 Task: Forward email with the signature Cooper Powell with the subject Product update announcement from softage.1@softage.net to softage.10@softage.net with the message I need to discuss some urgent matters related to the project with you., select last 2 words, change the font of the message to Narrow and change the font typography to bold and underline Send the email
Action: Mouse moved to (910, 68)
Screenshot: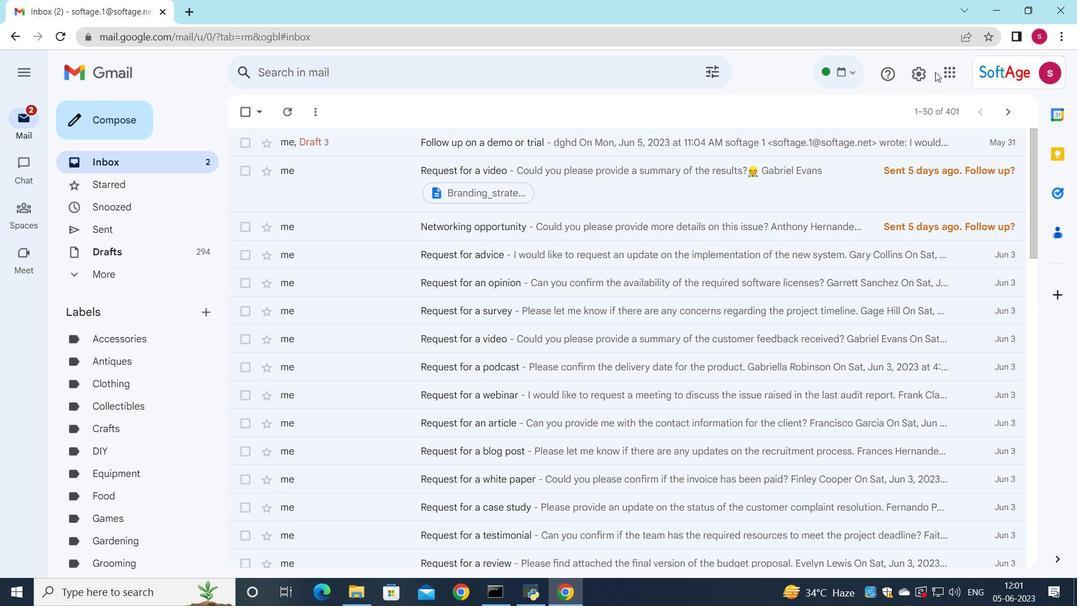 
Action: Mouse pressed left at (910, 68)
Screenshot: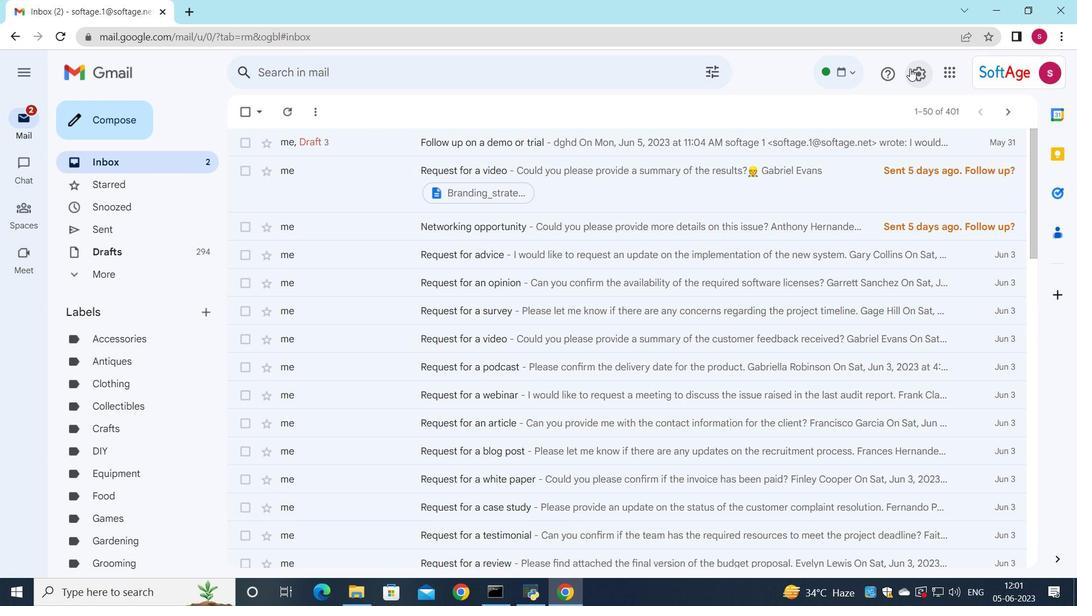 
Action: Mouse moved to (911, 141)
Screenshot: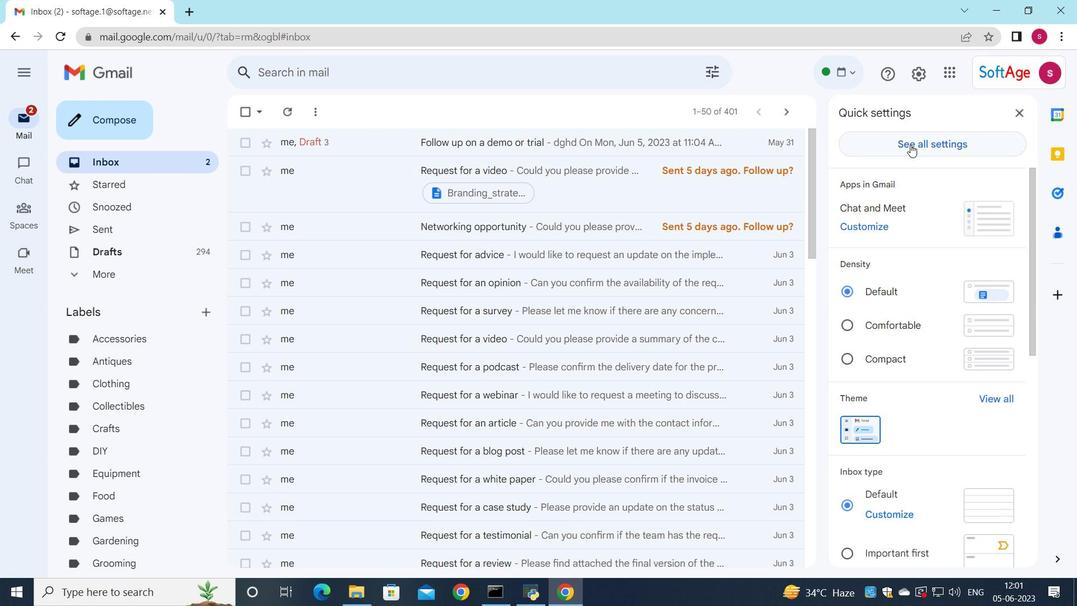 
Action: Mouse pressed left at (911, 141)
Screenshot: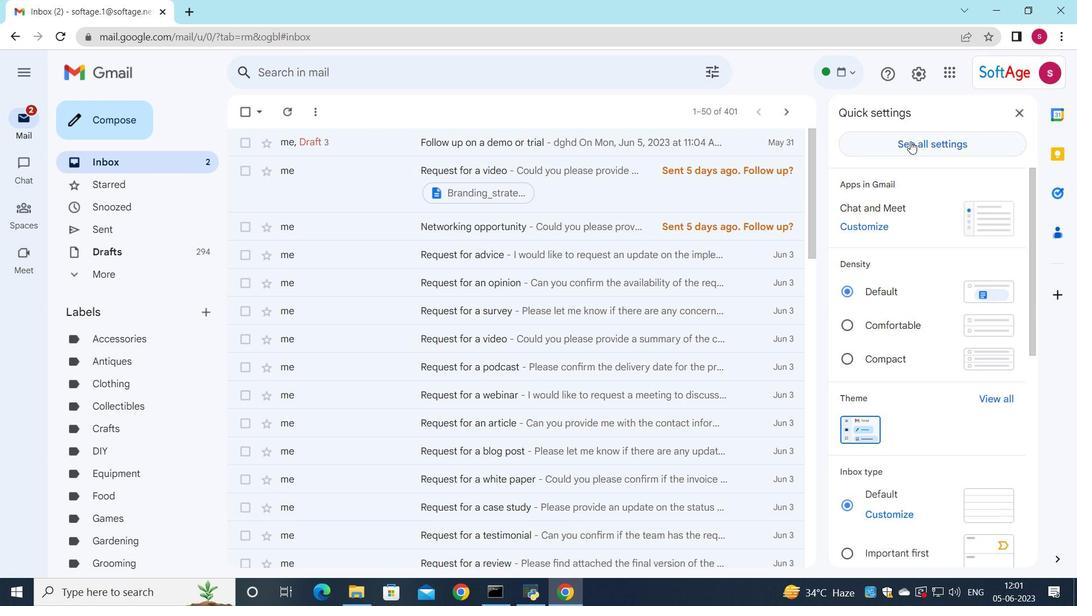 
Action: Mouse moved to (660, 263)
Screenshot: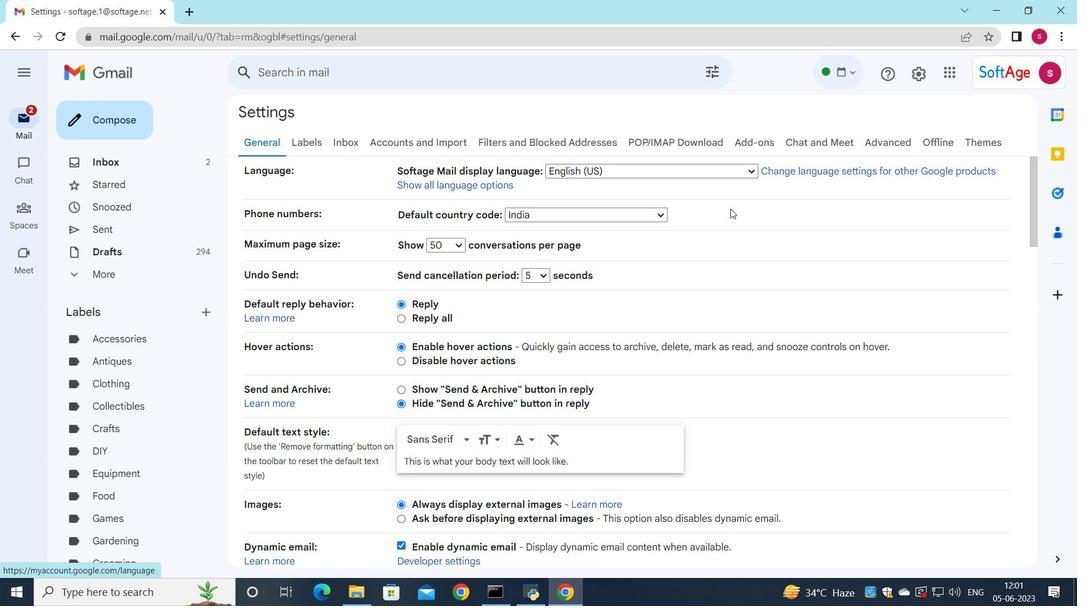 
Action: Mouse scrolled (660, 262) with delta (0, 0)
Screenshot: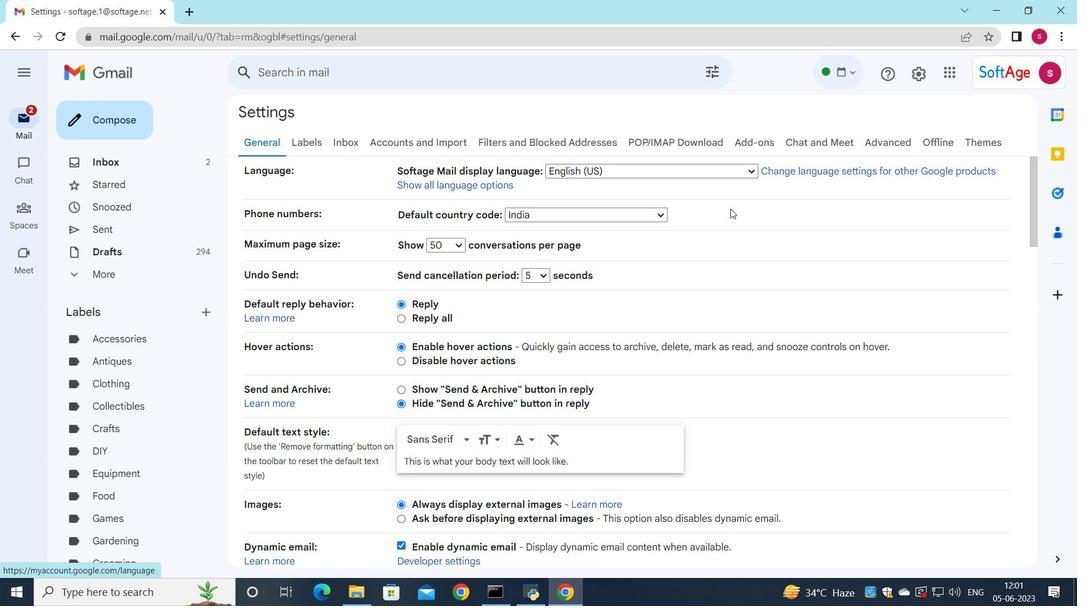 
Action: Mouse moved to (658, 265)
Screenshot: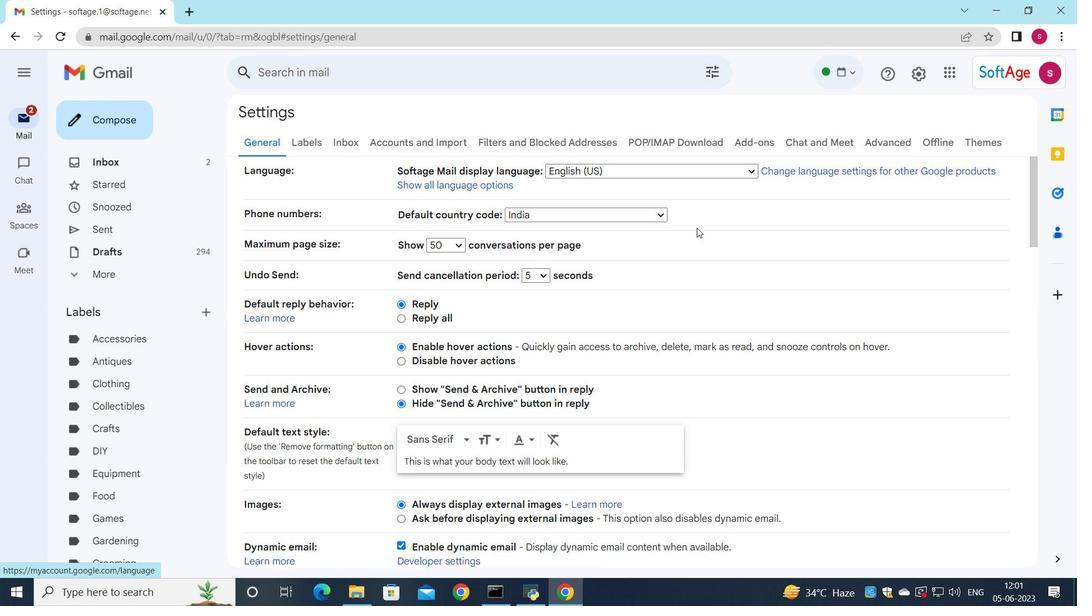 
Action: Mouse scrolled (658, 264) with delta (0, 0)
Screenshot: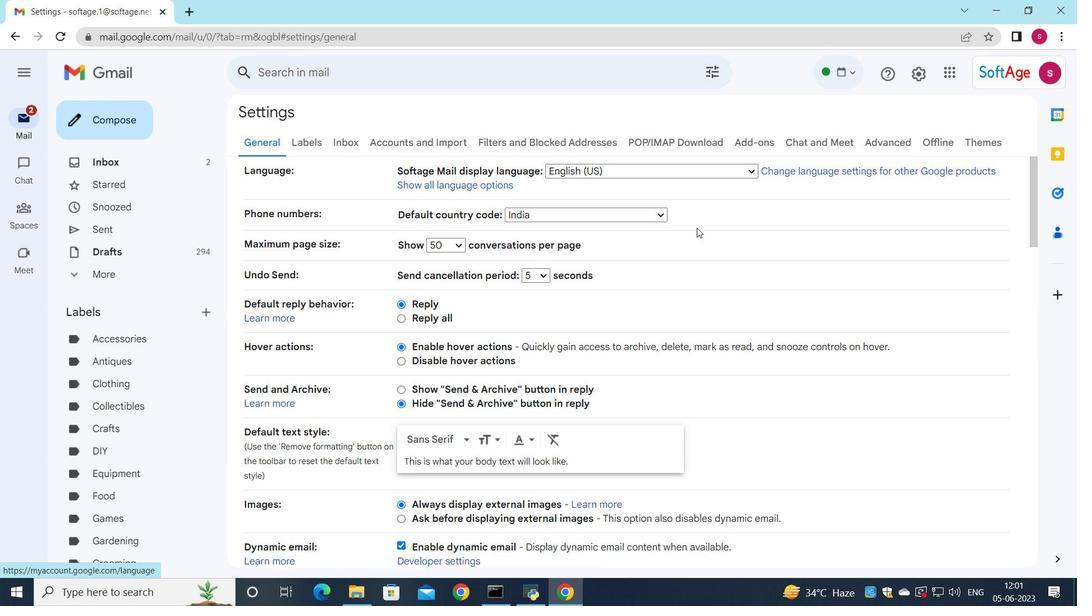 
Action: Mouse moved to (654, 270)
Screenshot: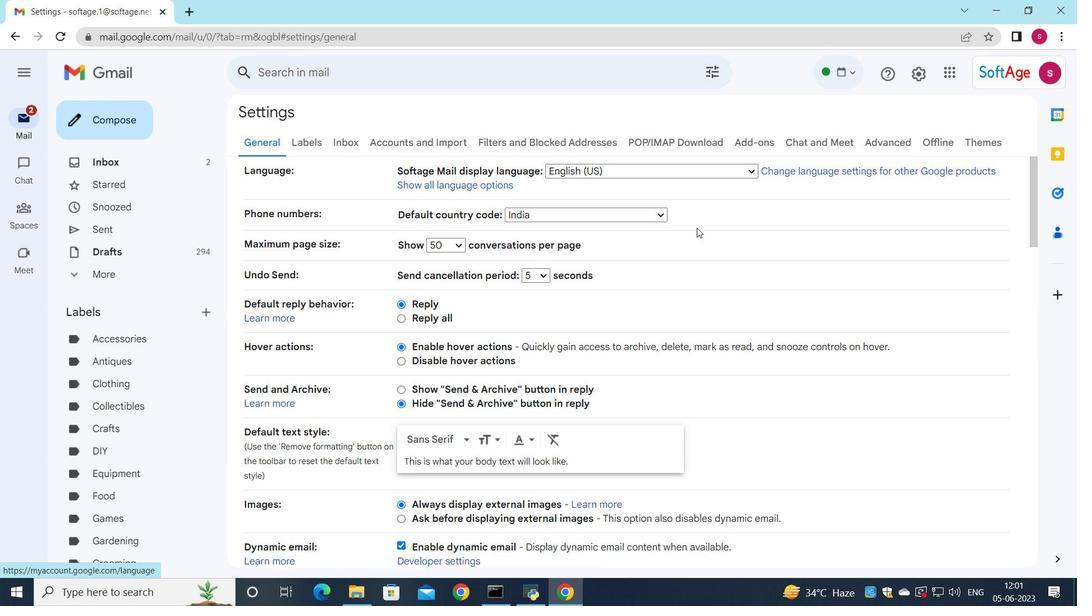 
Action: Mouse scrolled (654, 269) with delta (0, 0)
Screenshot: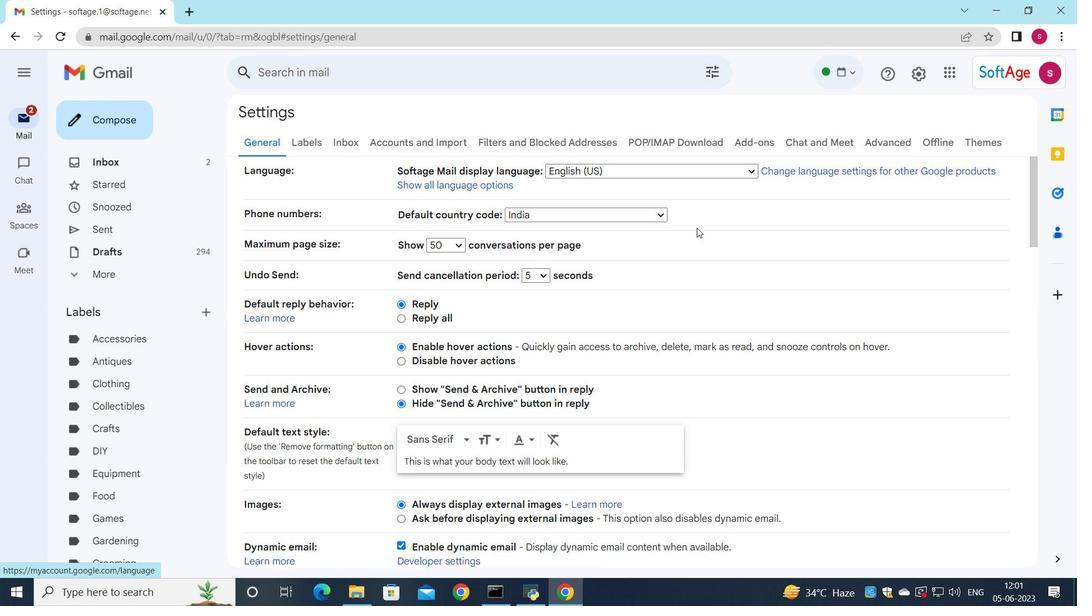 
Action: Mouse moved to (652, 272)
Screenshot: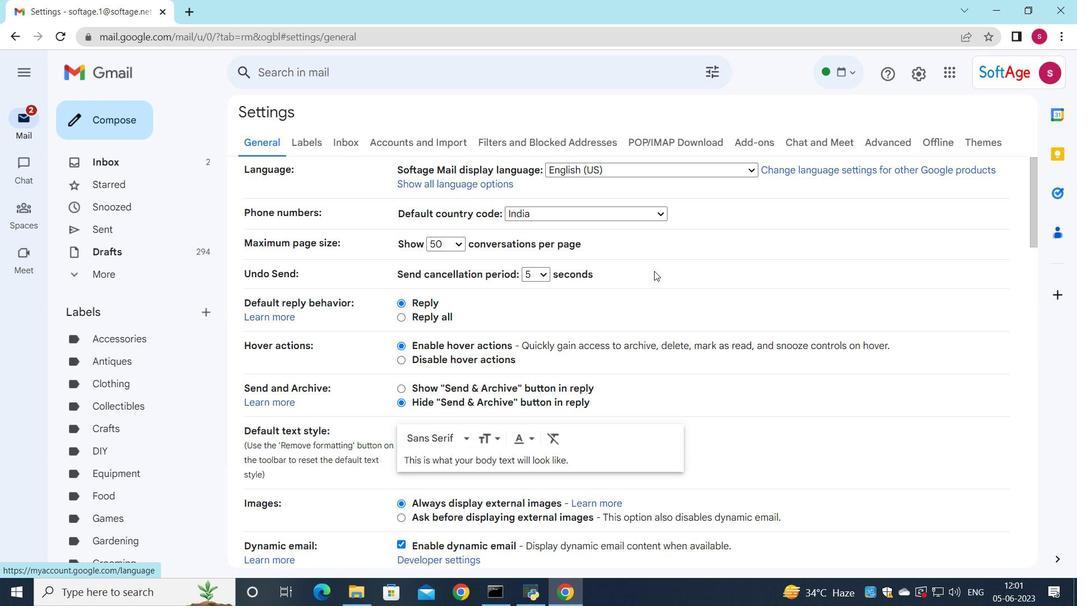 
Action: Mouse scrolled (652, 272) with delta (0, 0)
Screenshot: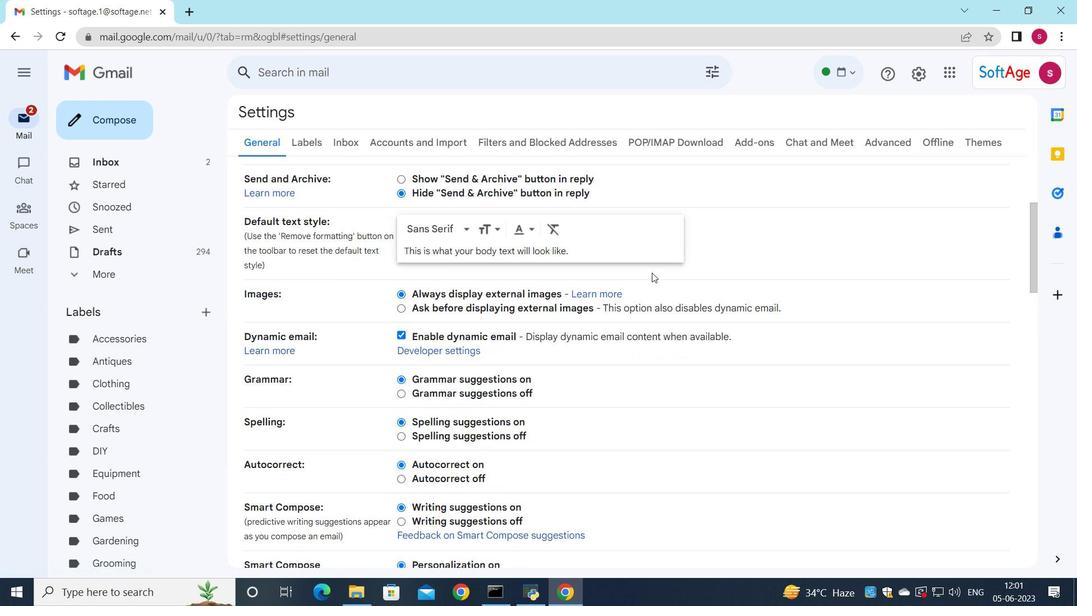 
Action: Mouse scrolled (652, 272) with delta (0, 0)
Screenshot: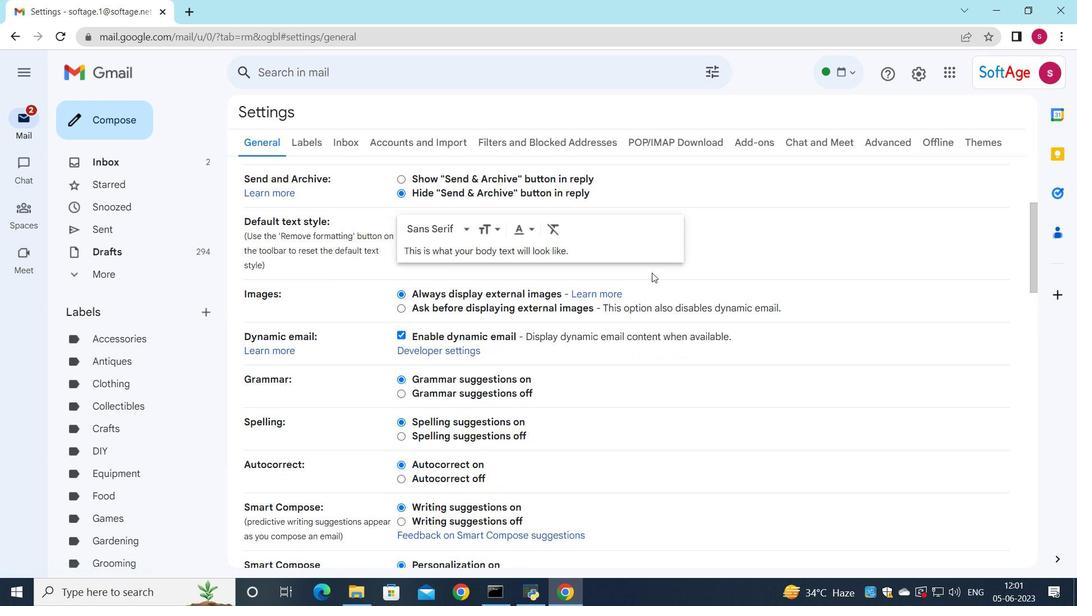 
Action: Mouse scrolled (652, 272) with delta (0, 0)
Screenshot: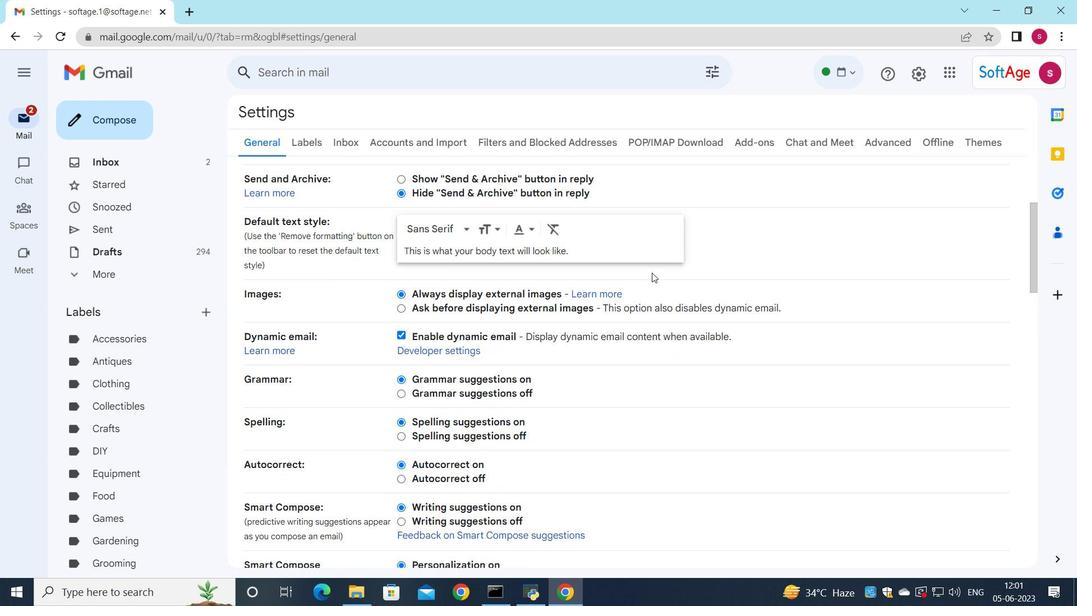 
Action: Mouse scrolled (652, 272) with delta (0, 0)
Screenshot: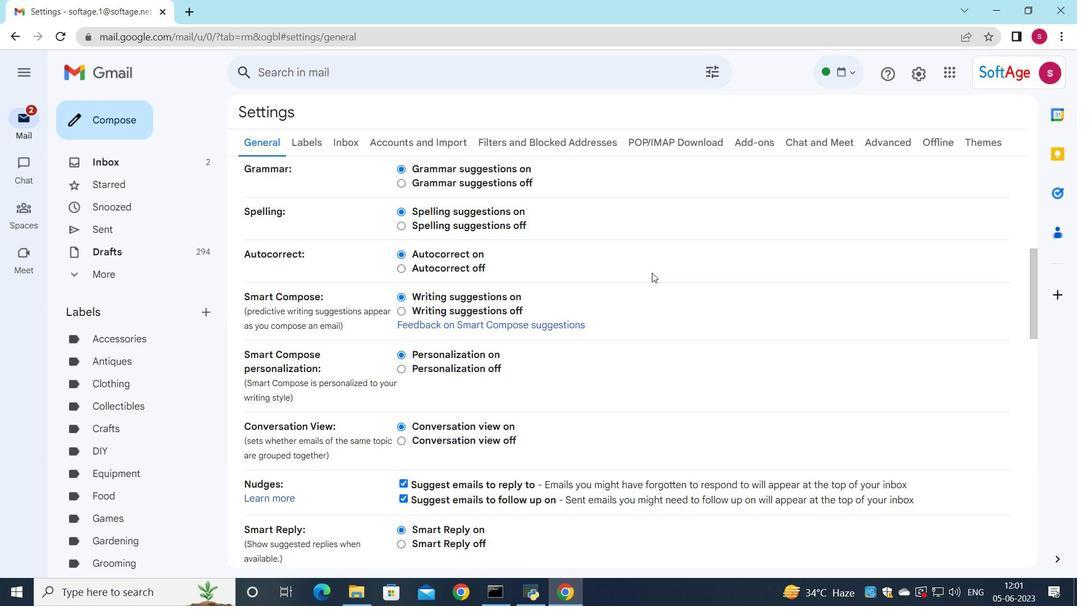 
Action: Mouse scrolled (652, 272) with delta (0, 0)
Screenshot: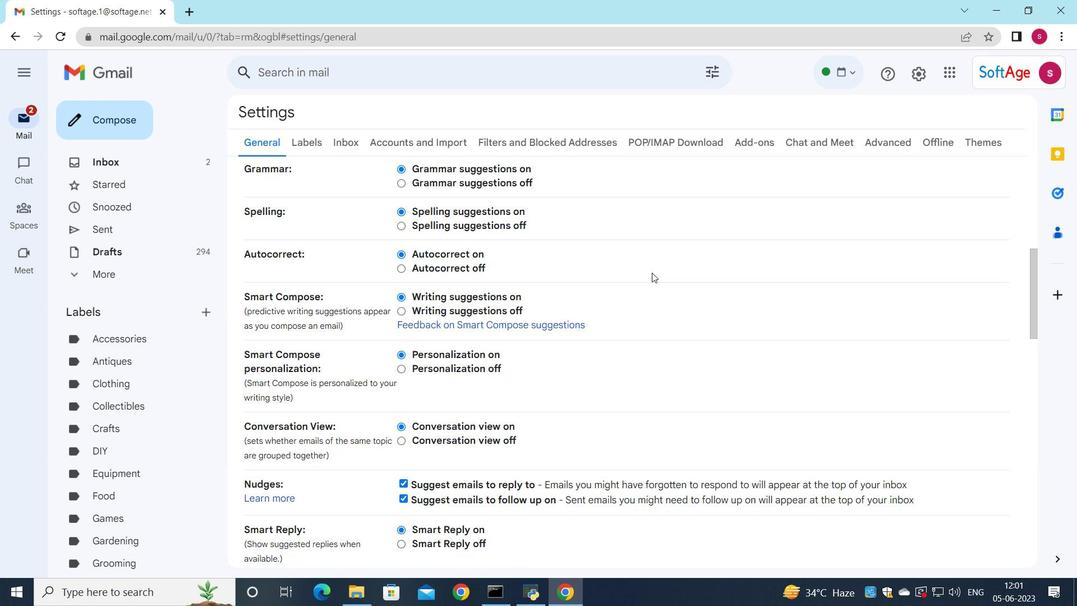 
Action: Mouse scrolled (652, 272) with delta (0, 0)
Screenshot: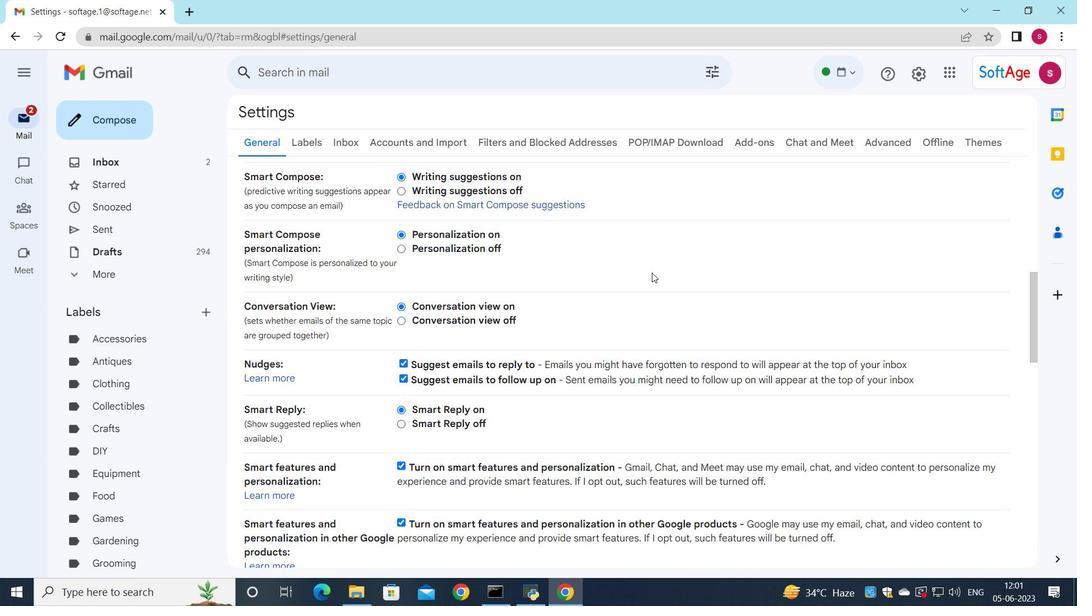
Action: Mouse scrolled (652, 272) with delta (0, 0)
Screenshot: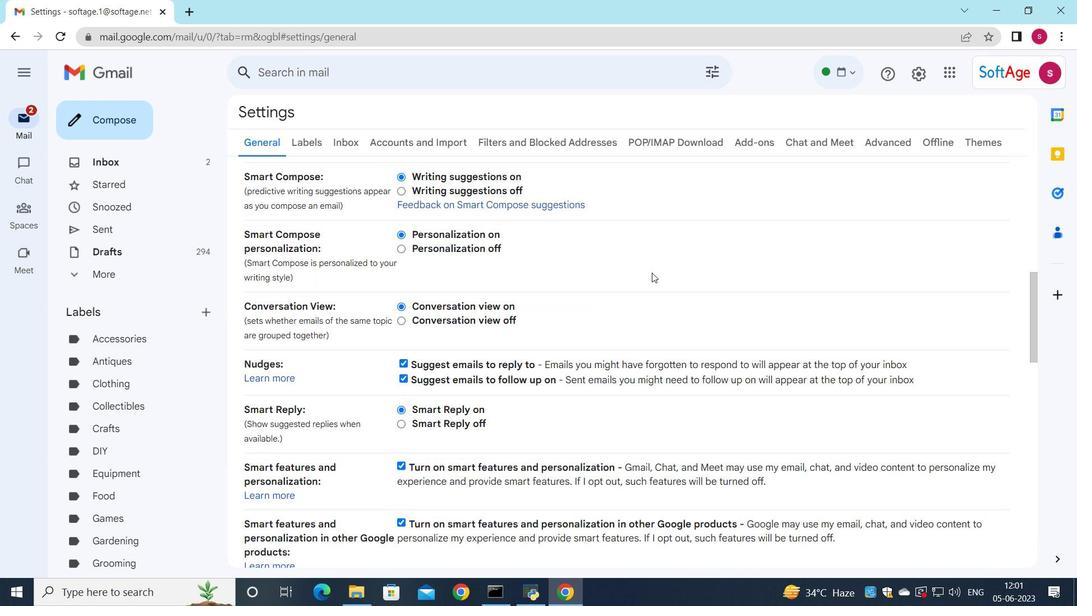 
Action: Mouse scrolled (652, 272) with delta (0, 0)
Screenshot: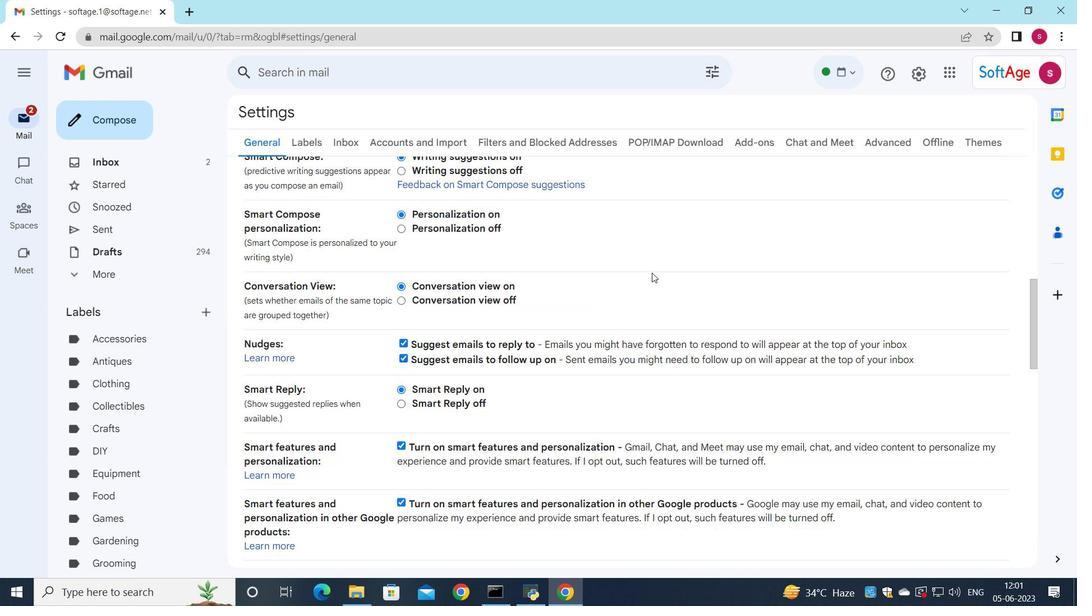
Action: Mouse moved to (651, 273)
Screenshot: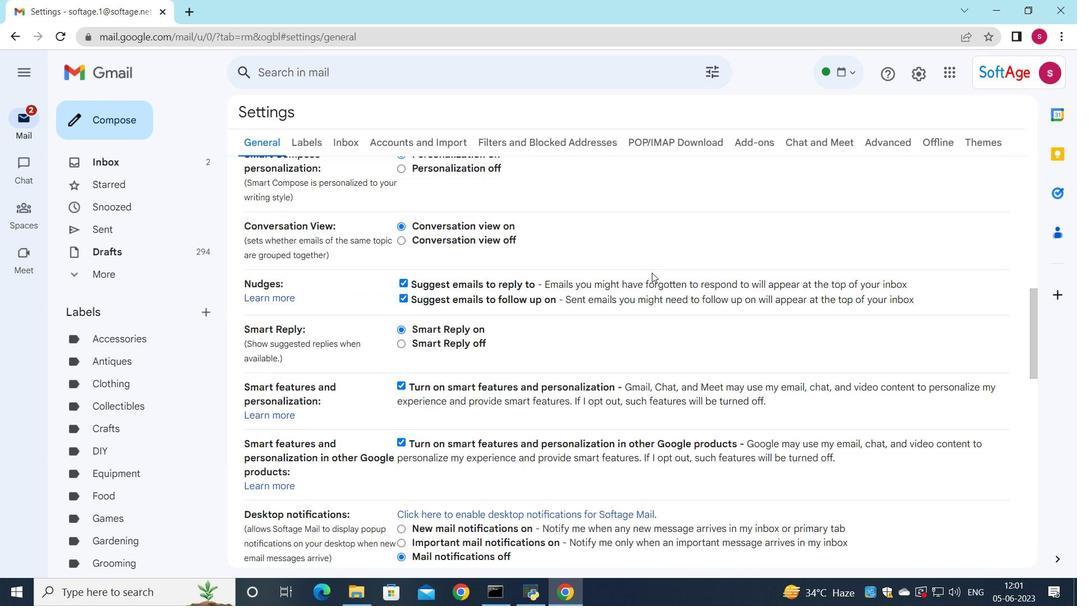 
Action: Mouse scrolled (651, 272) with delta (0, 0)
Screenshot: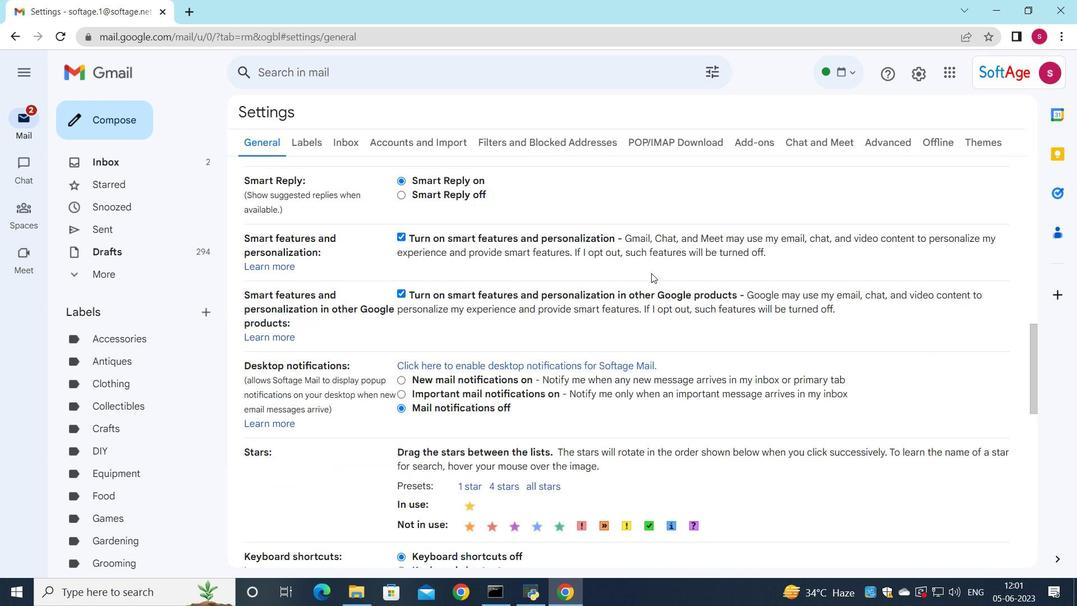 
Action: Mouse scrolled (651, 272) with delta (0, 0)
Screenshot: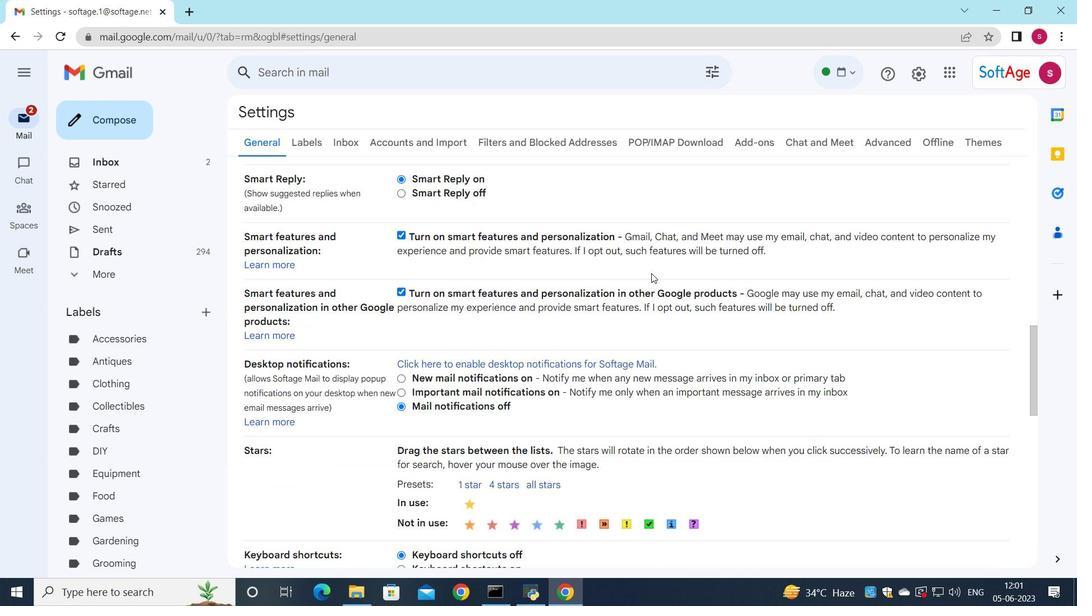 
Action: Mouse moved to (648, 275)
Screenshot: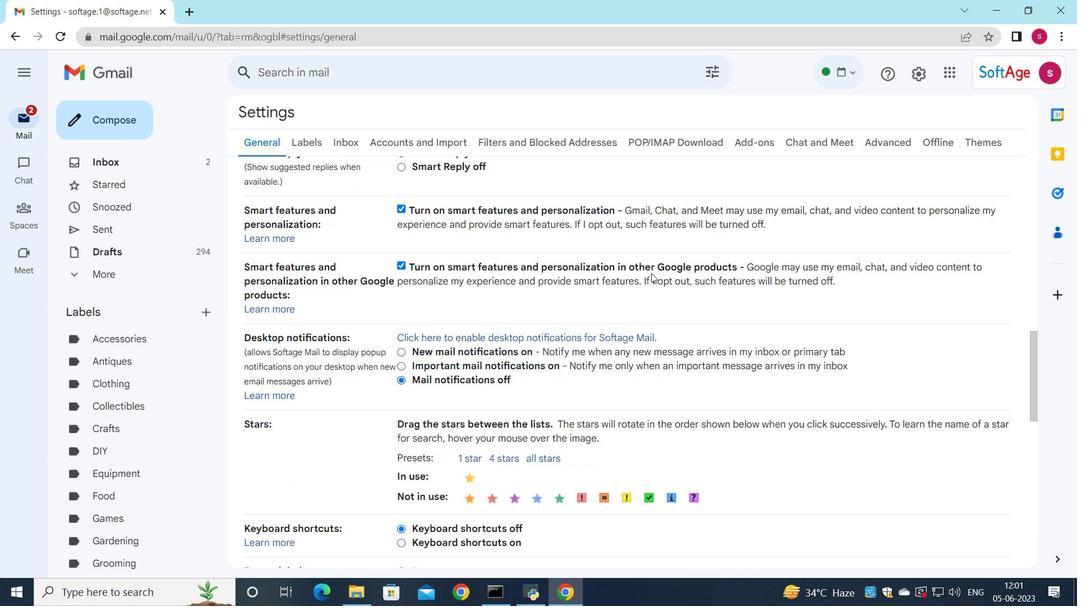 
Action: Mouse scrolled (648, 274) with delta (0, 0)
Screenshot: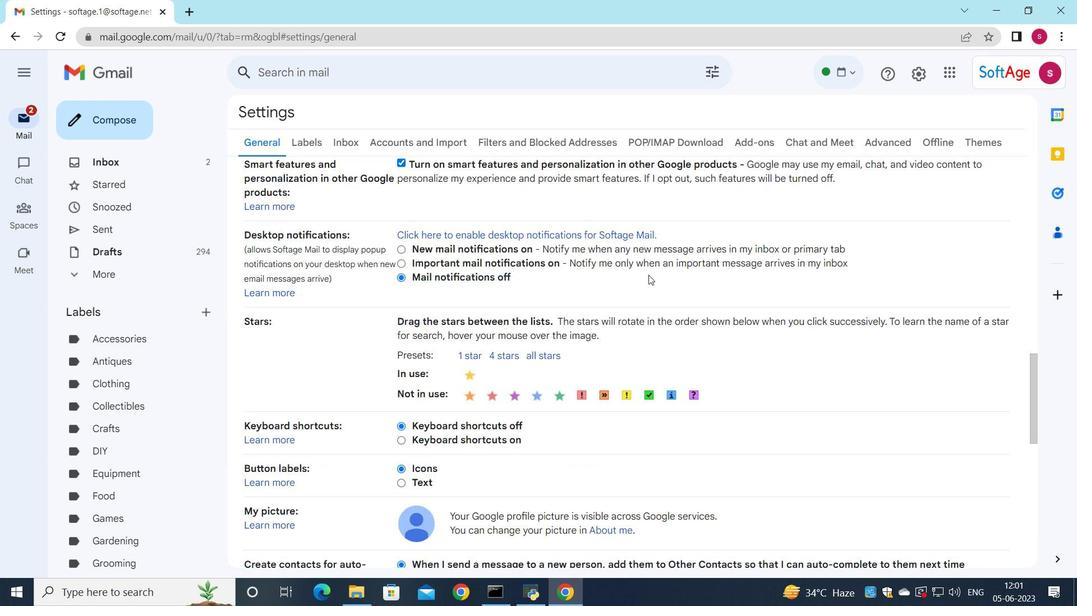 
Action: Mouse scrolled (648, 274) with delta (0, 0)
Screenshot: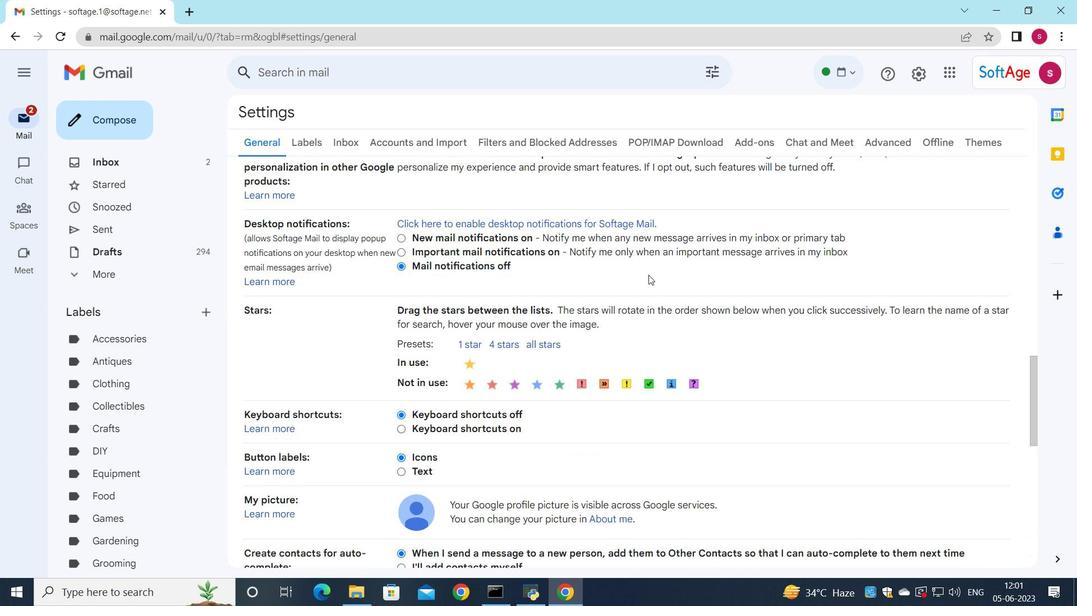 
Action: Mouse moved to (514, 389)
Screenshot: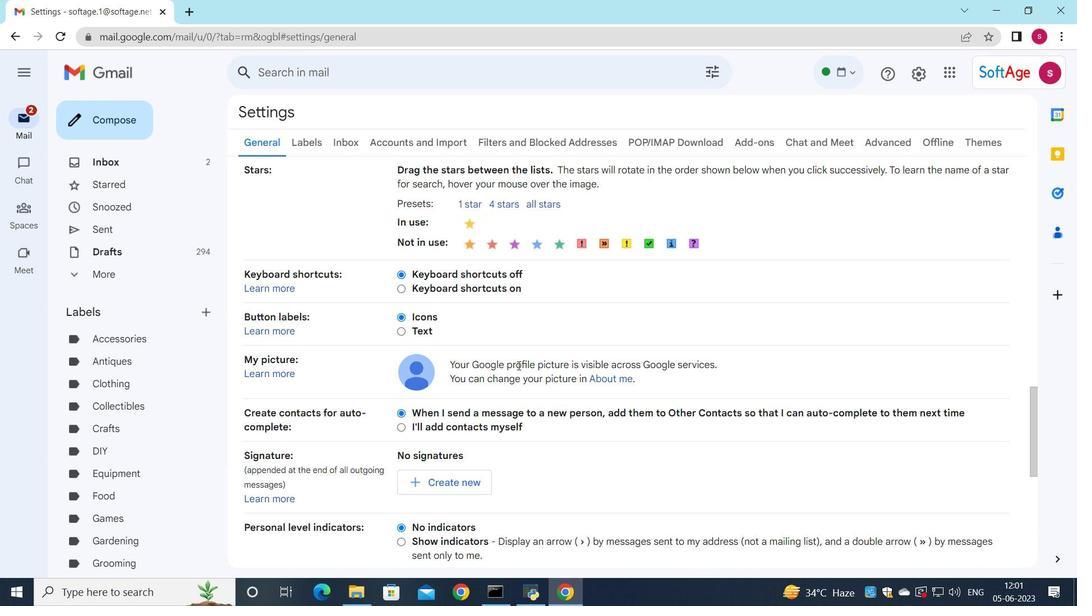 
Action: Mouse scrolled (514, 388) with delta (0, 0)
Screenshot: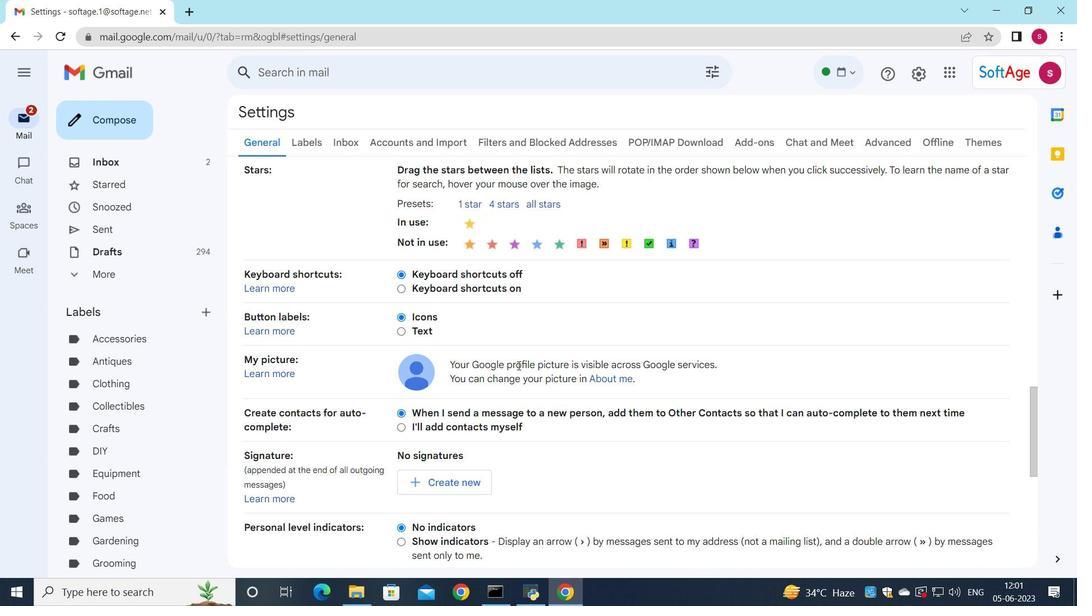 
Action: Mouse moved to (513, 391)
Screenshot: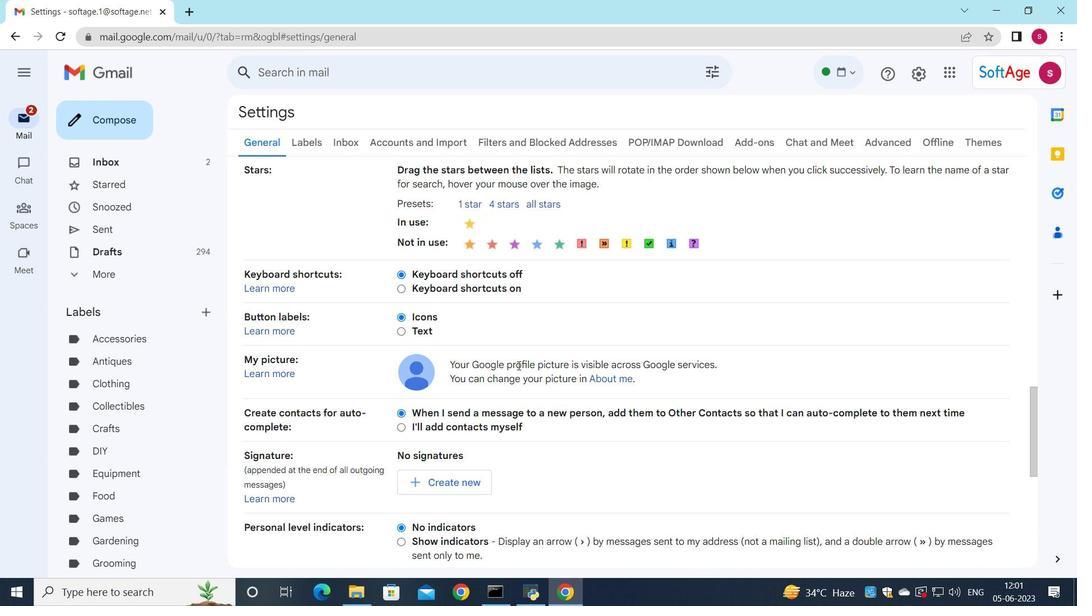 
Action: Mouse scrolled (513, 390) with delta (0, 0)
Screenshot: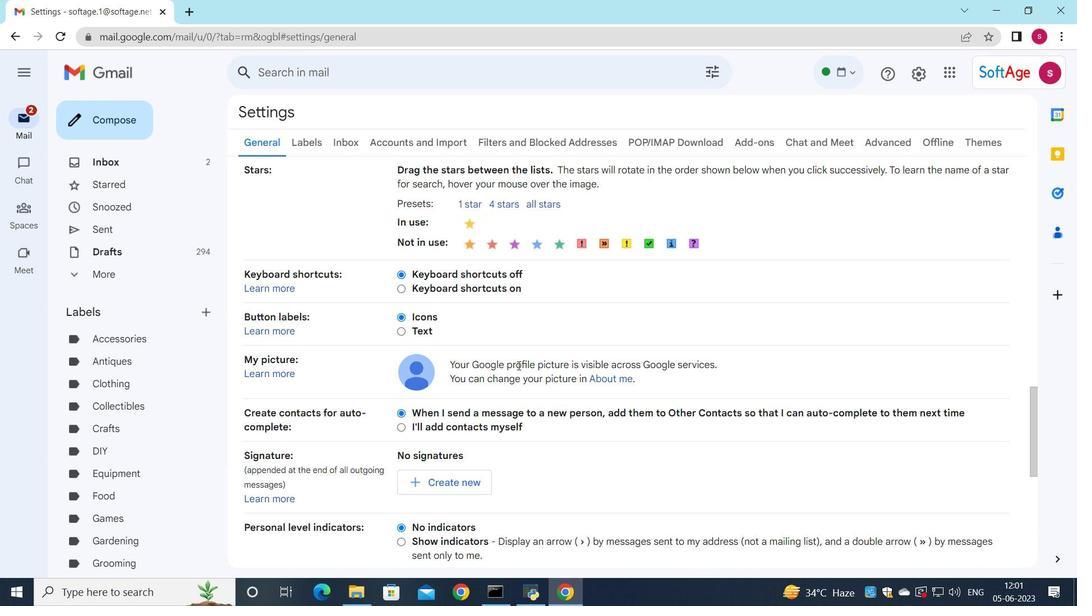 
Action: Mouse moved to (453, 340)
Screenshot: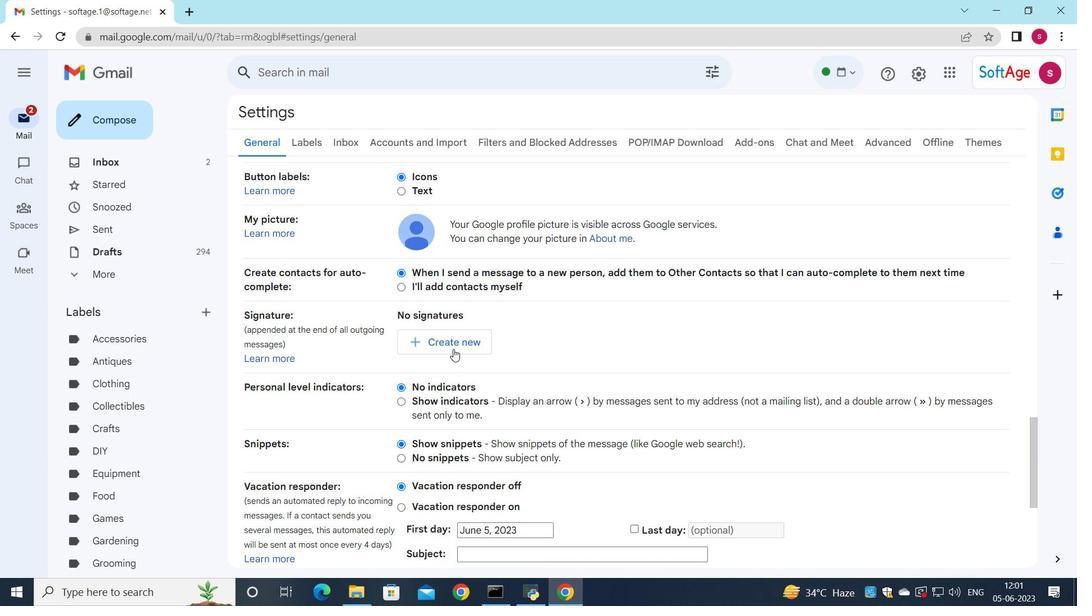 
Action: Mouse pressed left at (453, 340)
Screenshot: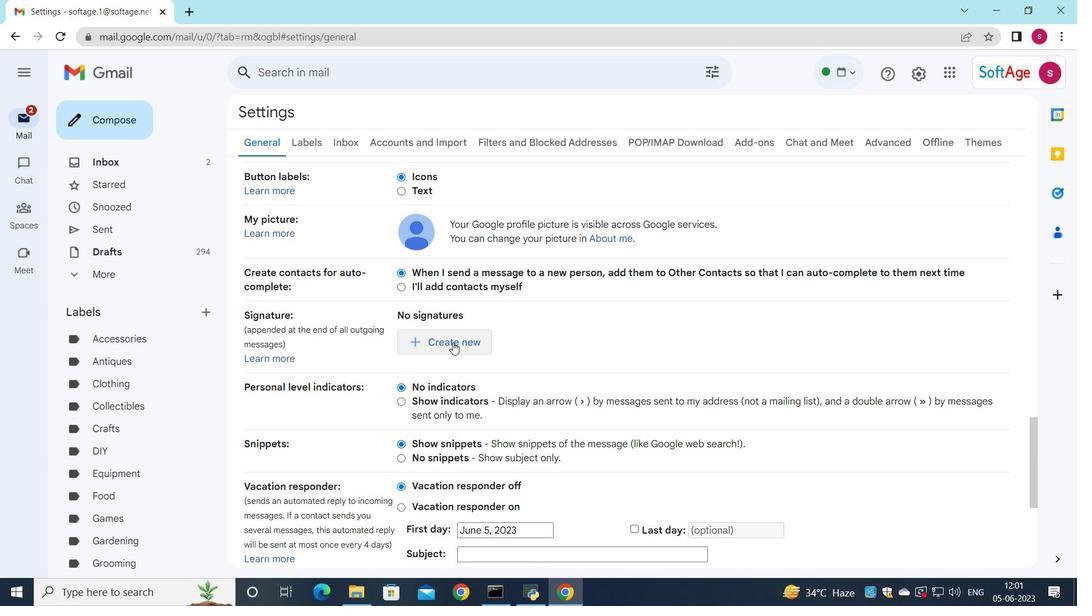 
Action: Mouse moved to (469, 301)
Screenshot: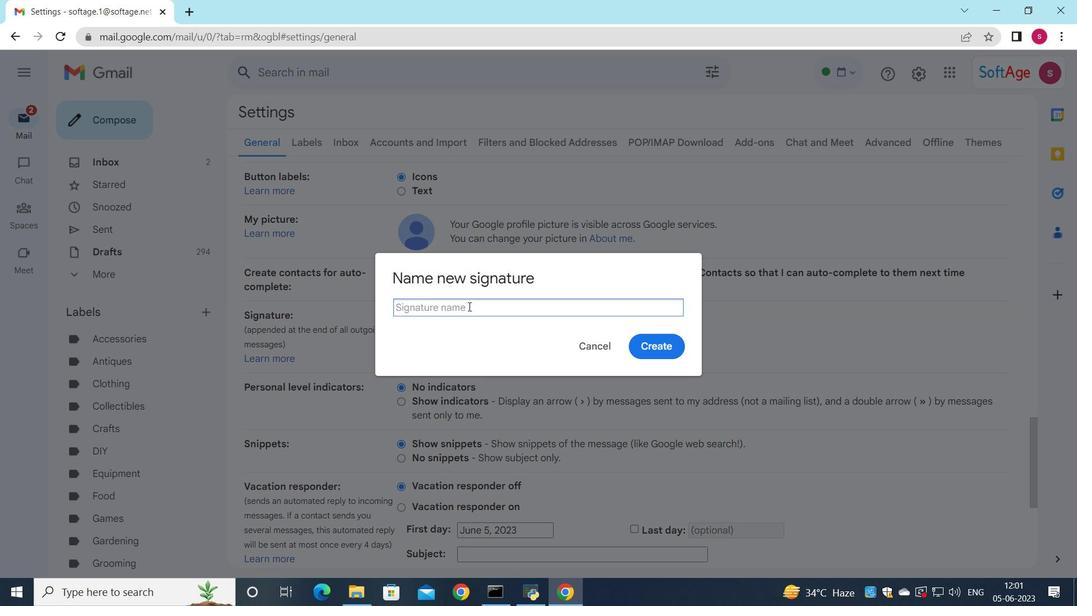 
Action: Key pressed <Key.shift>Cooper<Key.space><Key.shift>Powell
Screenshot: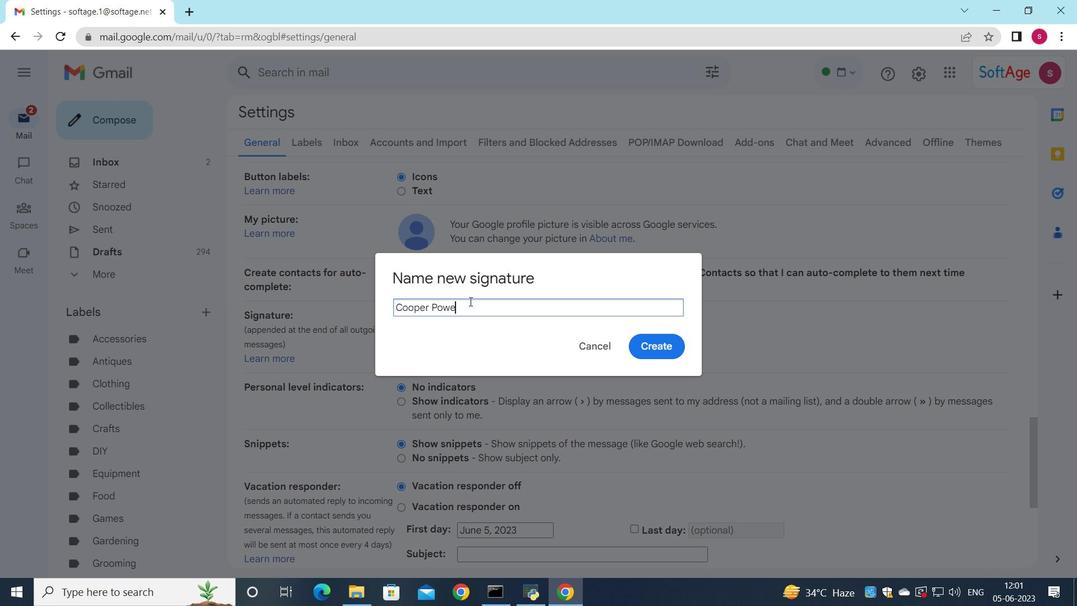 
Action: Mouse moved to (660, 350)
Screenshot: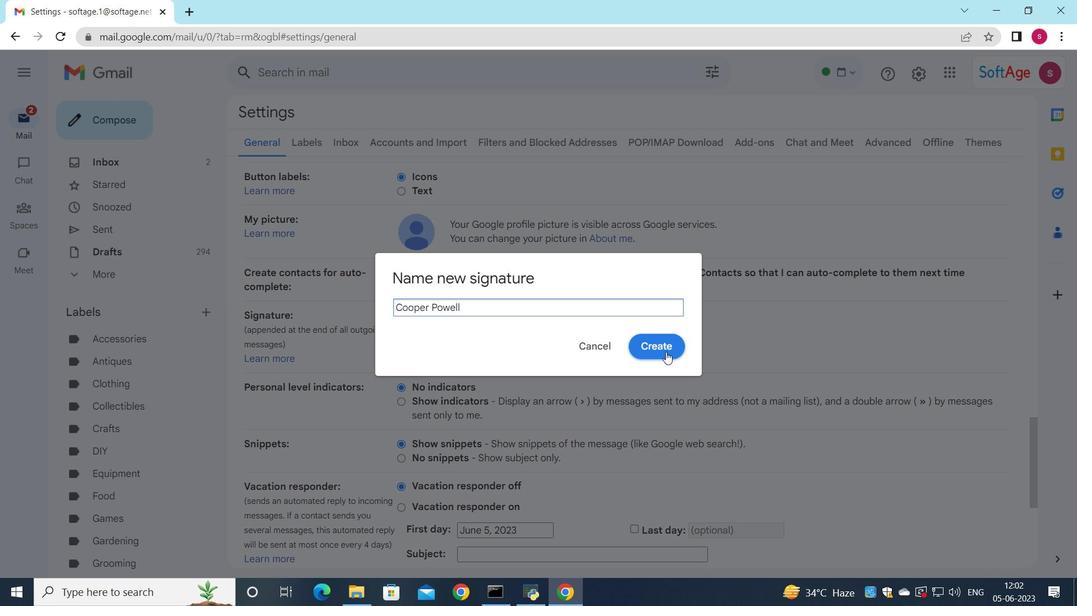 
Action: Mouse pressed left at (660, 350)
Screenshot: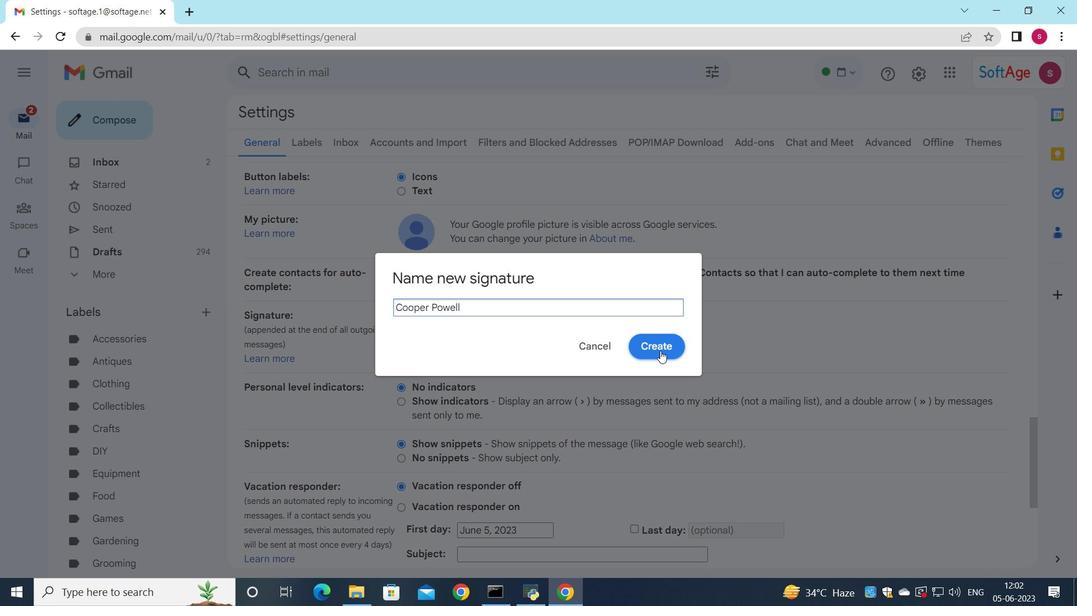 
Action: Mouse moved to (683, 342)
Screenshot: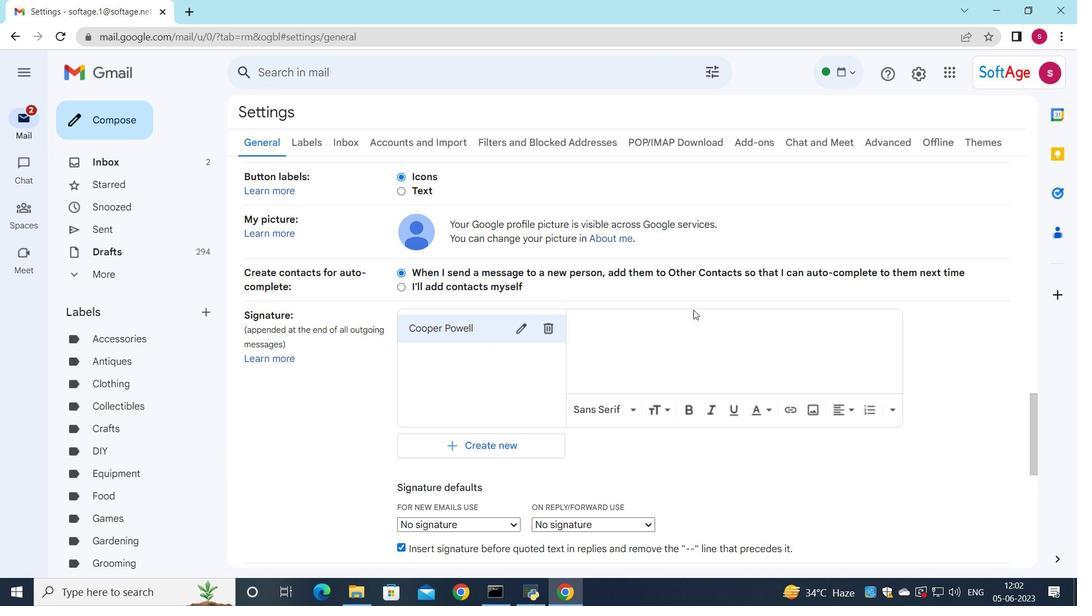
Action: Mouse pressed left at (683, 342)
Screenshot: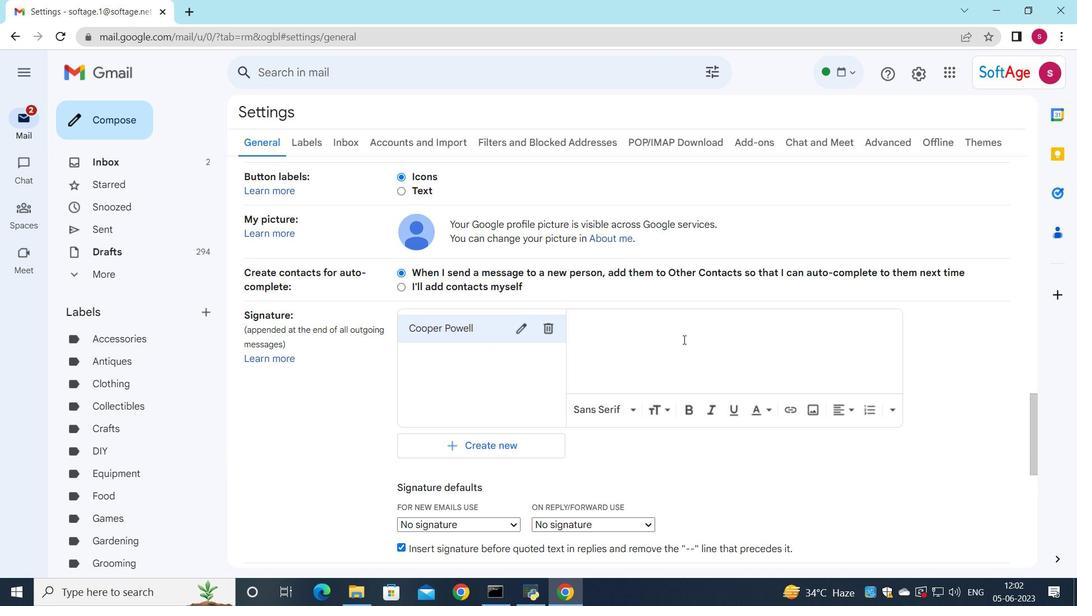 
Action: Mouse moved to (744, 41)
Screenshot: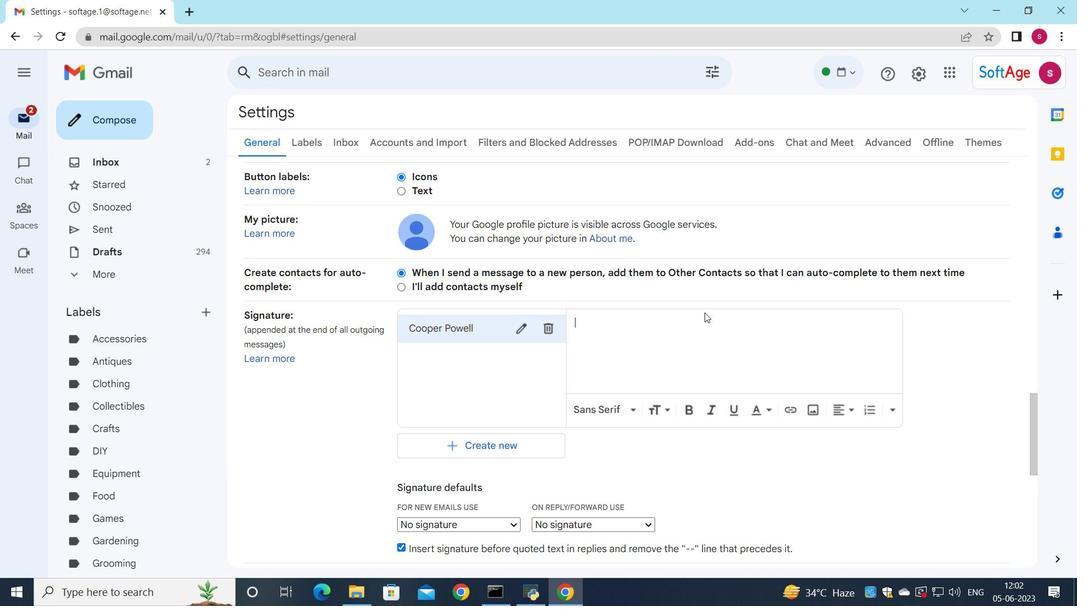 
Action: Key pressed <Key.shift>Cooper<Key.space><Key.shift>Powell
Screenshot: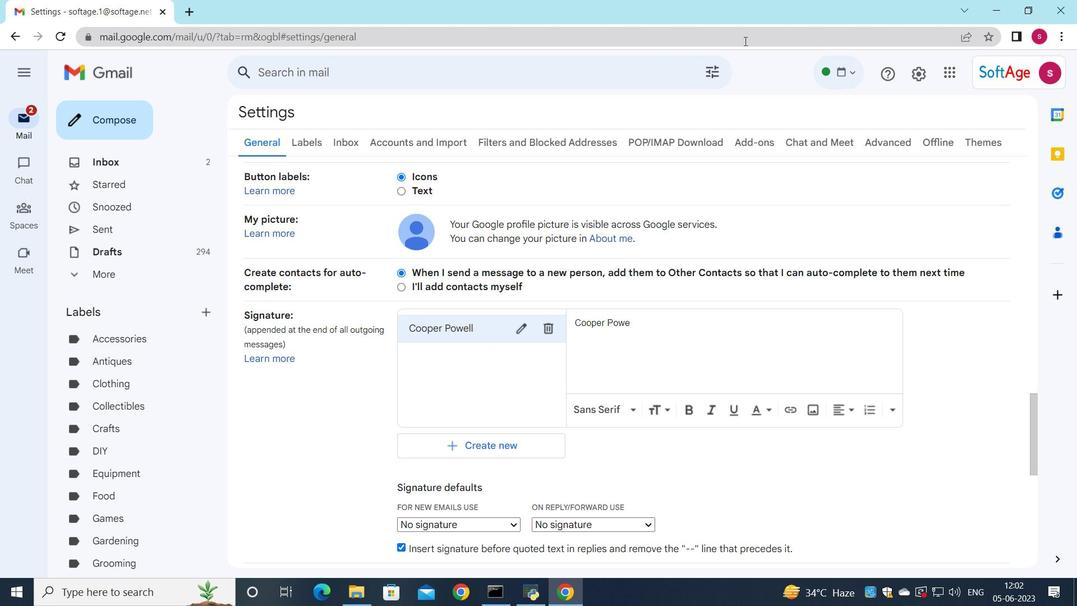 
Action: Mouse moved to (697, 126)
Screenshot: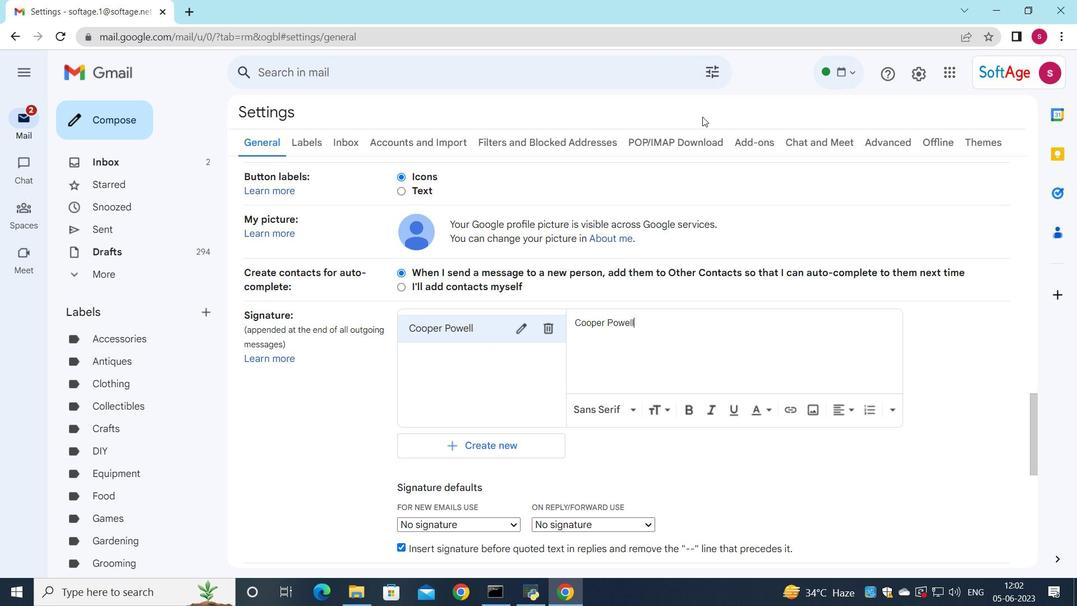 
Action: Mouse scrolled (697, 125) with delta (0, 0)
Screenshot: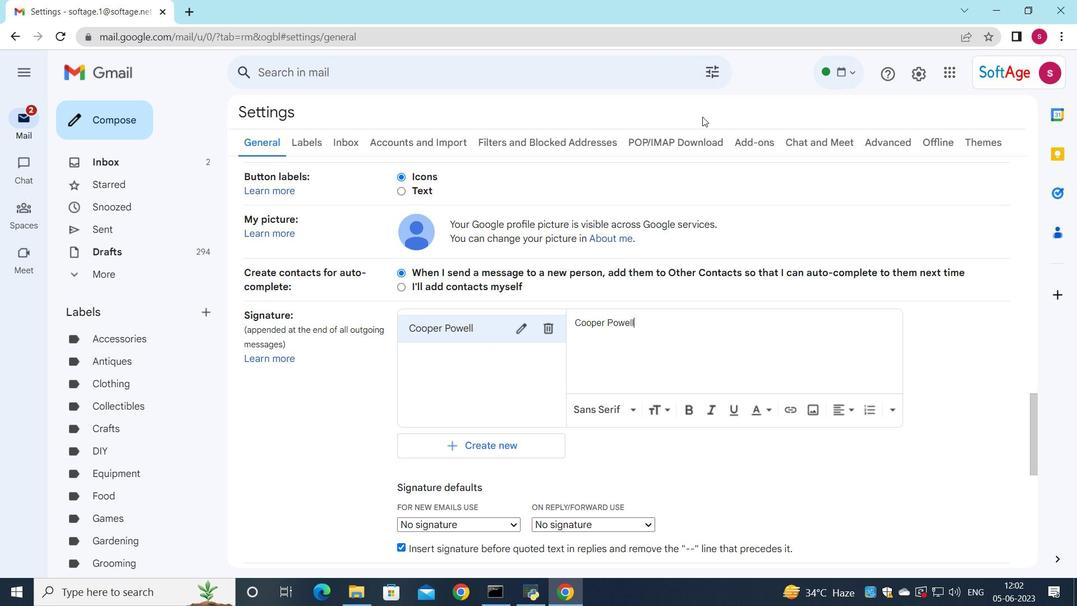 
Action: Mouse moved to (694, 132)
Screenshot: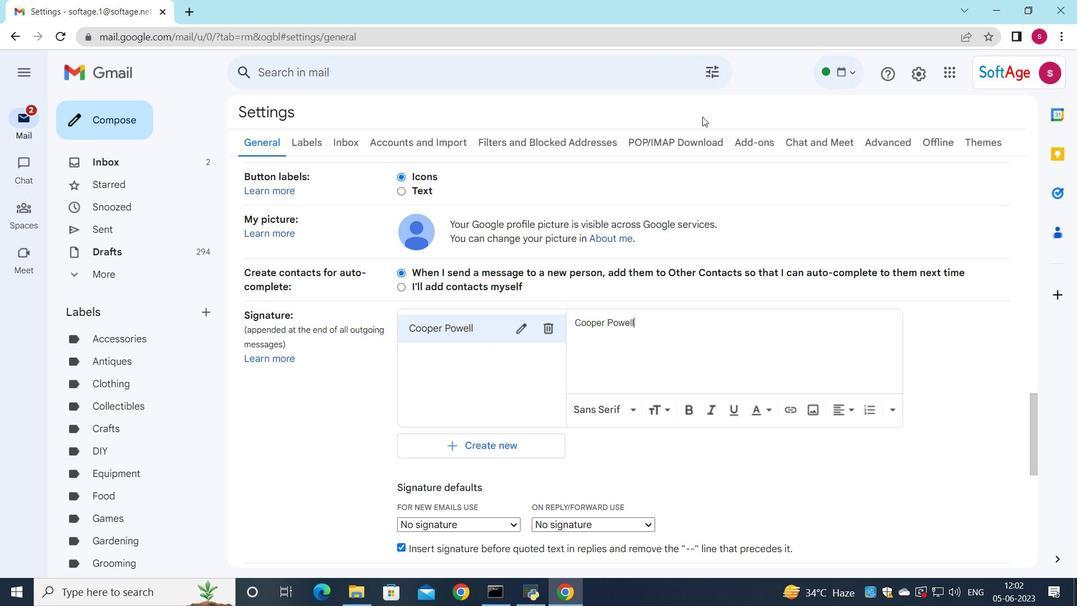 
Action: Mouse scrolled (694, 131) with delta (0, 0)
Screenshot: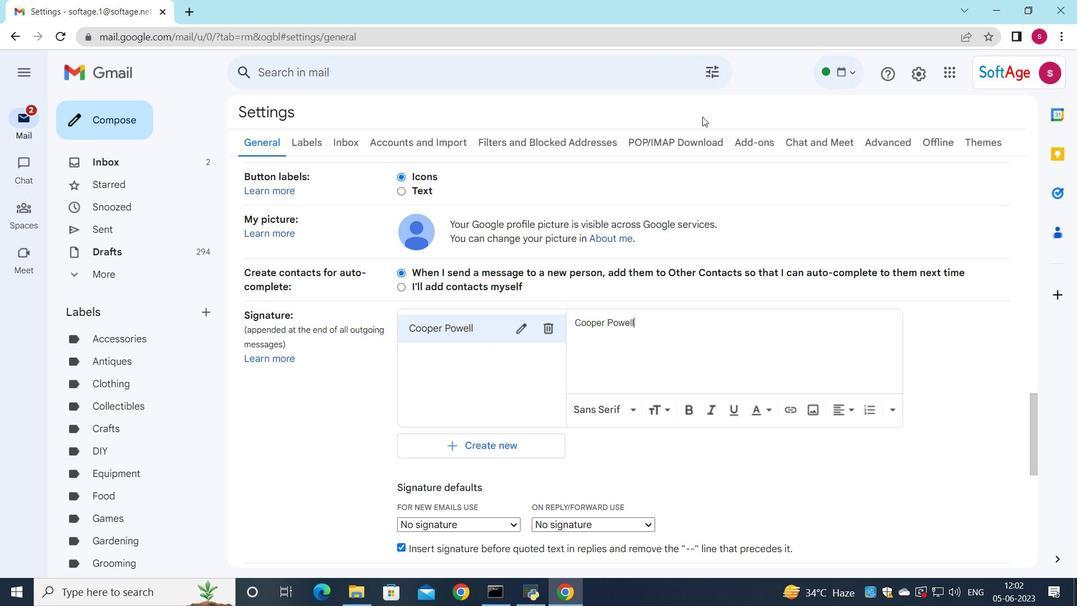 
Action: Mouse moved to (692, 138)
Screenshot: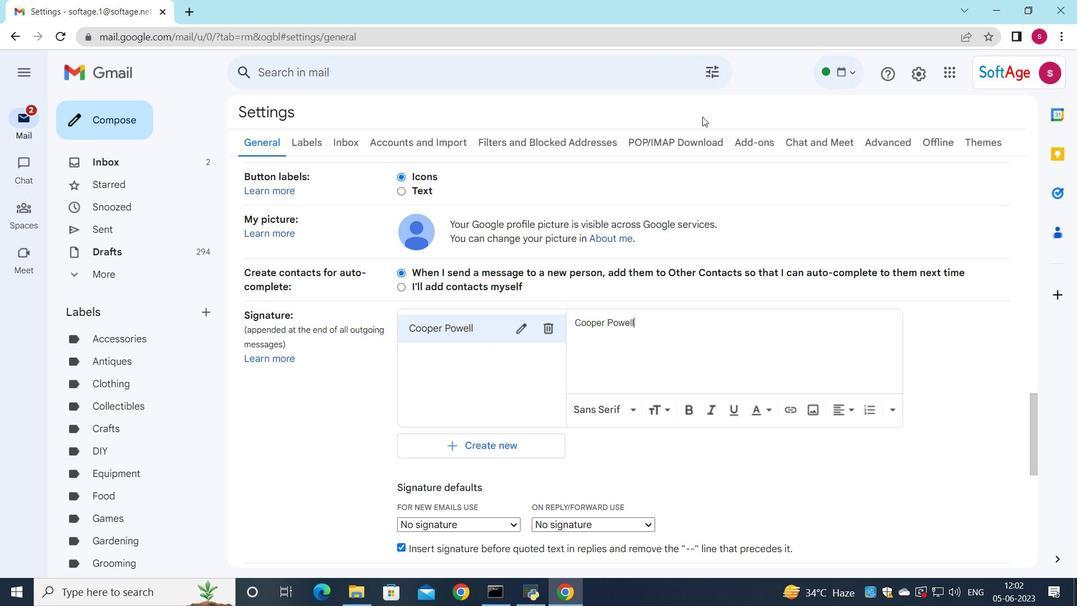 
Action: Mouse scrolled (692, 138) with delta (0, 0)
Screenshot: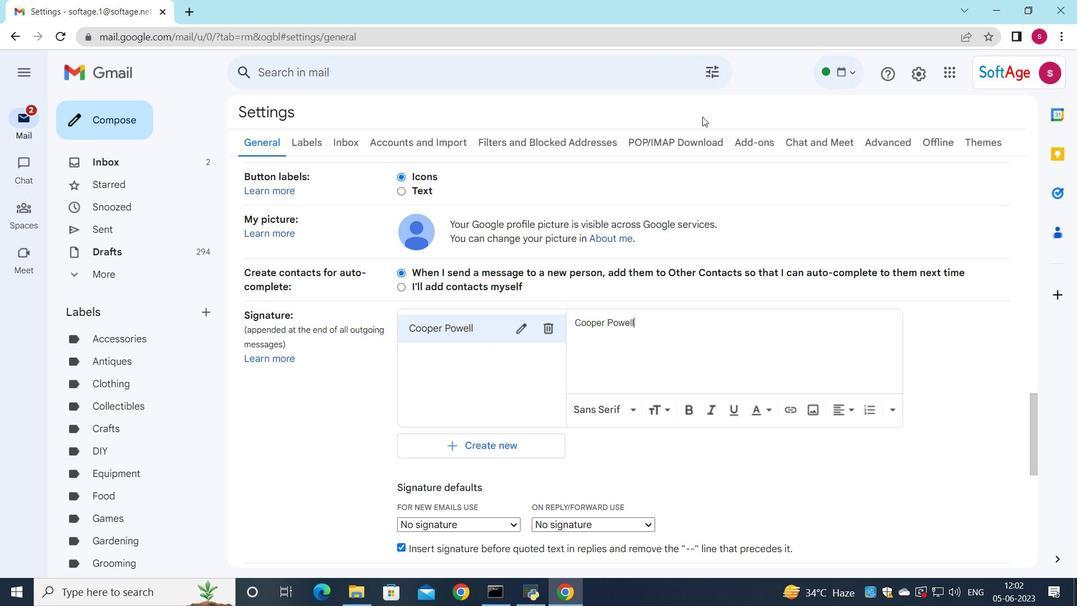 
Action: Mouse moved to (690, 152)
Screenshot: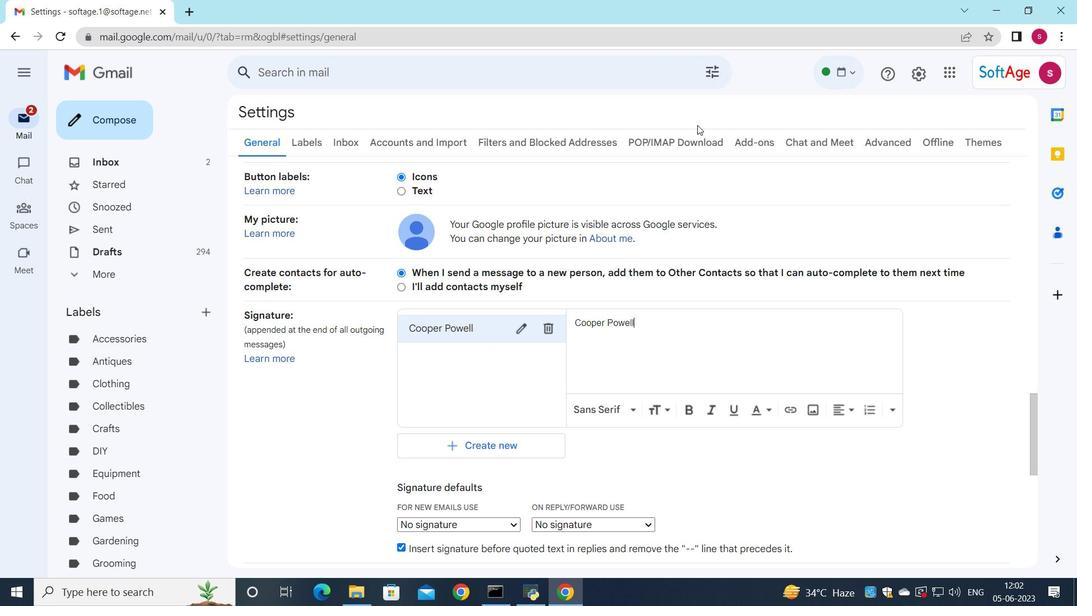 
Action: Mouse scrolled (690, 152) with delta (0, 0)
Screenshot: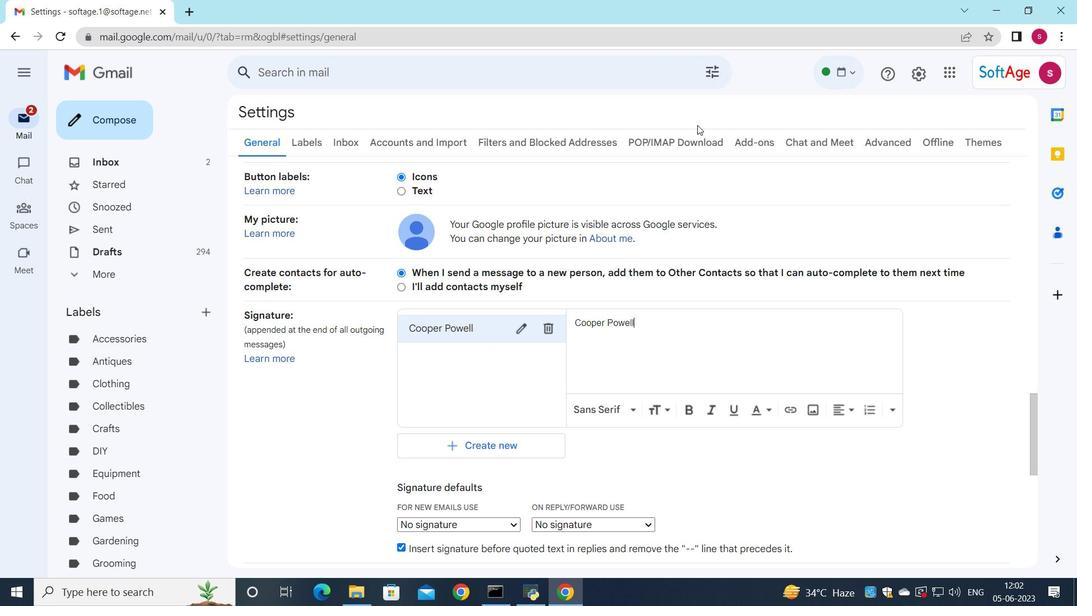 
Action: Mouse moved to (669, 199)
Screenshot: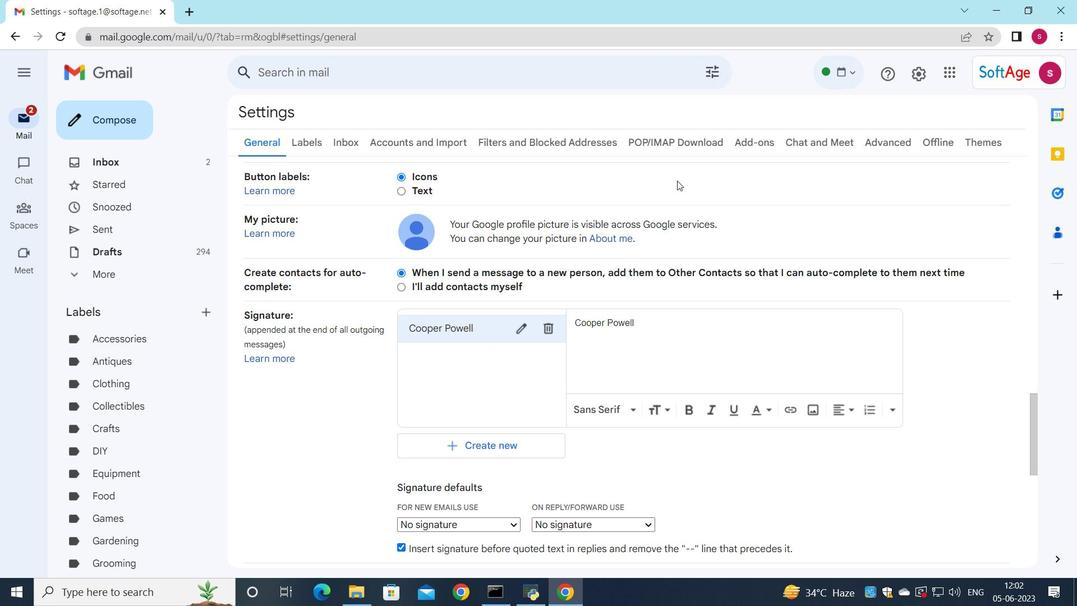 
Action: Mouse scrolled (669, 198) with delta (0, 0)
Screenshot: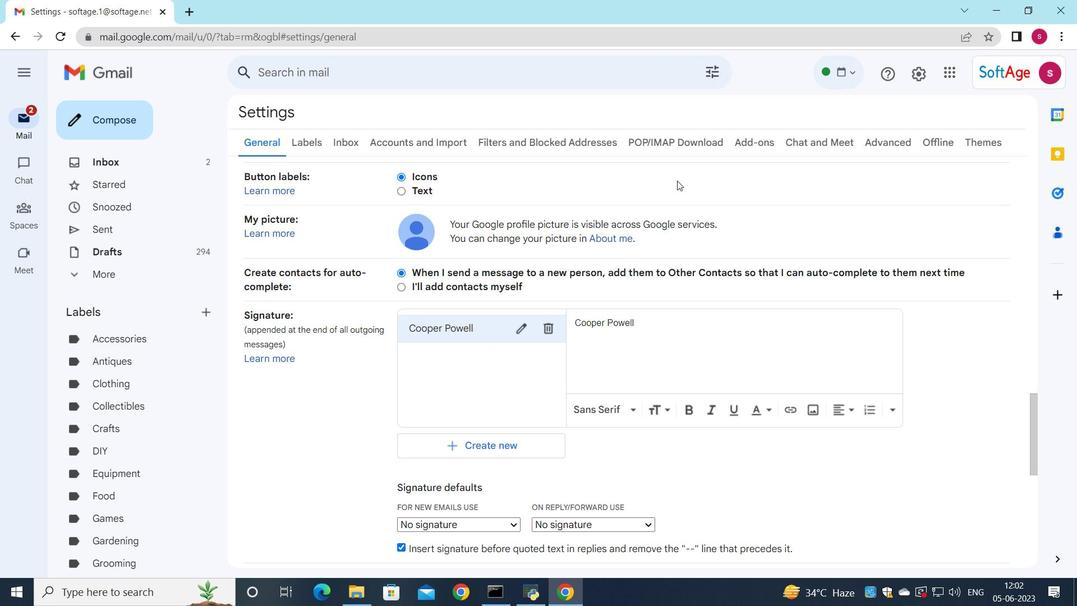 
Action: Mouse moved to (660, 255)
Screenshot: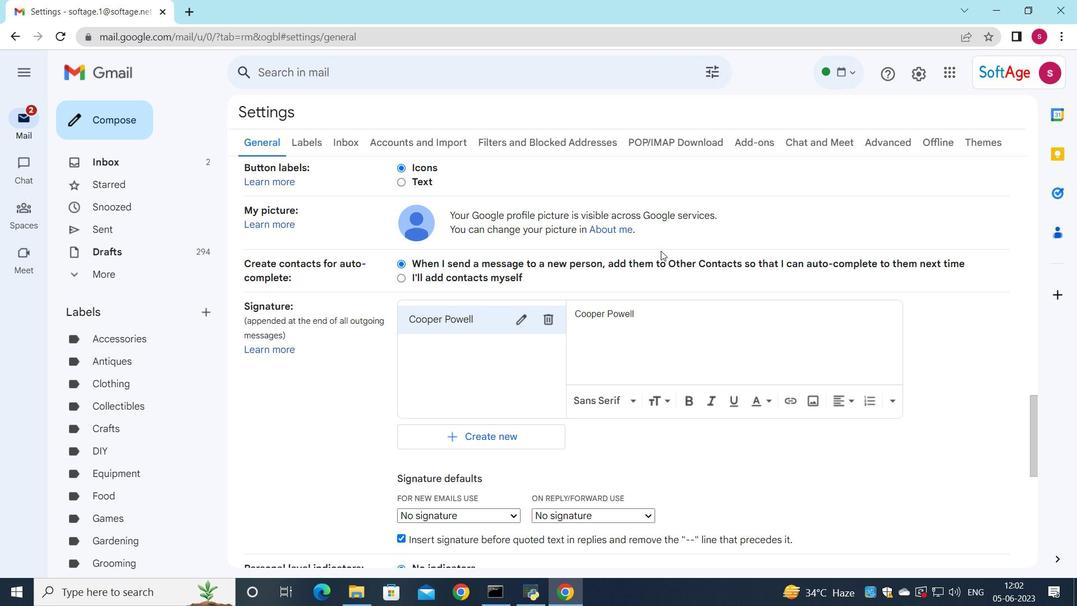 
Action: Mouse scrolled (660, 255) with delta (0, 0)
Screenshot: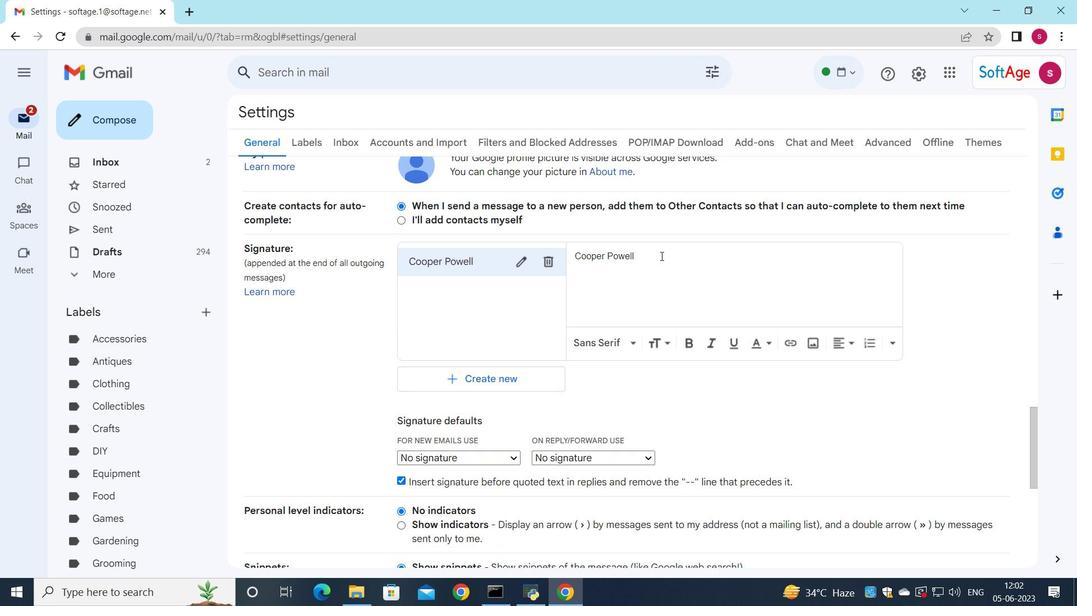 
Action: Mouse scrolled (660, 255) with delta (0, 0)
Screenshot: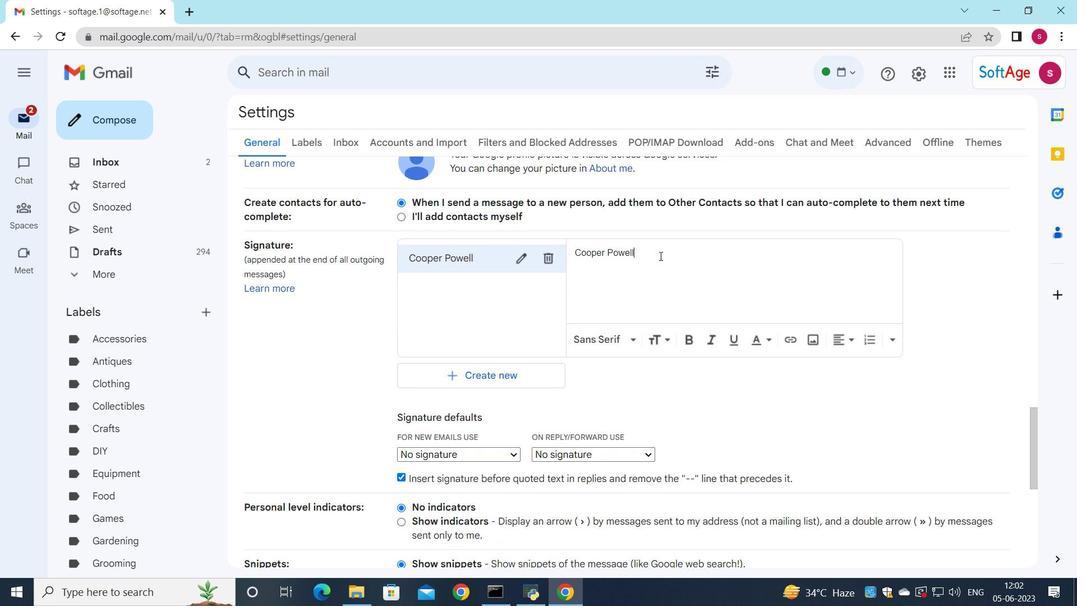 
Action: Mouse moved to (512, 312)
Screenshot: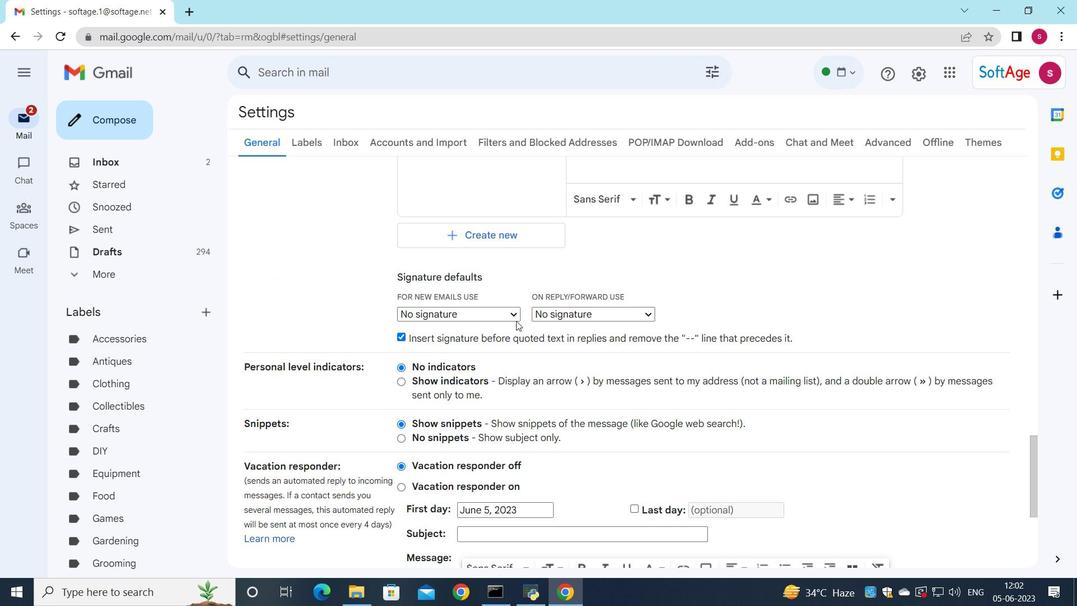 
Action: Mouse pressed left at (512, 312)
Screenshot: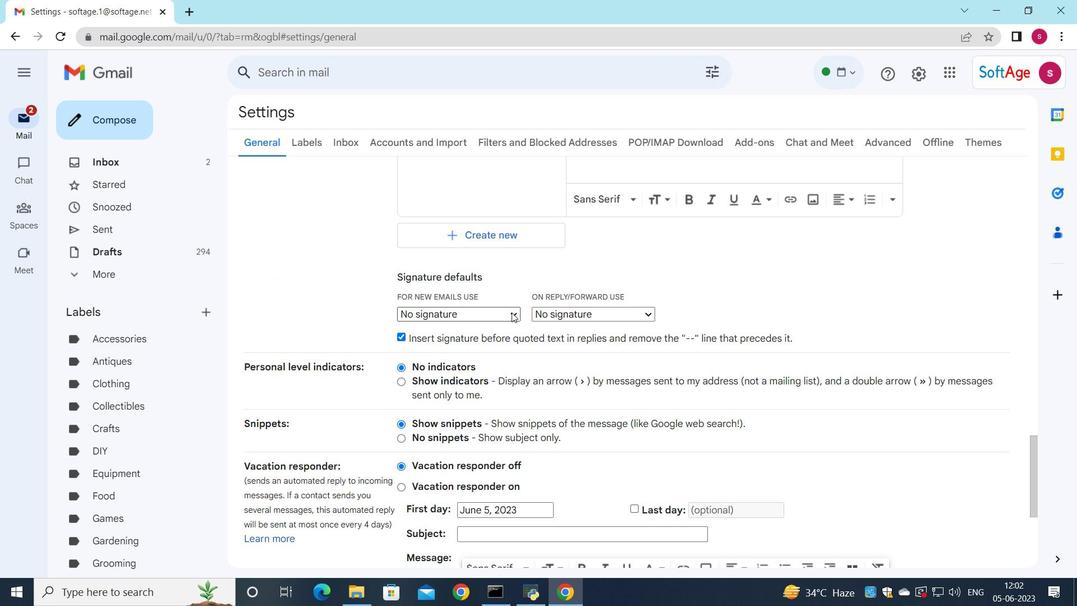 
Action: Mouse moved to (495, 336)
Screenshot: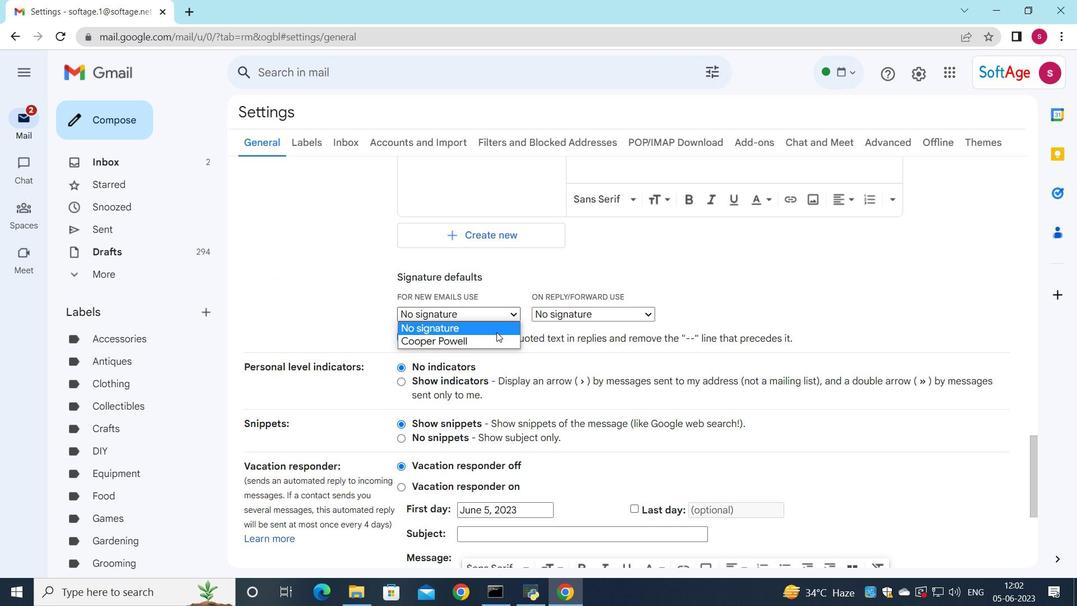 
Action: Mouse pressed left at (495, 336)
Screenshot: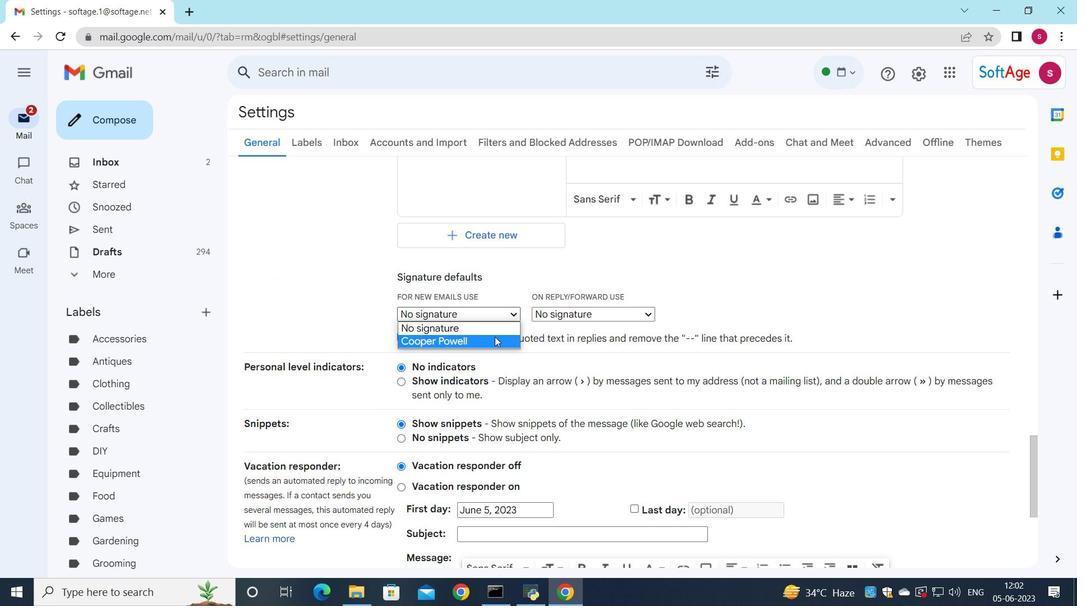 
Action: Mouse moved to (566, 312)
Screenshot: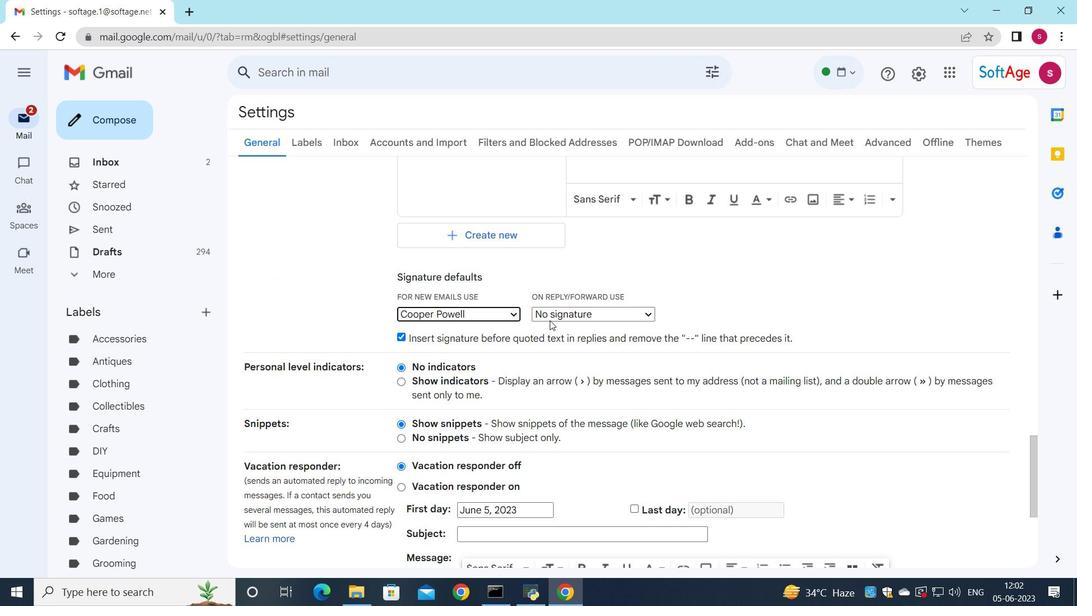 
Action: Mouse pressed left at (566, 312)
Screenshot: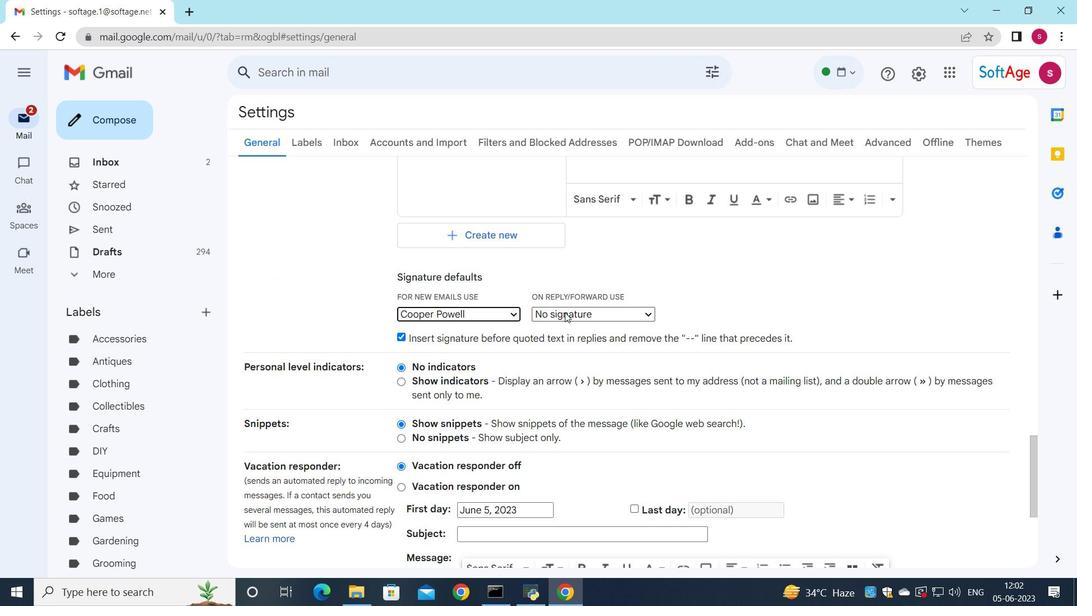 
Action: Mouse moved to (552, 338)
Screenshot: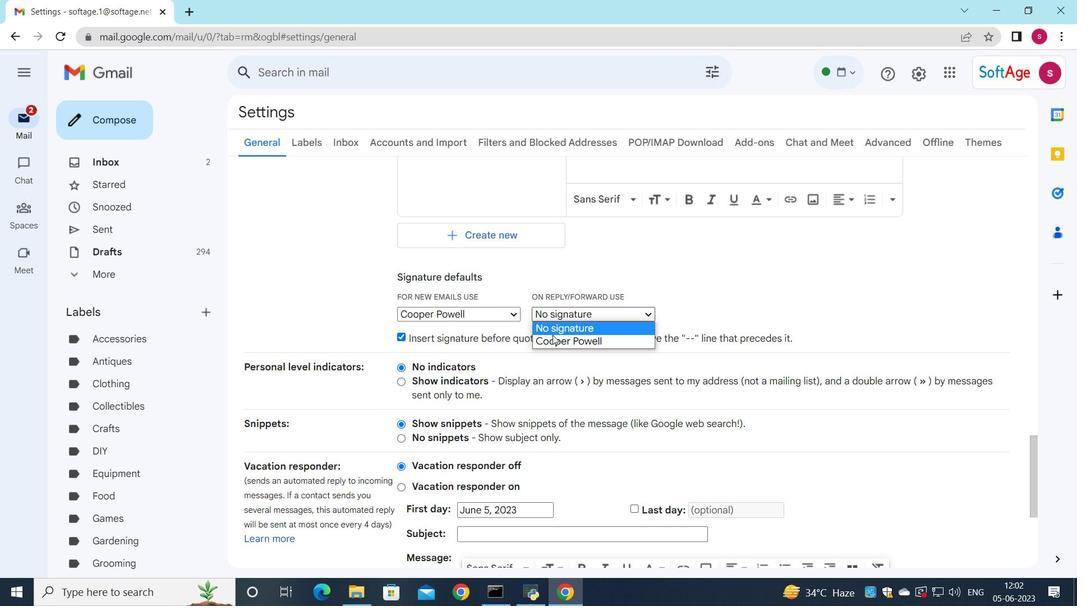 
Action: Mouse pressed left at (552, 338)
Screenshot: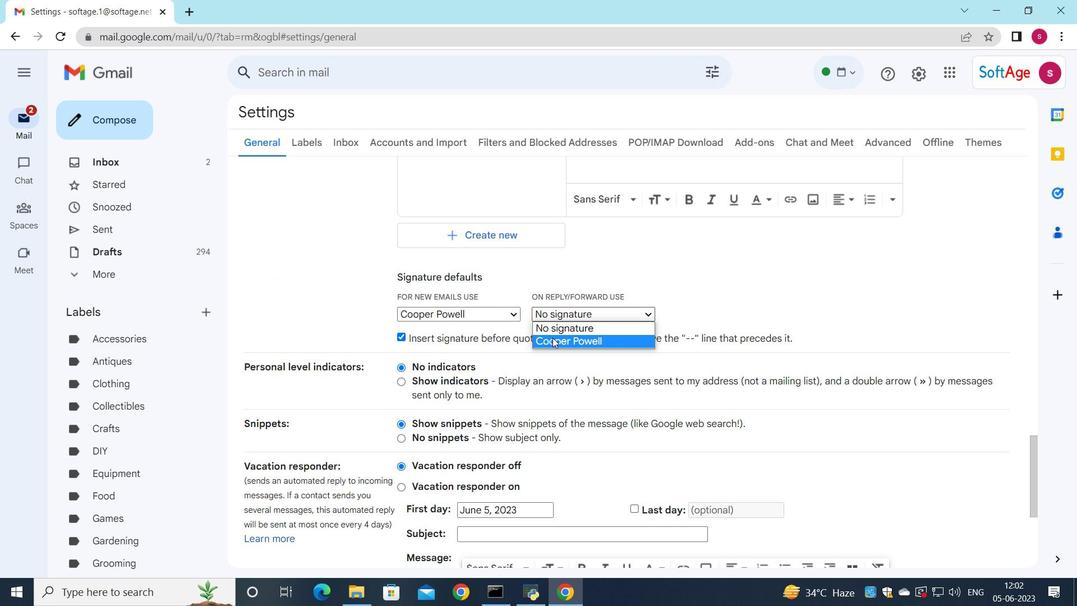 
Action: Mouse moved to (552, 329)
Screenshot: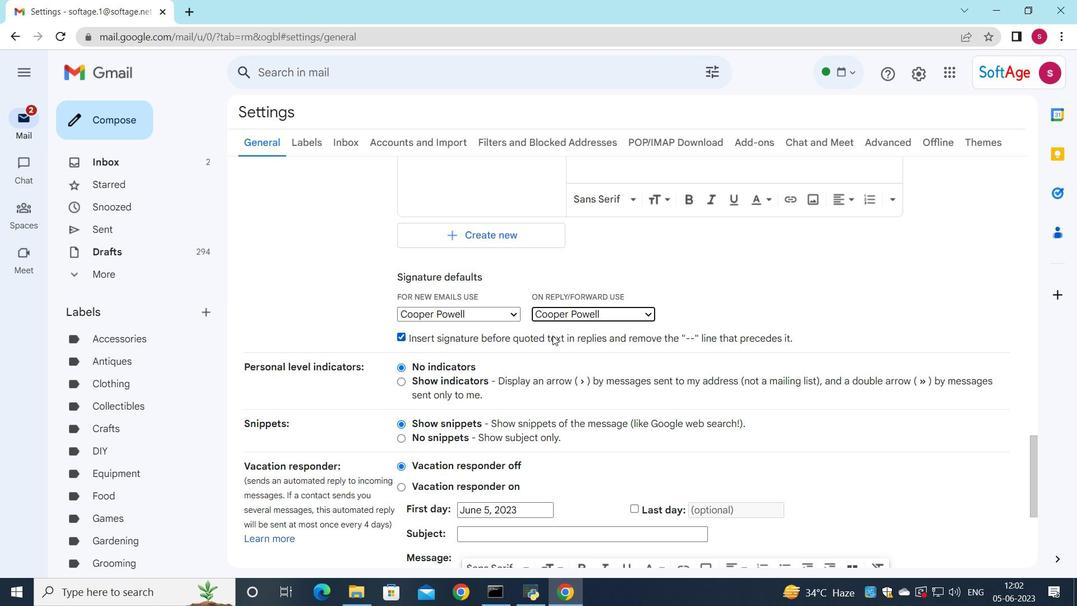 
Action: Mouse scrolled (552, 328) with delta (0, 0)
Screenshot: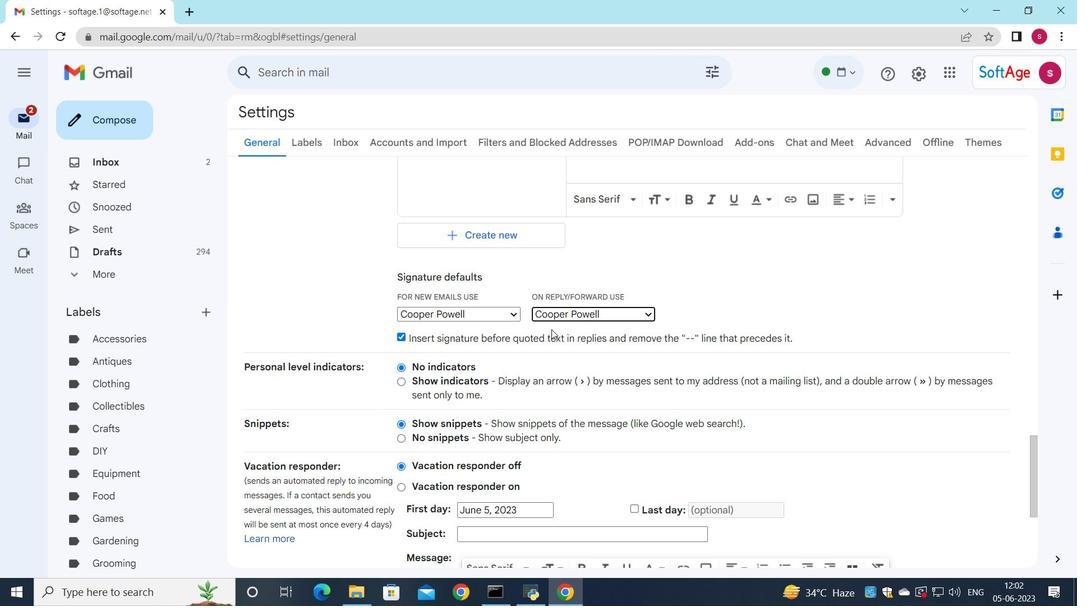 
Action: Mouse moved to (542, 313)
Screenshot: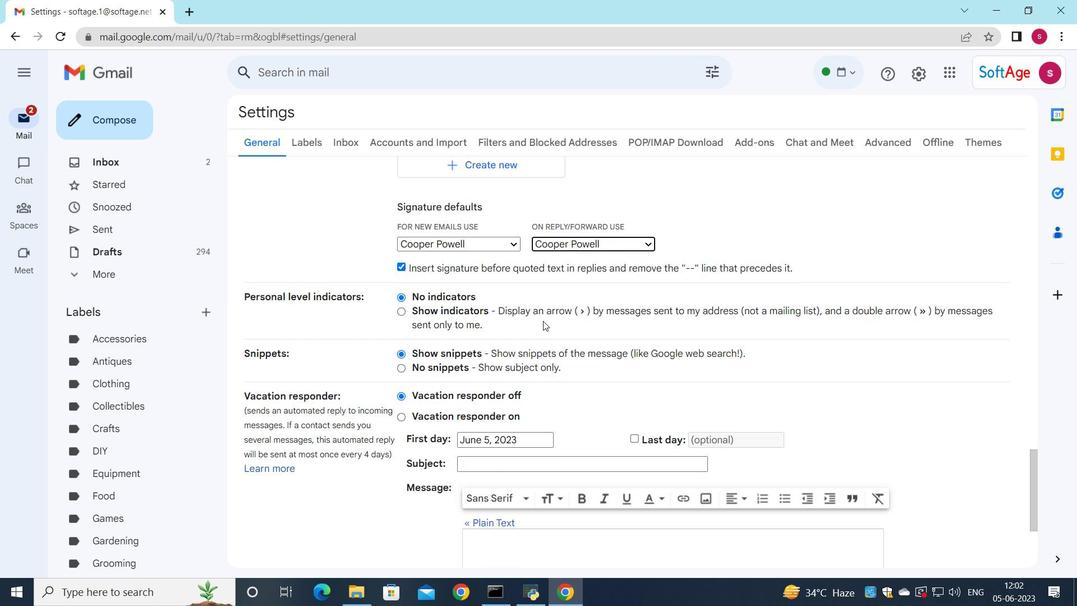 
Action: Mouse scrolled (542, 312) with delta (0, 0)
Screenshot: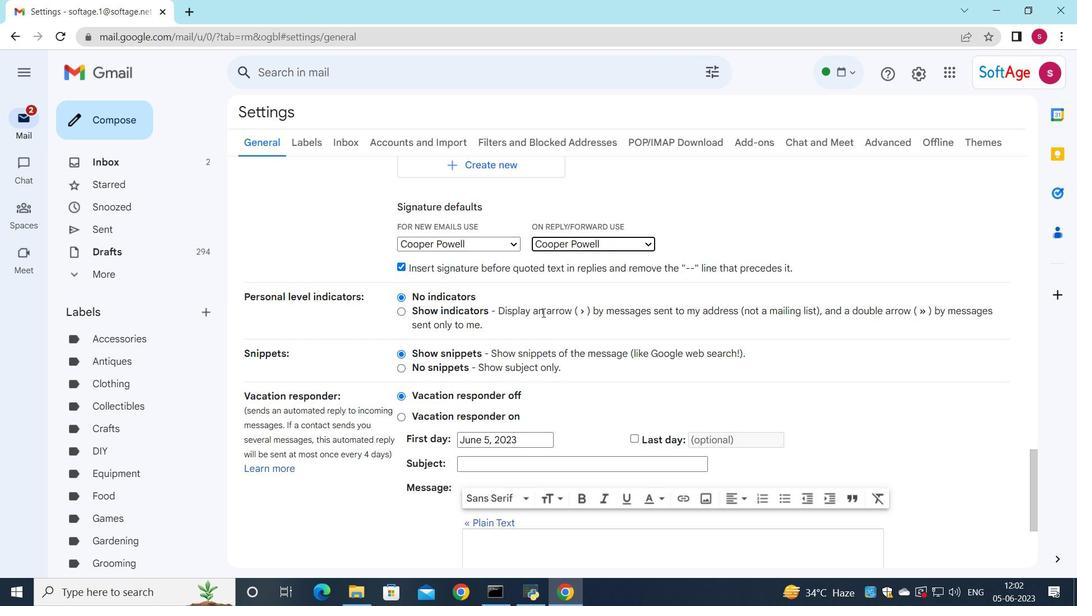 
Action: Mouse scrolled (542, 312) with delta (0, 0)
Screenshot: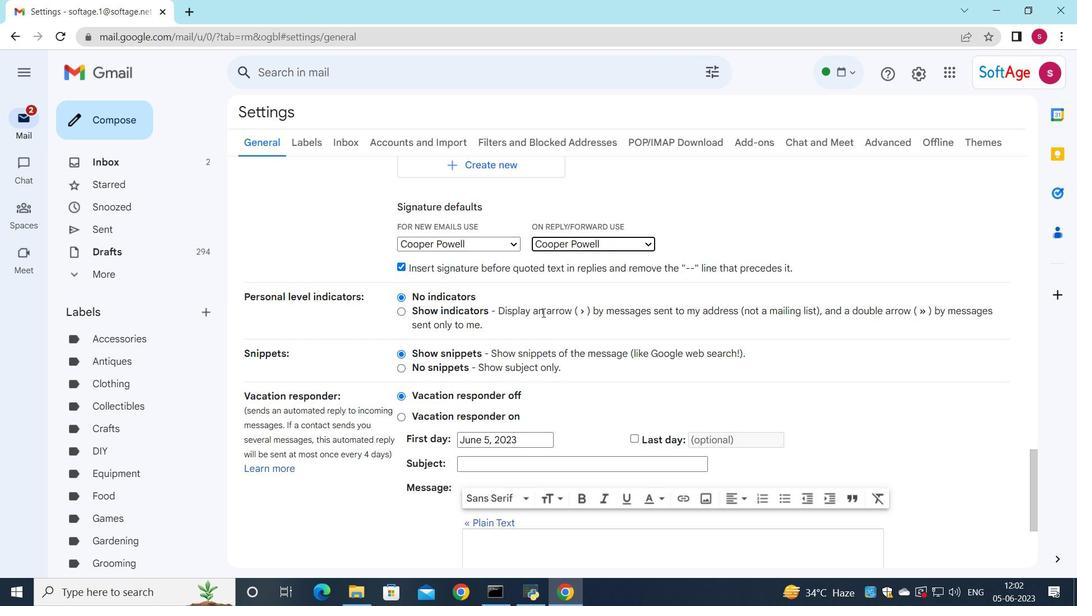 
Action: Mouse scrolled (542, 312) with delta (0, 0)
Screenshot: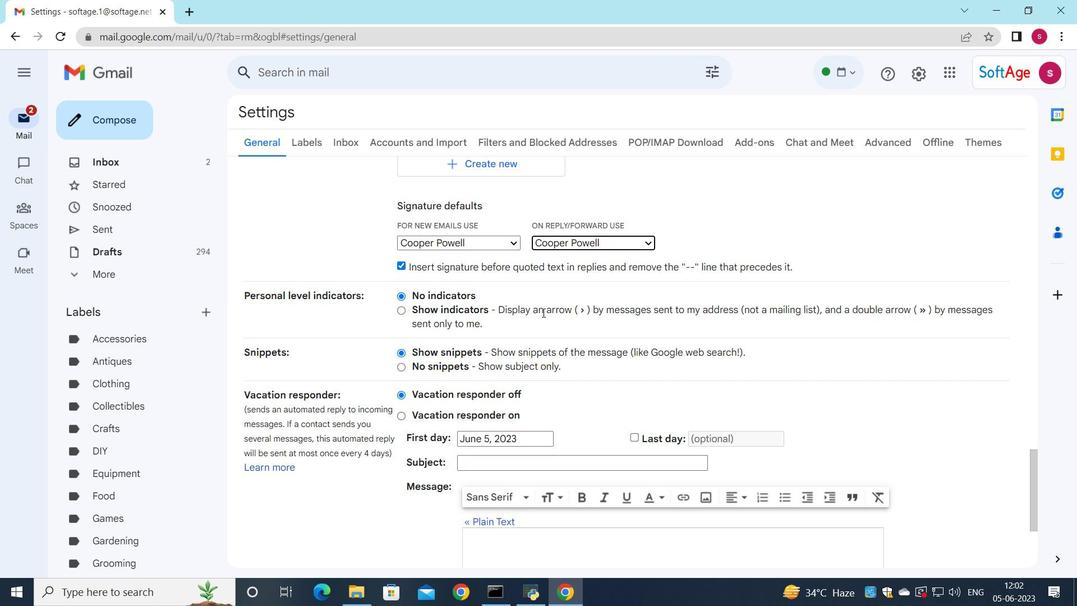 
Action: Mouse scrolled (542, 312) with delta (0, 0)
Screenshot: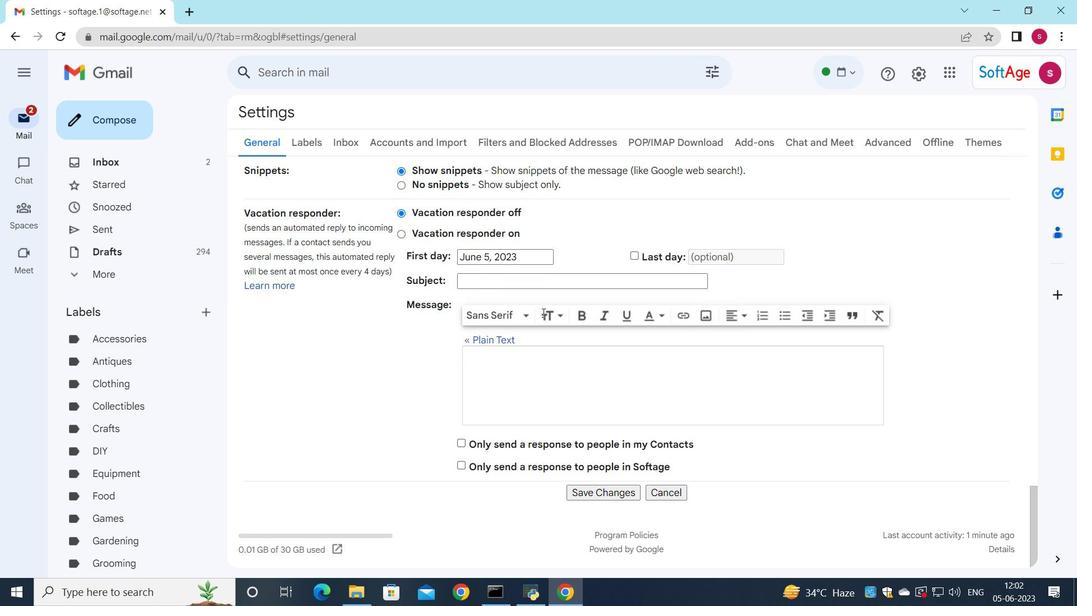 
Action: Mouse scrolled (542, 312) with delta (0, 0)
Screenshot: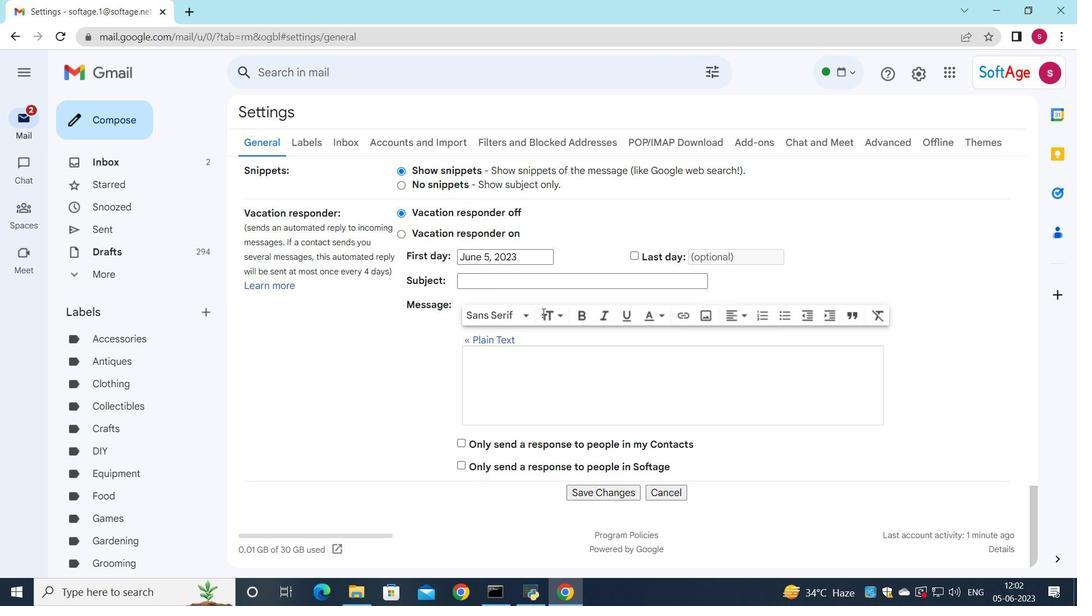 
Action: Mouse moved to (609, 491)
Screenshot: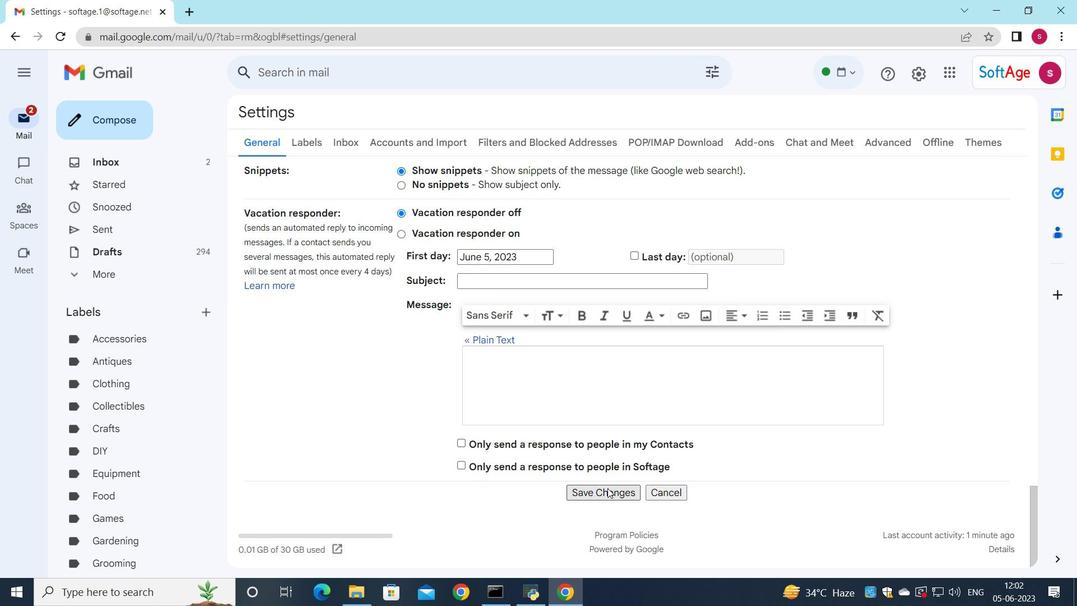 
Action: Mouse pressed left at (609, 491)
Screenshot: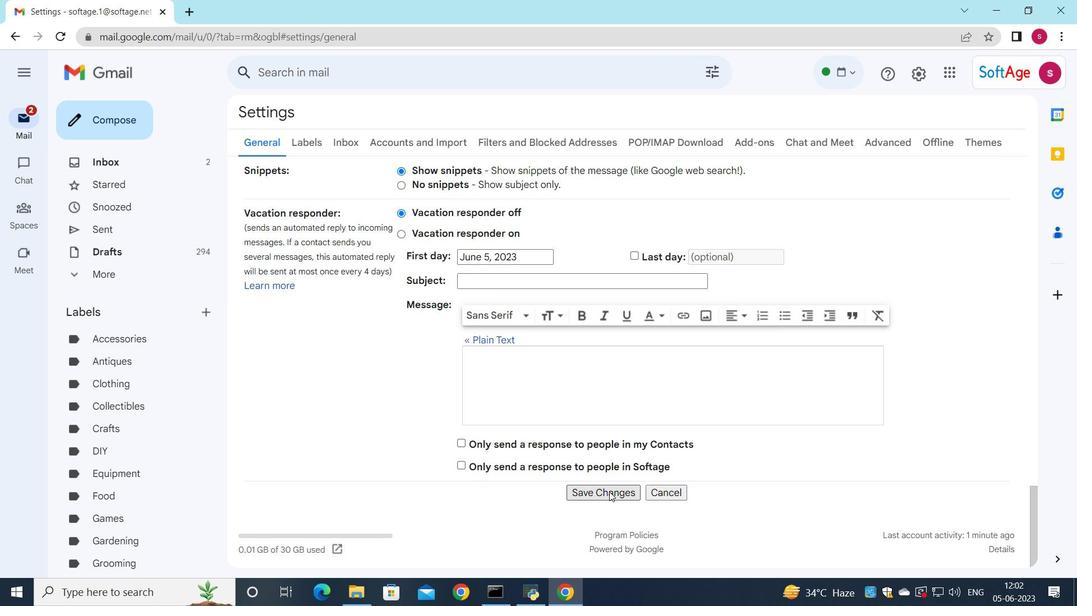 
Action: Mouse moved to (624, 189)
Screenshot: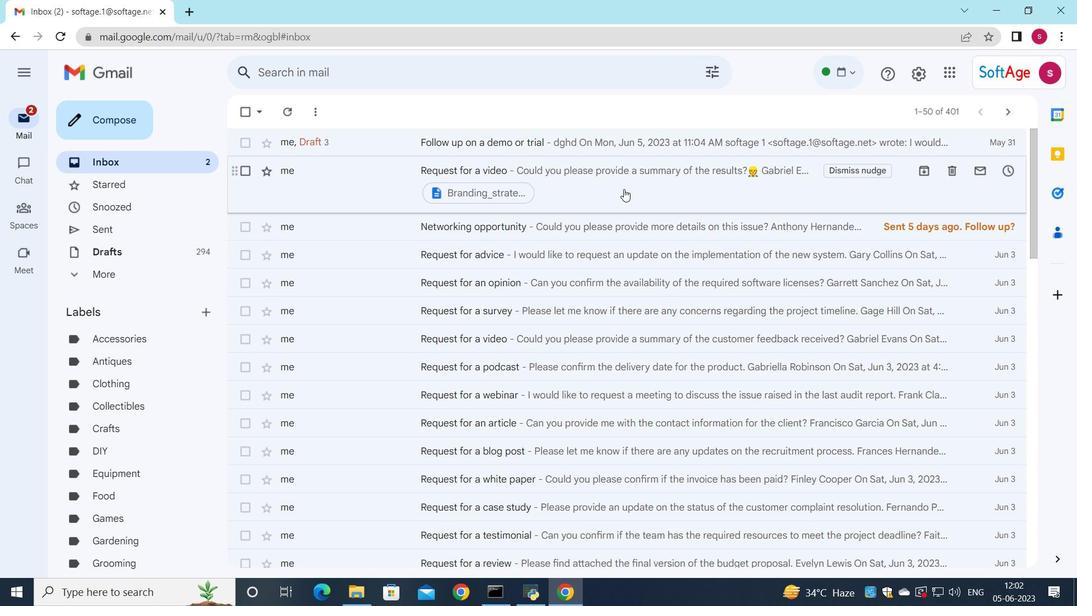 
Action: Mouse pressed left at (624, 189)
Screenshot: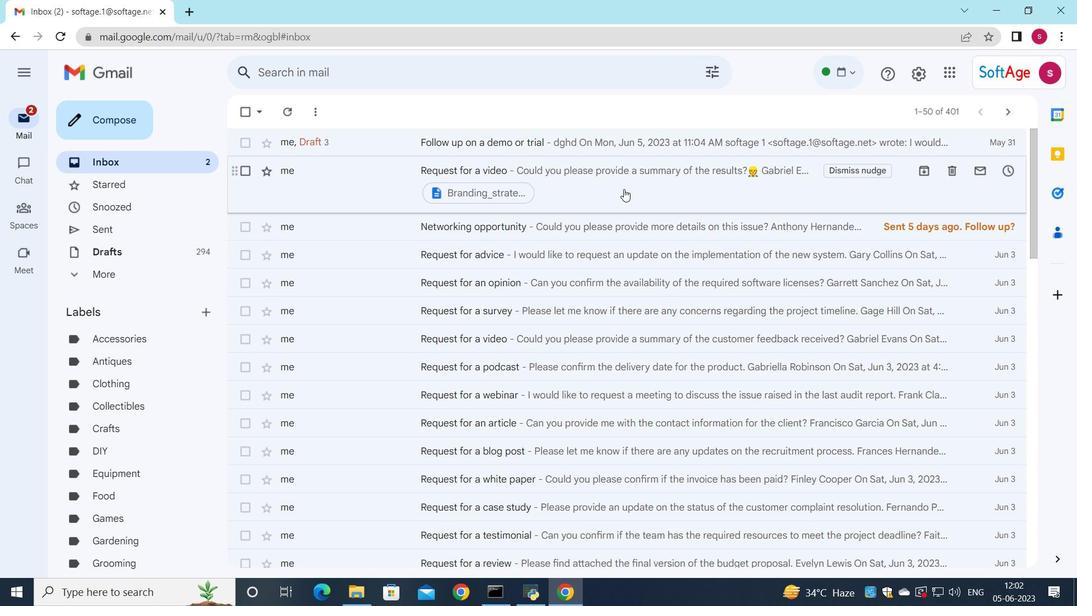 
Action: Mouse moved to (455, 465)
Screenshot: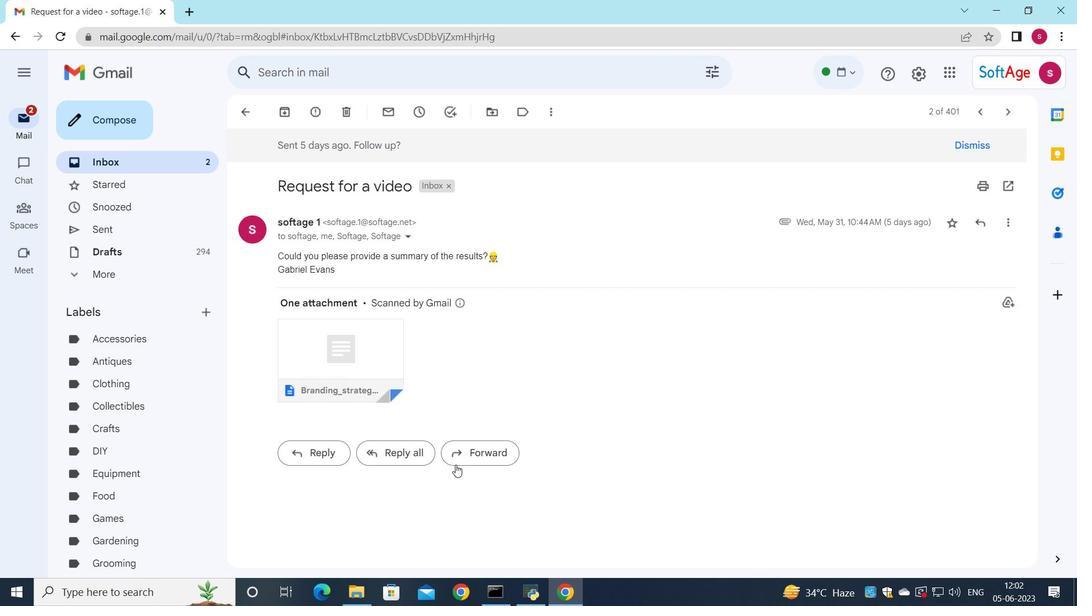 
Action: Mouse pressed left at (455, 465)
Screenshot: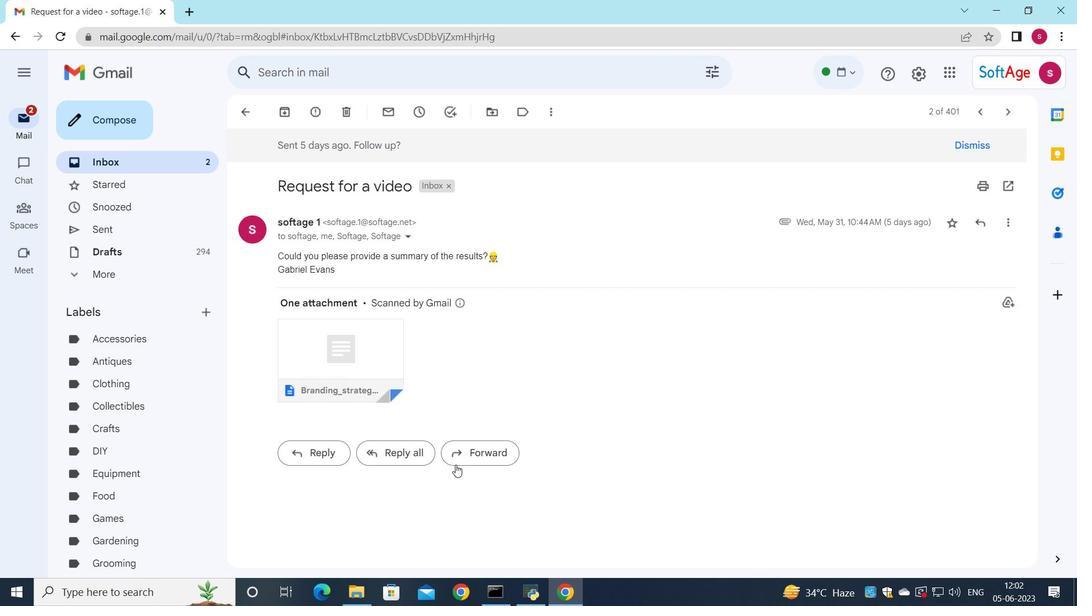 
Action: Mouse moved to (304, 422)
Screenshot: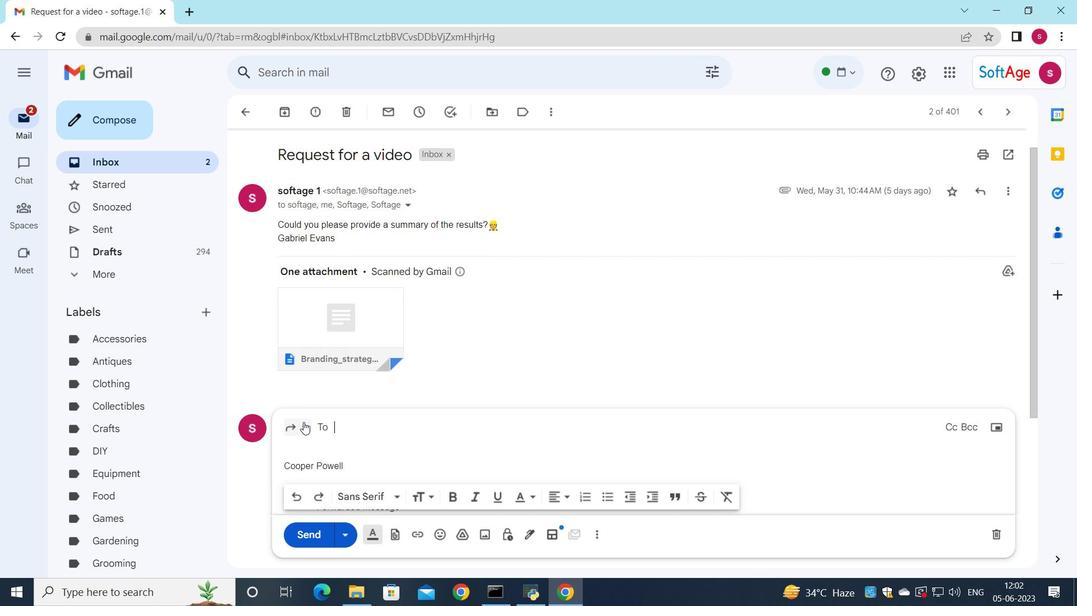 
Action: Mouse pressed left at (304, 422)
Screenshot: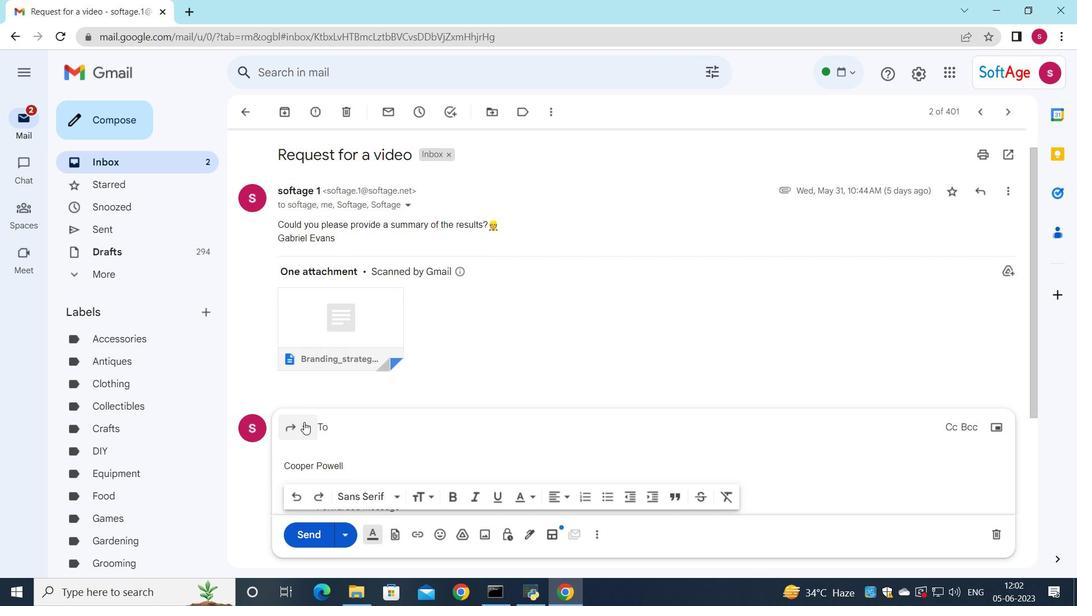 
Action: Mouse moved to (335, 373)
Screenshot: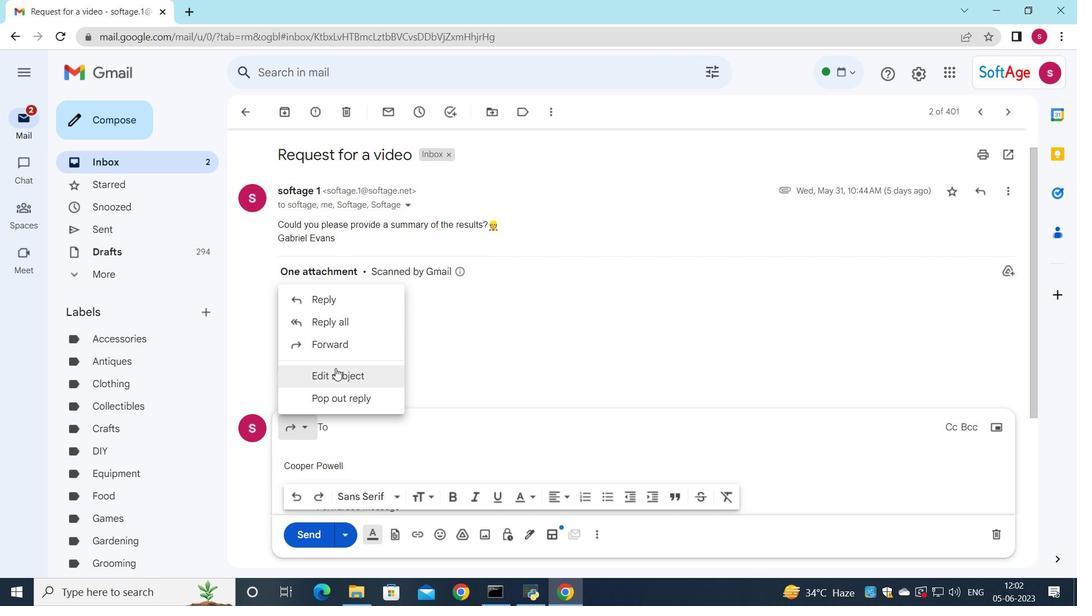 
Action: Mouse pressed left at (335, 373)
Screenshot: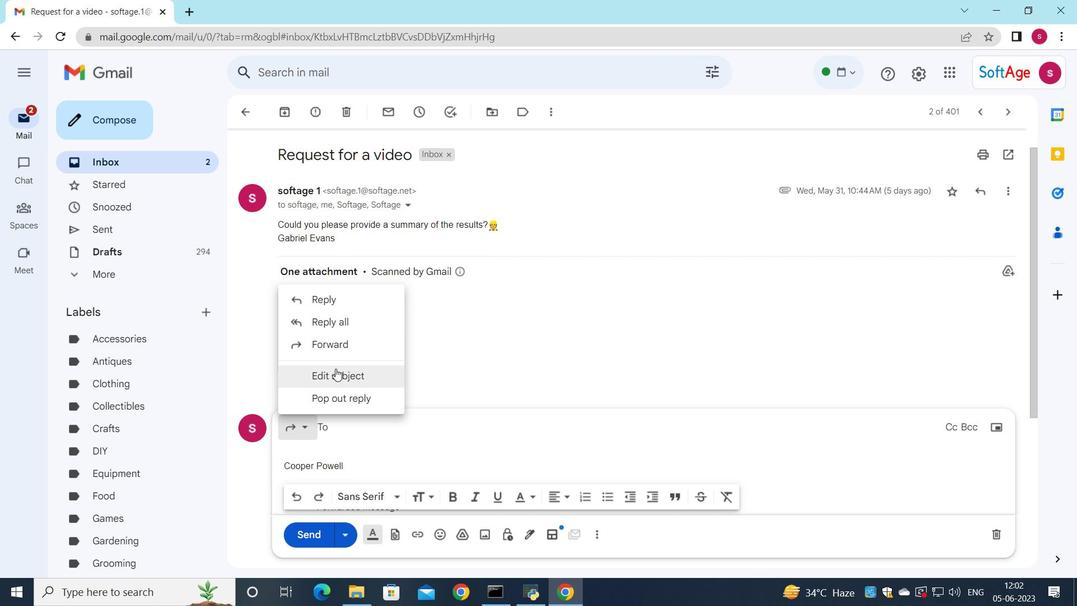 
Action: Mouse moved to (821, 257)
Screenshot: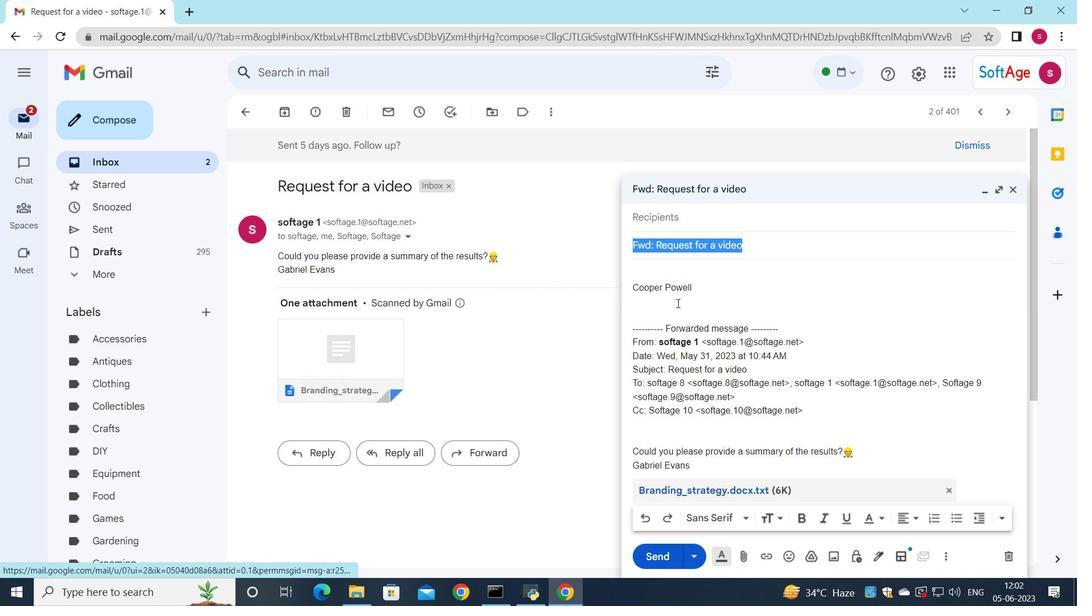
Action: Key pressed <Key.shift><Key.shift><Key.shift><Key.shift><Key.shift><Key.shift><Key.shift><Key.shift>Product<Key.space>update<Key.space>announcement
Screenshot: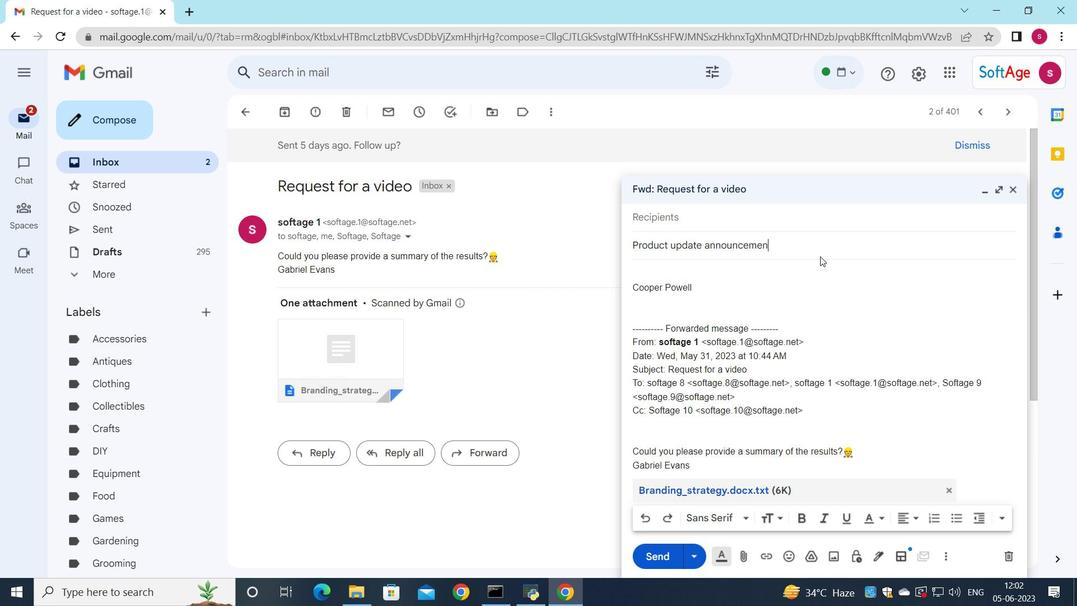 
Action: Mouse moved to (693, 214)
Screenshot: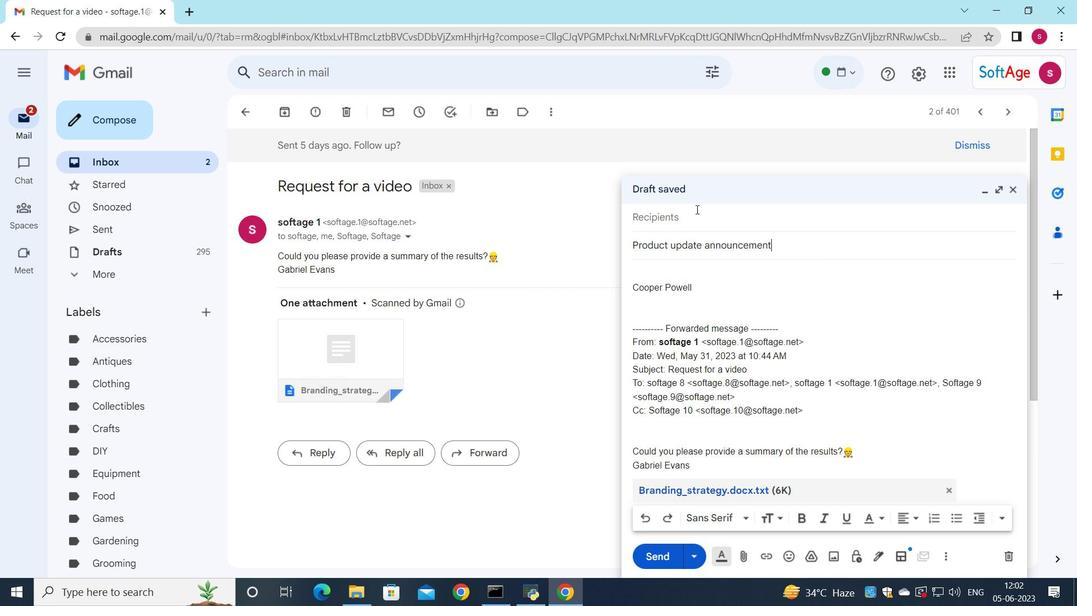 
Action: Mouse pressed left at (693, 214)
Screenshot: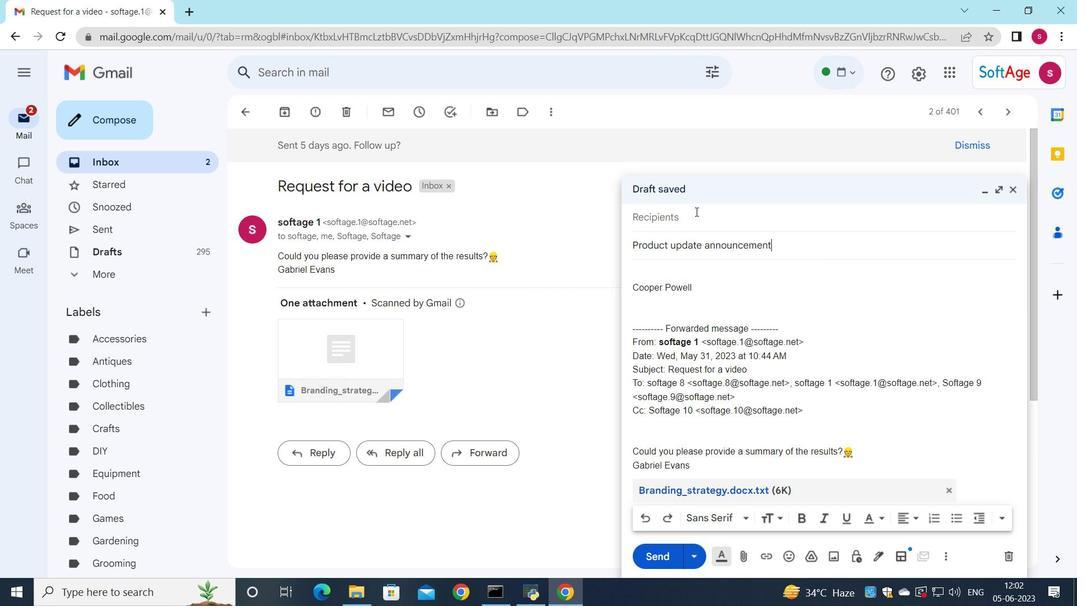 
Action: Mouse moved to (704, 243)
Screenshot: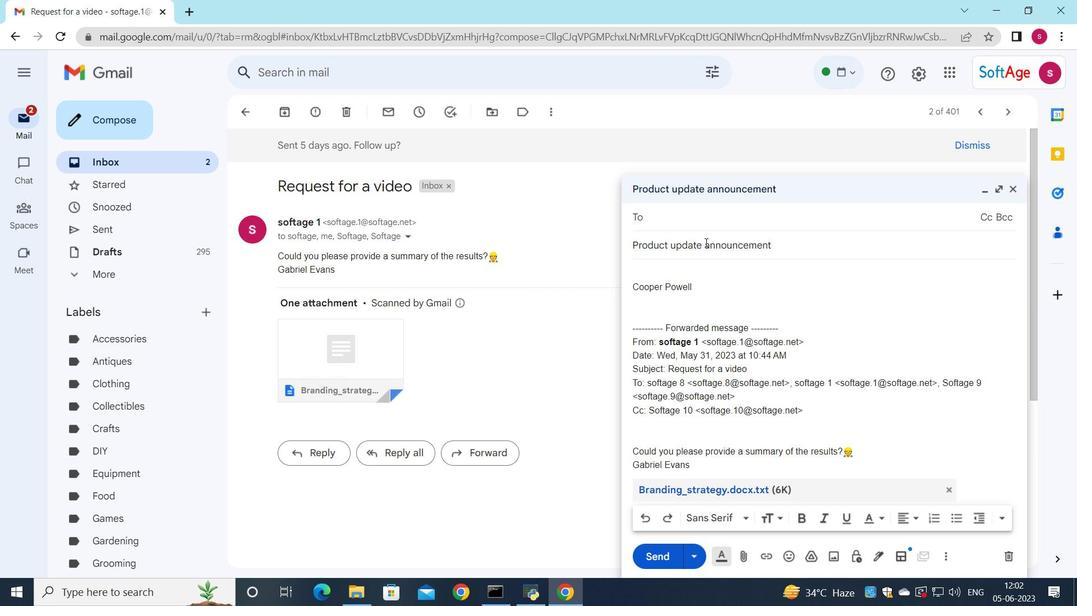 
Action: Key pressed s
Screenshot: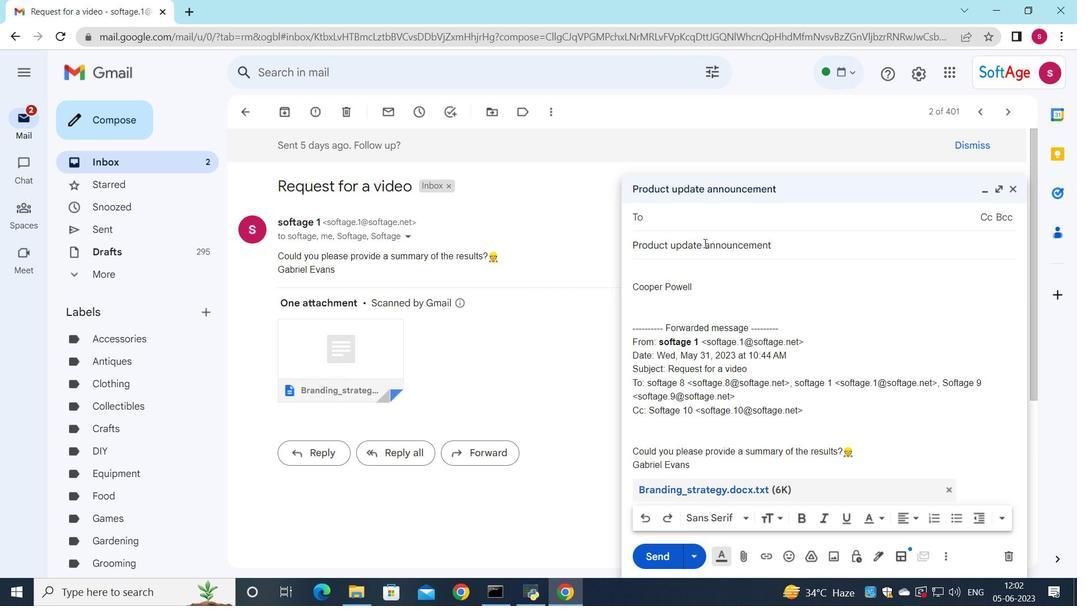
Action: Mouse moved to (762, 253)
Screenshot: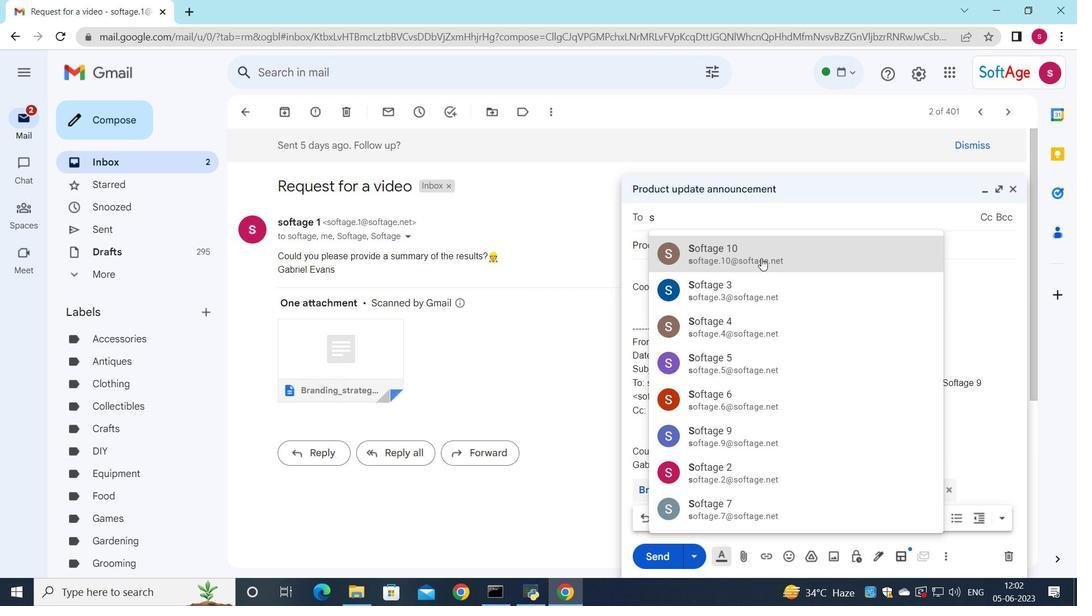 
Action: Mouse pressed left at (762, 253)
Screenshot: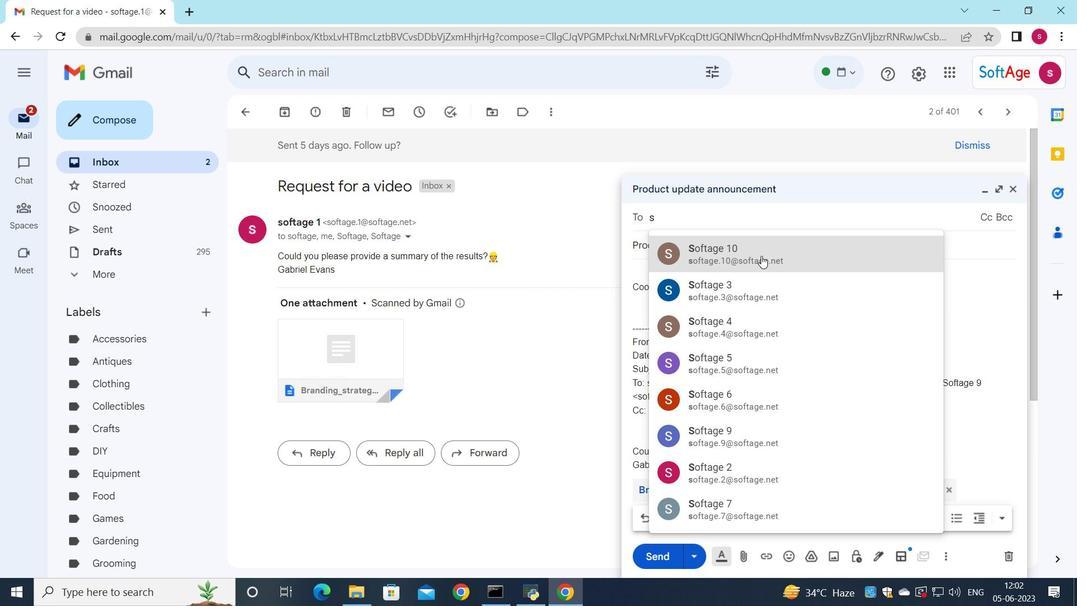 
Action: Mouse moved to (686, 289)
Screenshot: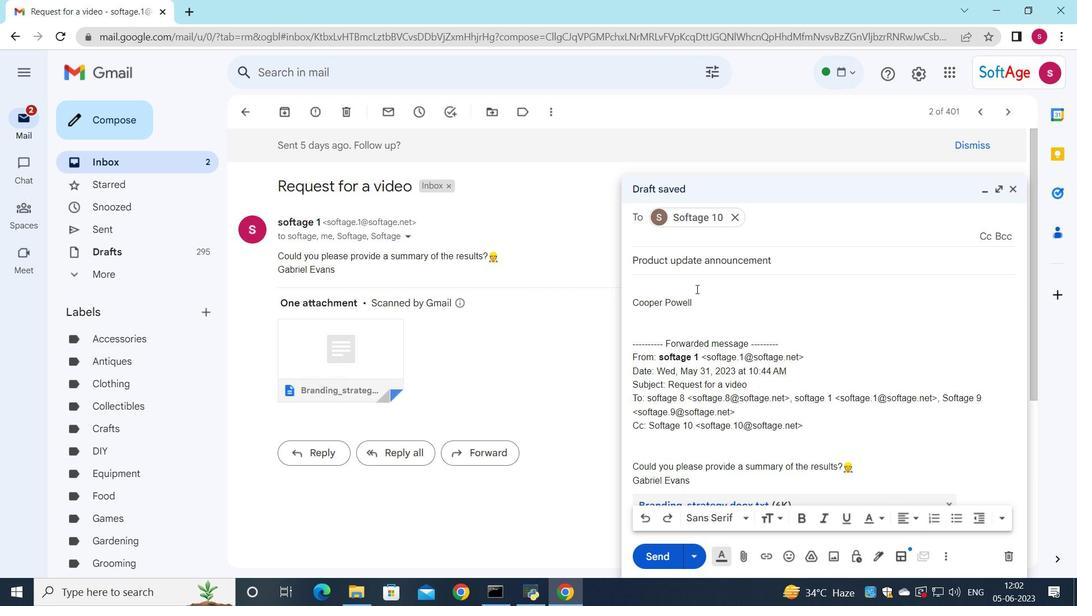 
Action: Mouse pressed left at (686, 289)
Screenshot: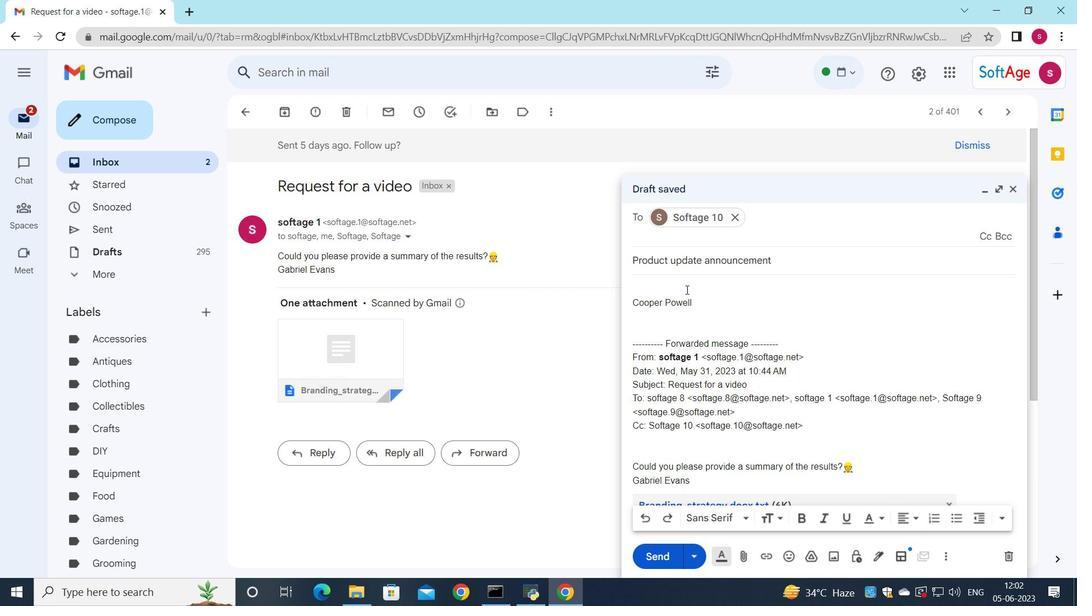 
Action: Mouse moved to (684, 285)
Screenshot: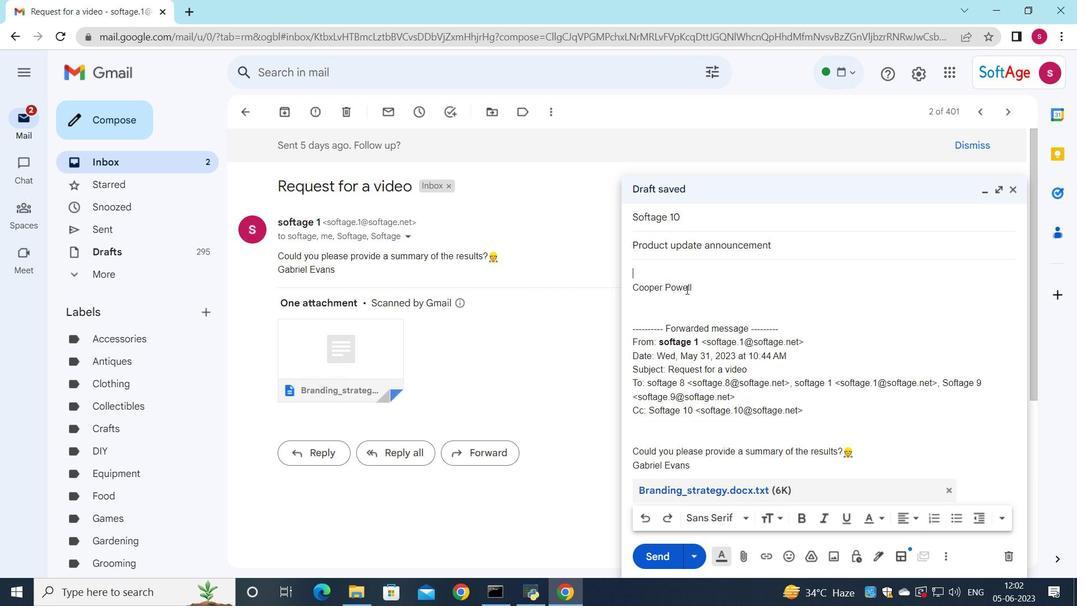 
Action: Key pressed <Key.shift>I<Key.space>need<Key.space>to<Key.space>discuss<Key.space>sp<Key.backspace>ome<Key.space>urgent<Key.space>matters<Key.space>related<Key.space>to<Key.space>the<Key.space>projec<Key.backspace>ct.
Screenshot: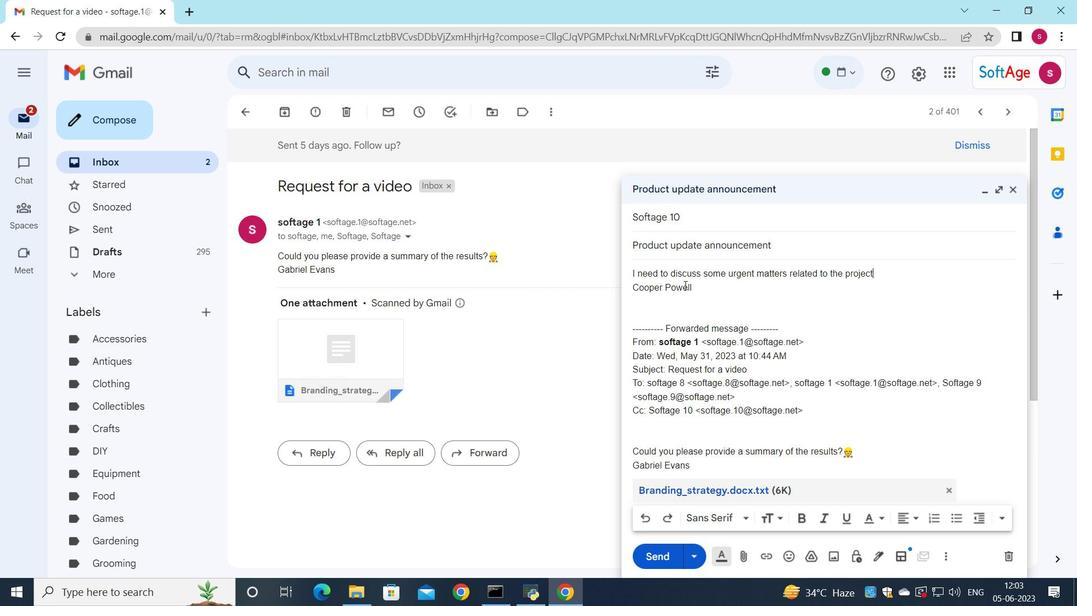 
Action: Mouse moved to (758, 314)
Screenshot: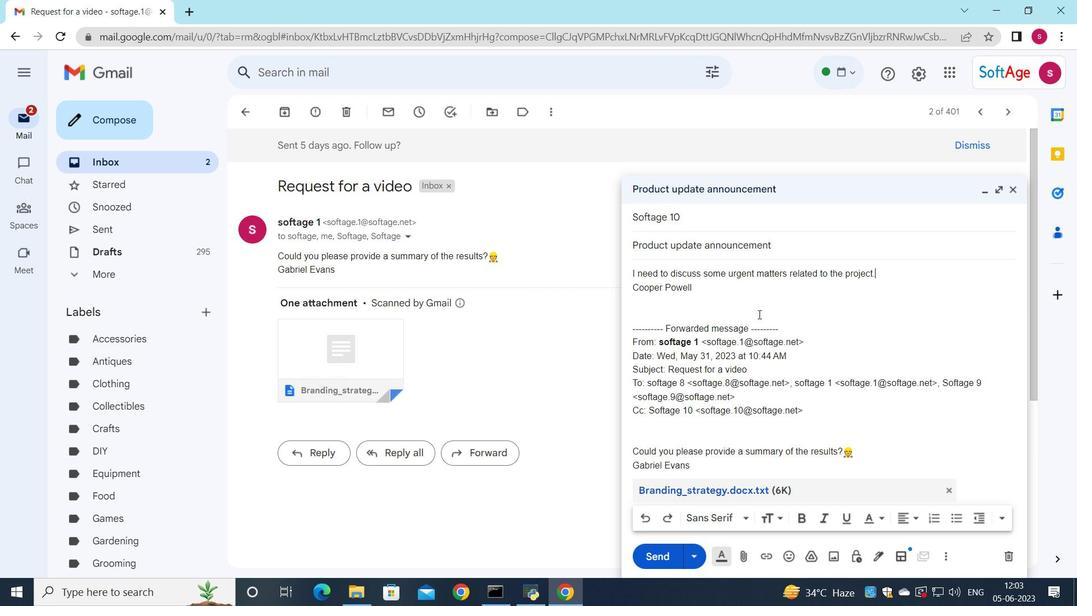 
Action: Key pressed <Key.backspace><Key.space>with<Key.space>you.
Screenshot: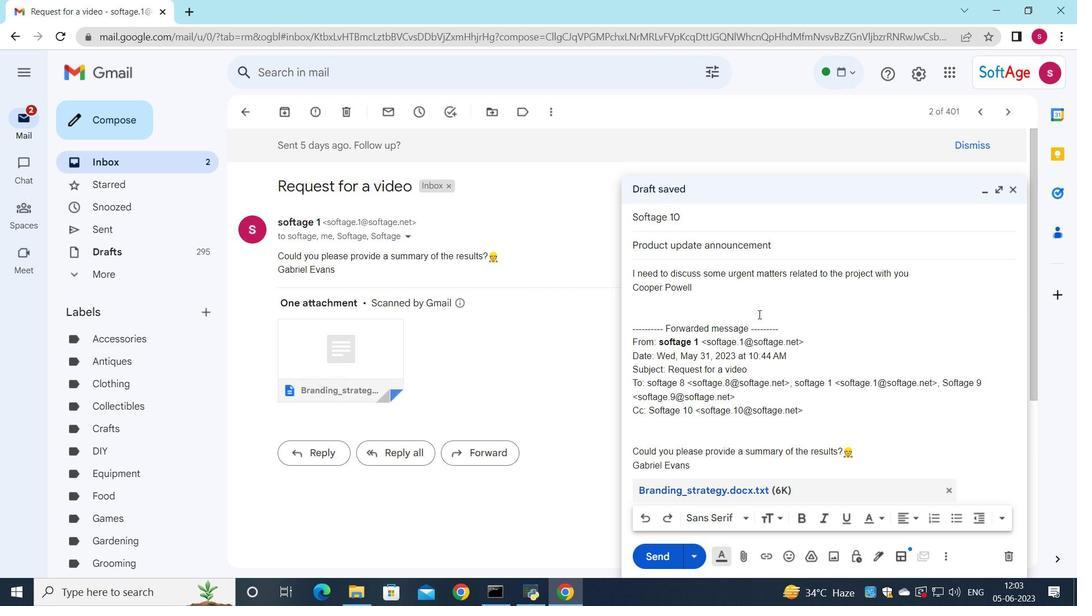 
Action: Mouse moved to (913, 269)
Screenshot: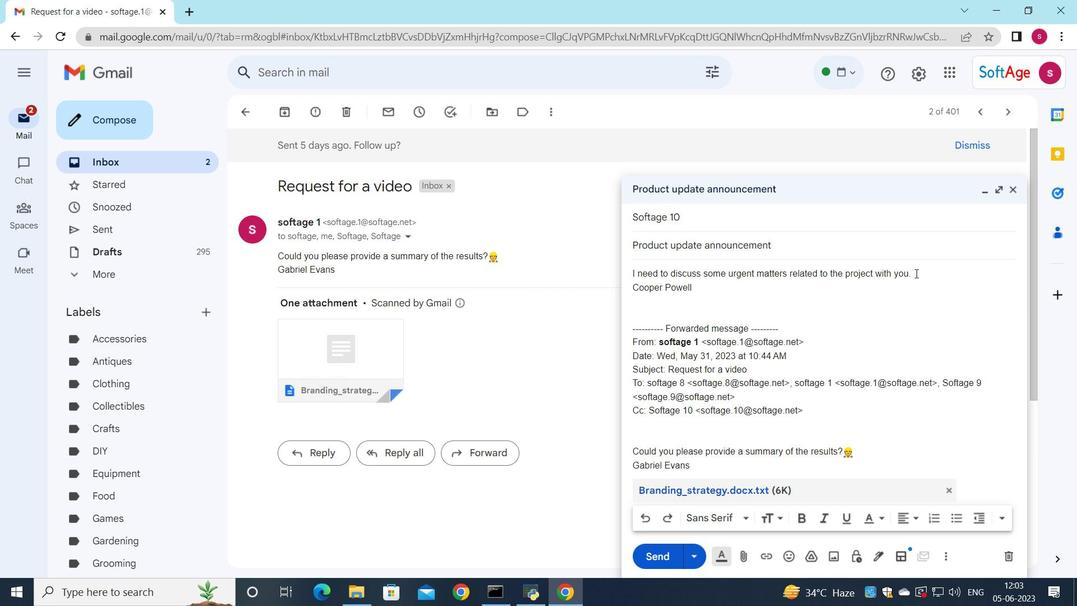 
Action: Mouse pressed left at (913, 269)
Screenshot: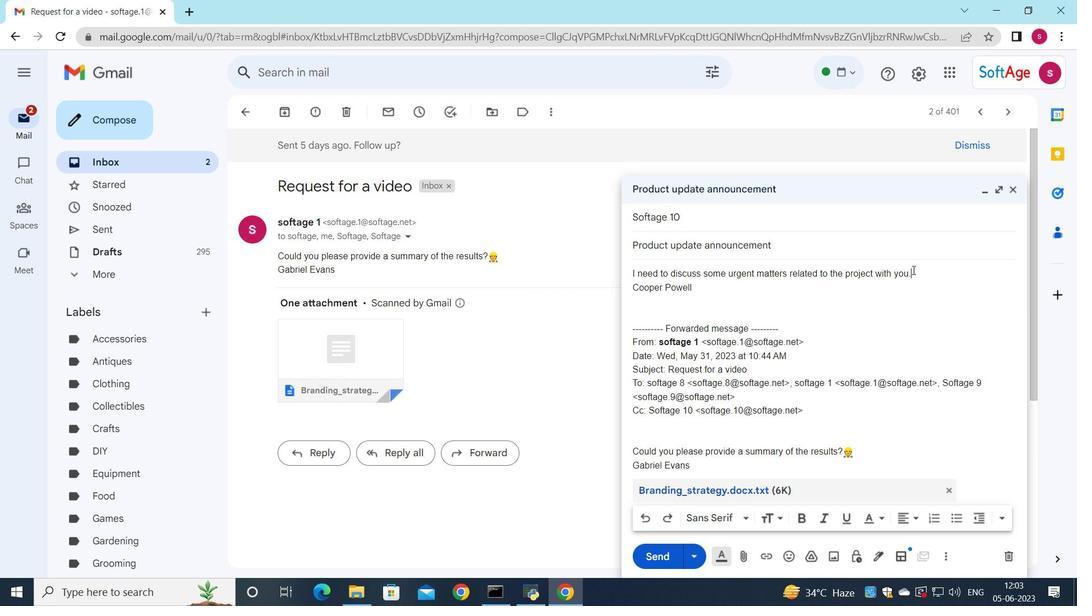 
Action: Mouse moved to (750, 516)
Screenshot: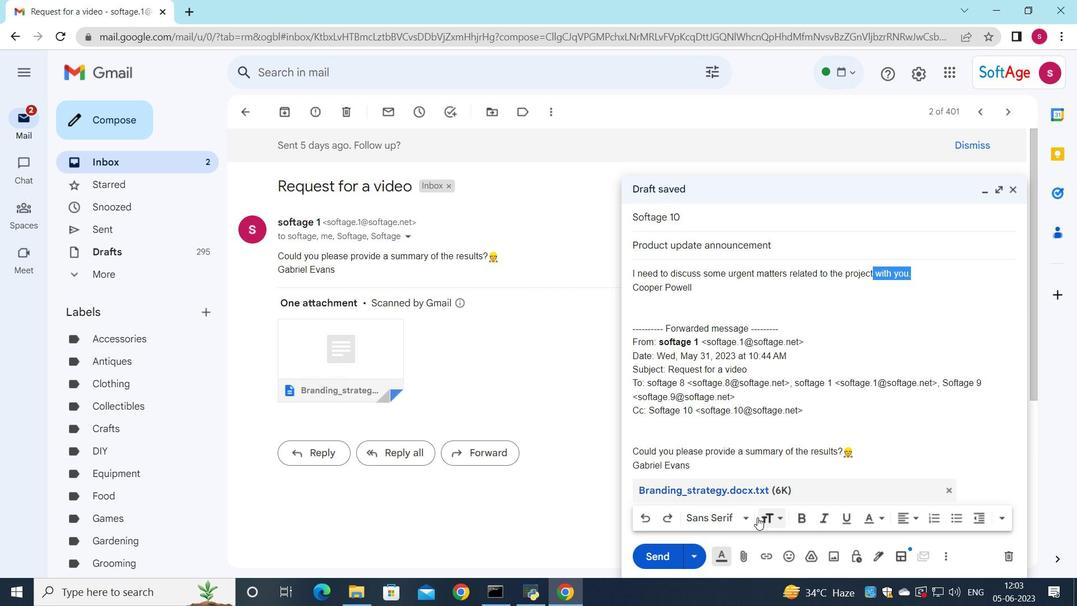 
Action: Mouse pressed left at (750, 516)
Screenshot: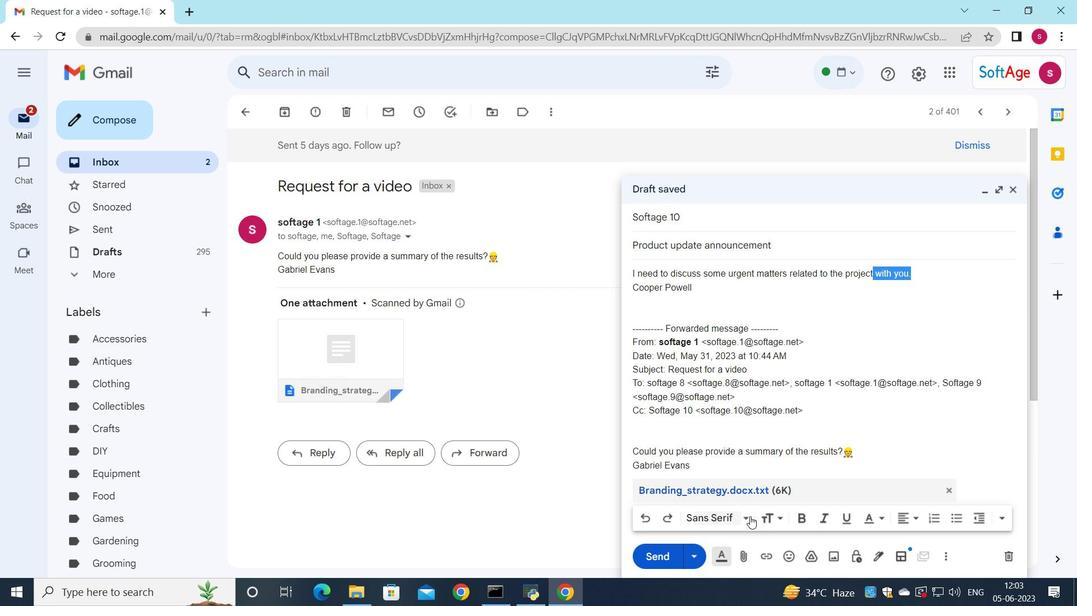 
Action: Mouse moved to (766, 353)
Screenshot: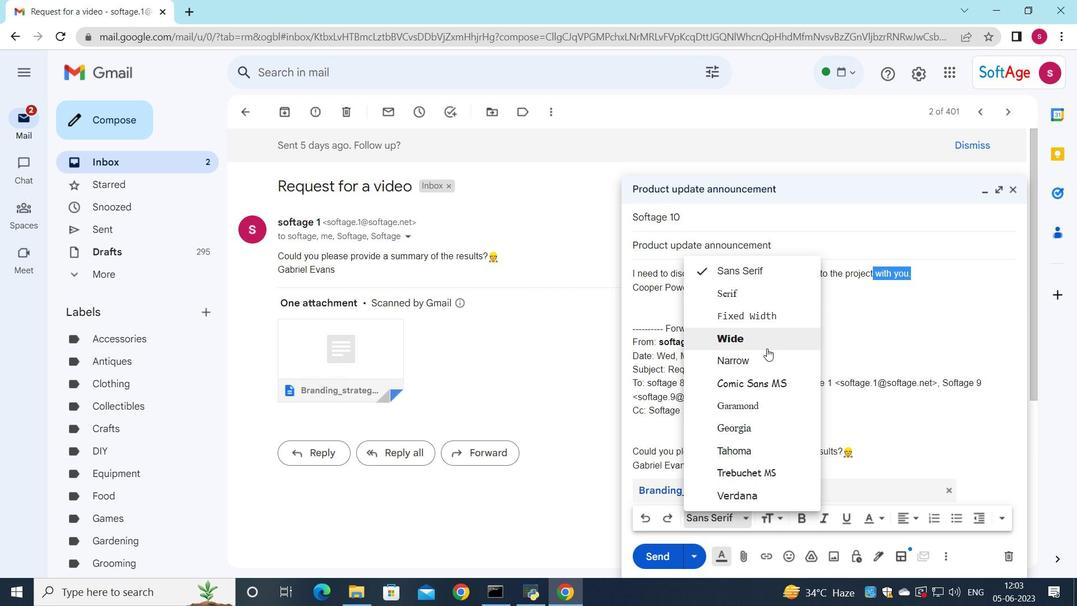 
Action: Mouse pressed left at (766, 353)
Screenshot: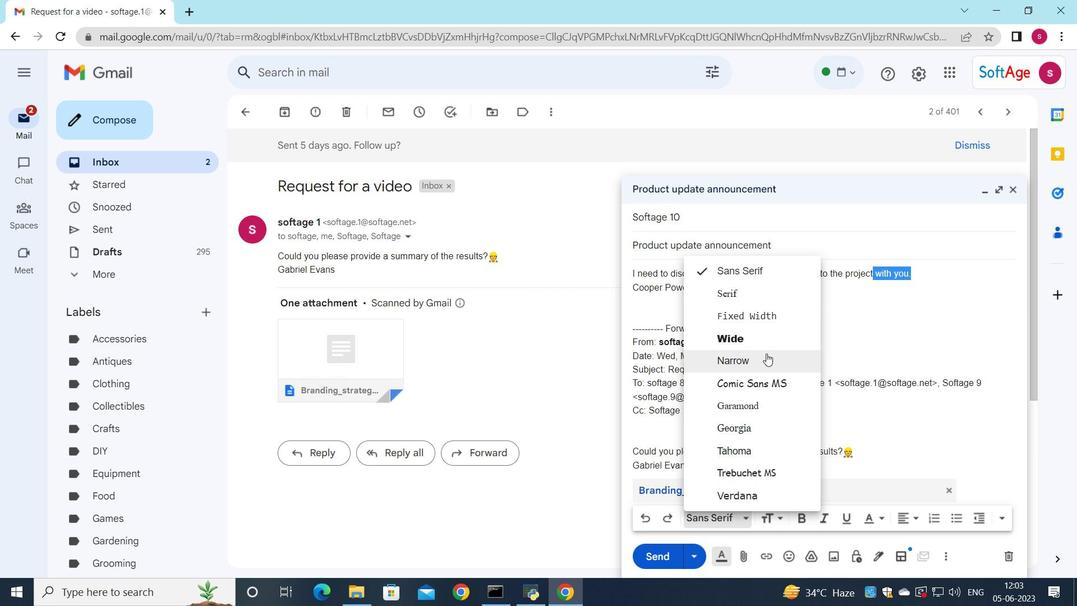 
Action: Mouse moved to (803, 515)
Screenshot: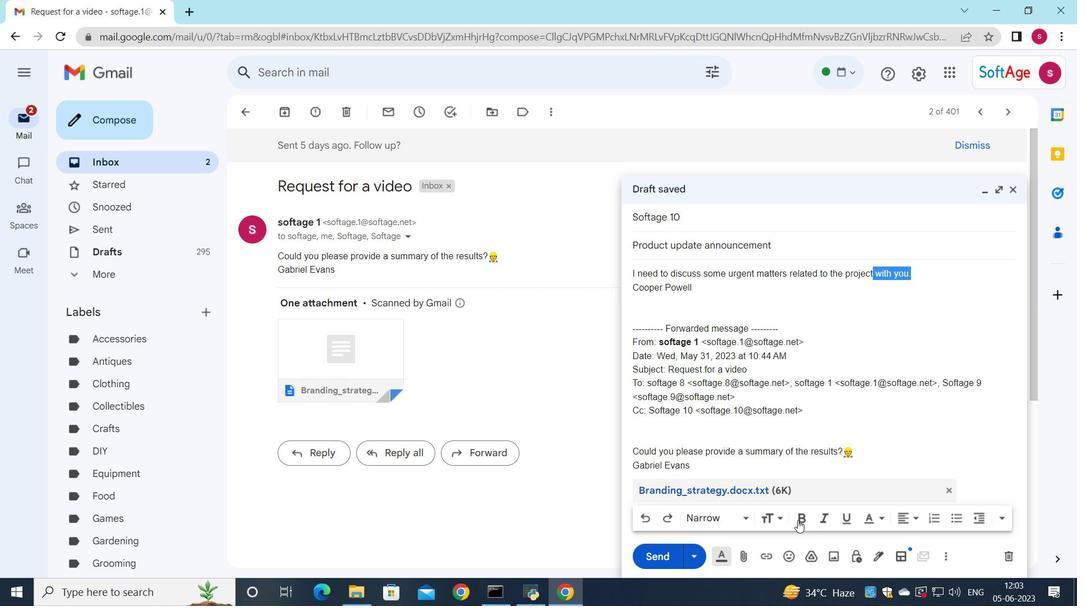 
Action: Mouse pressed left at (803, 515)
Screenshot: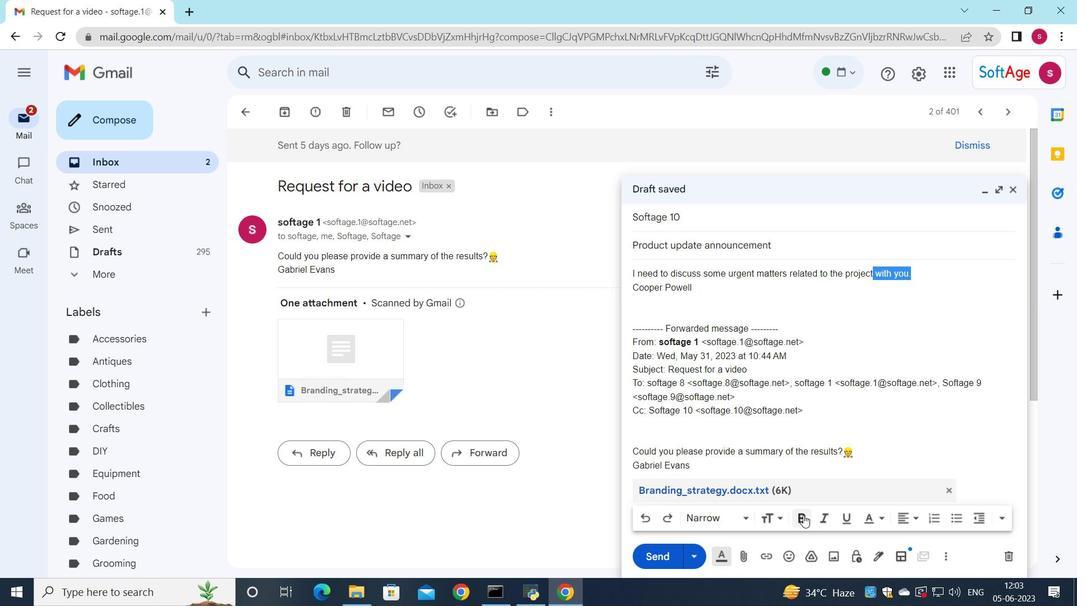 
Action: Mouse moved to (848, 520)
Screenshot: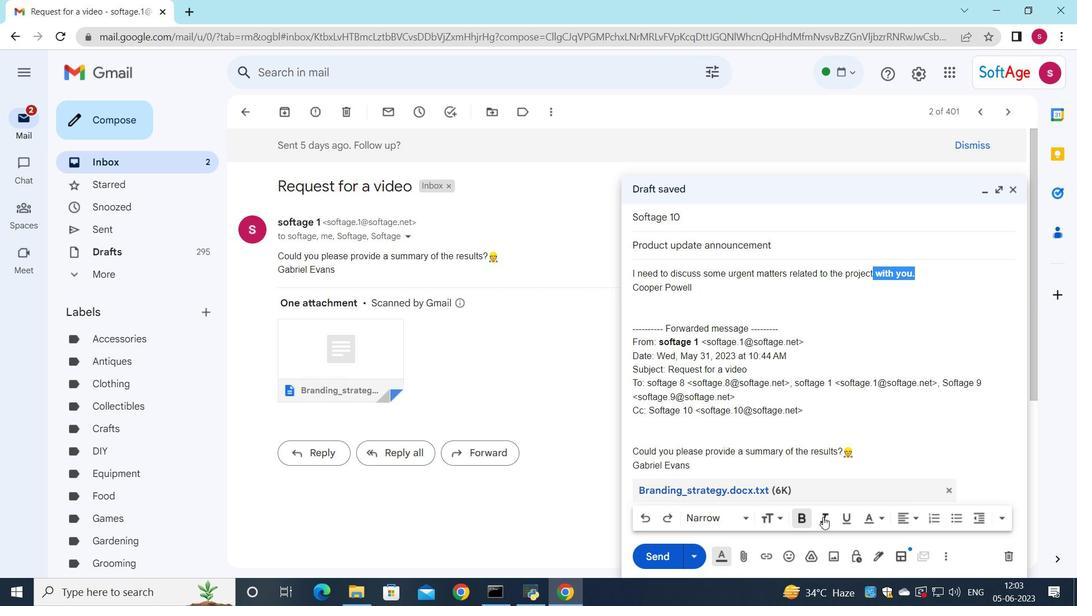 
Action: Mouse pressed left at (848, 520)
Screenshot: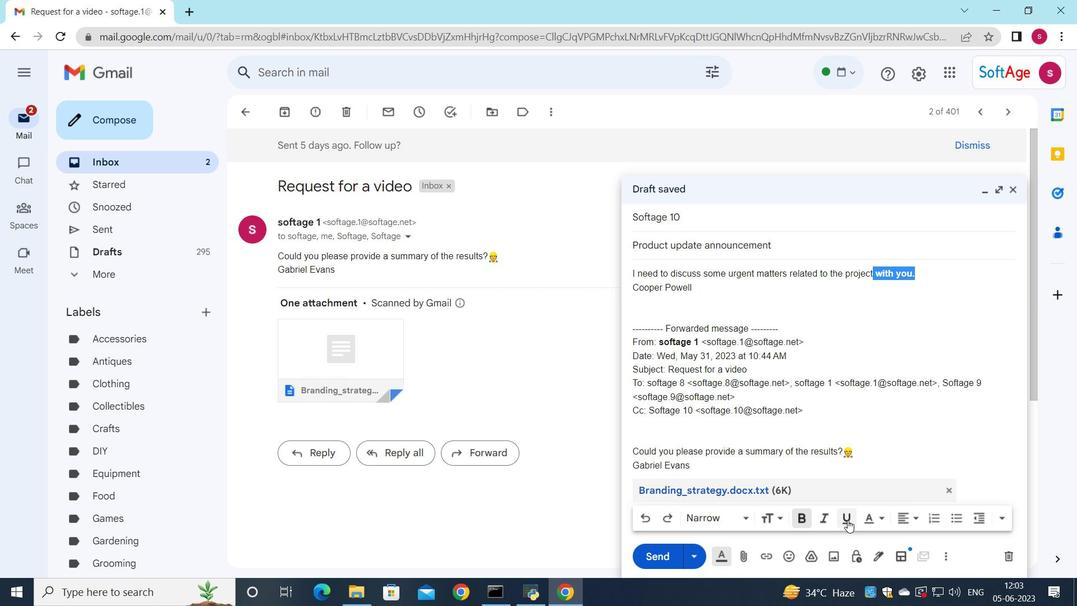 
Action: Mouse moved to (639, 558)
Screenshot: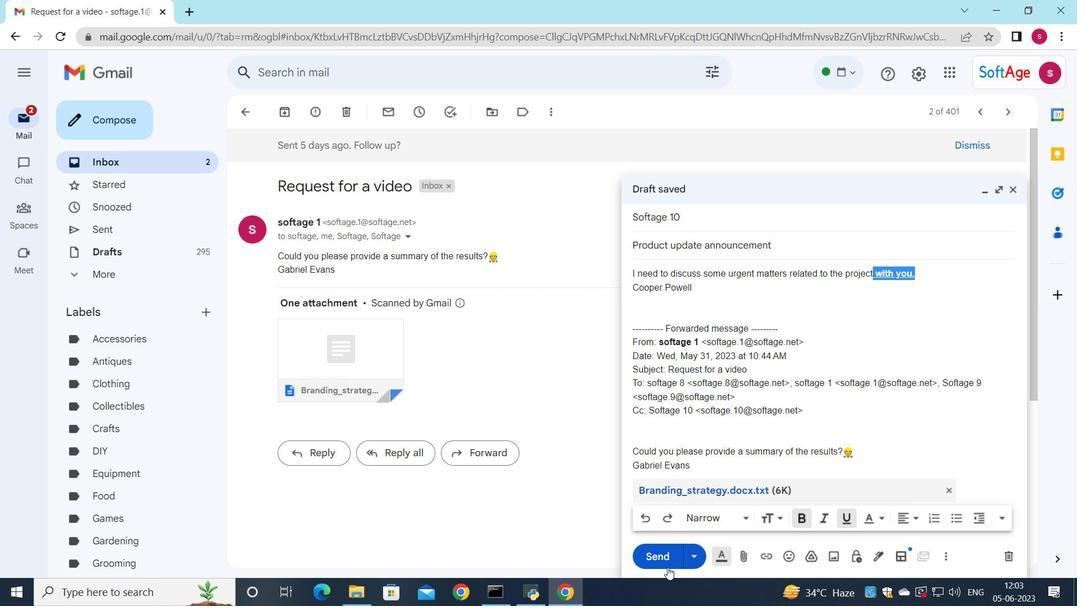
Action: Mouse pressed left at (639, 558)
Screenshot: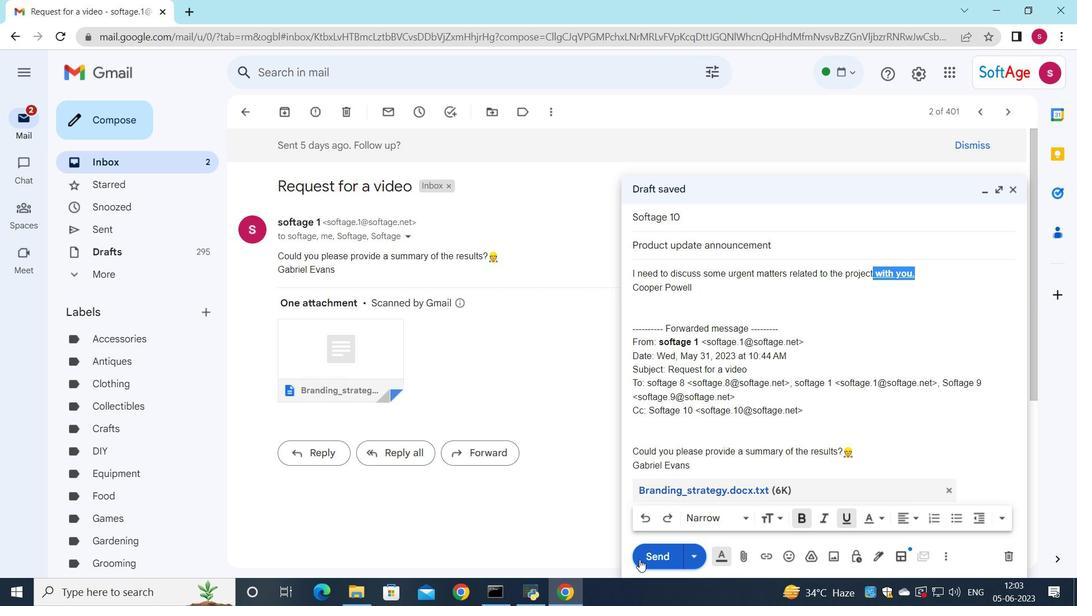 
Action: Mouse moved to (927, 405)
Screenshot: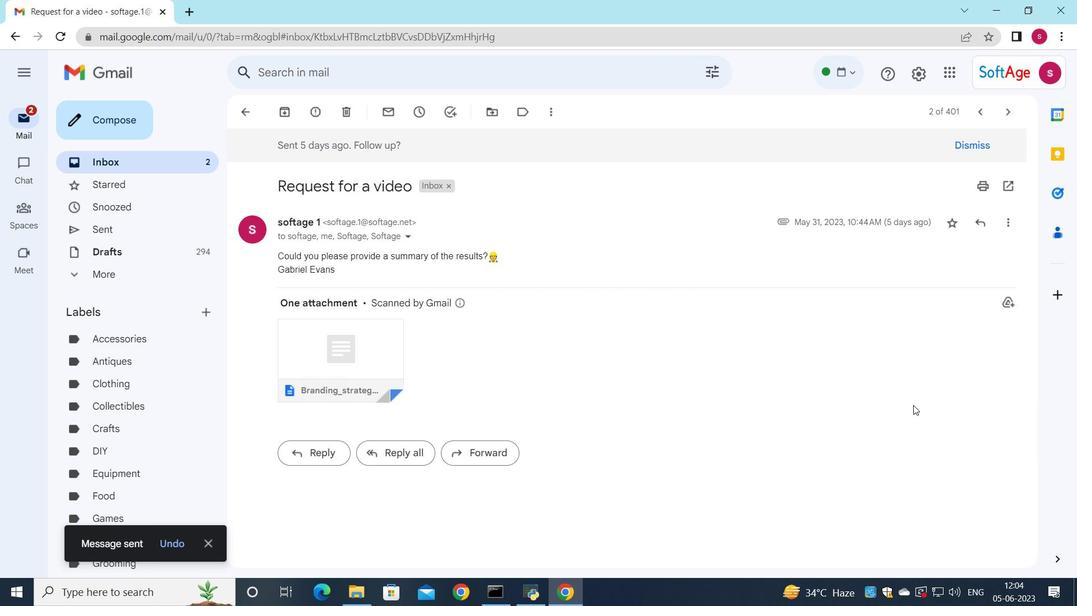 
